 Task: Create custom object Cases for Service desk management.
Action: Mouse moved to (762, 58)
Screenshot: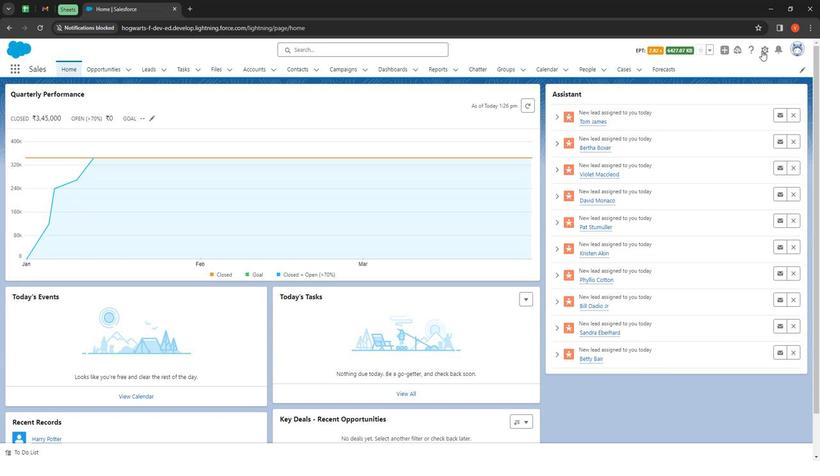 
Action: Mouse pressed left at (762, 58)
Screenshot: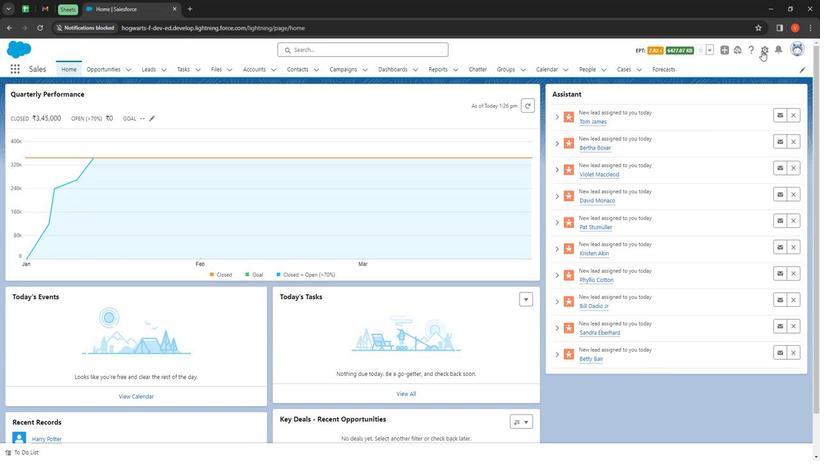 
Action: Mouse moved to (748, 87)
Screenshot: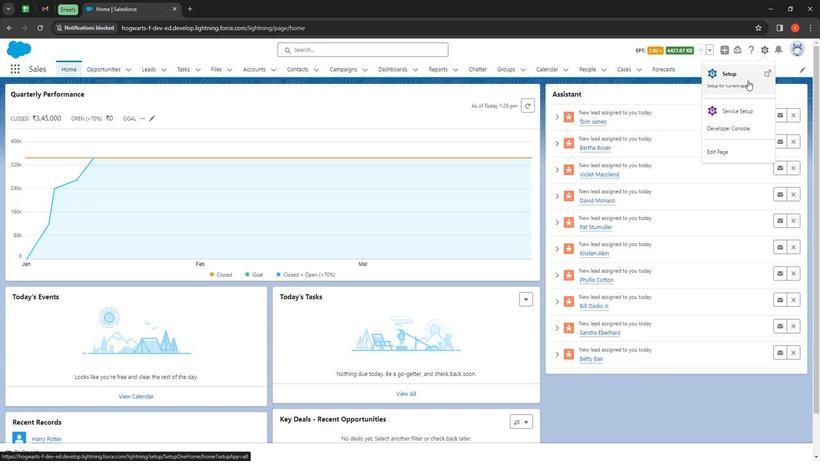 
Action: Mouse pressed left at (748, 87)
Screenshot: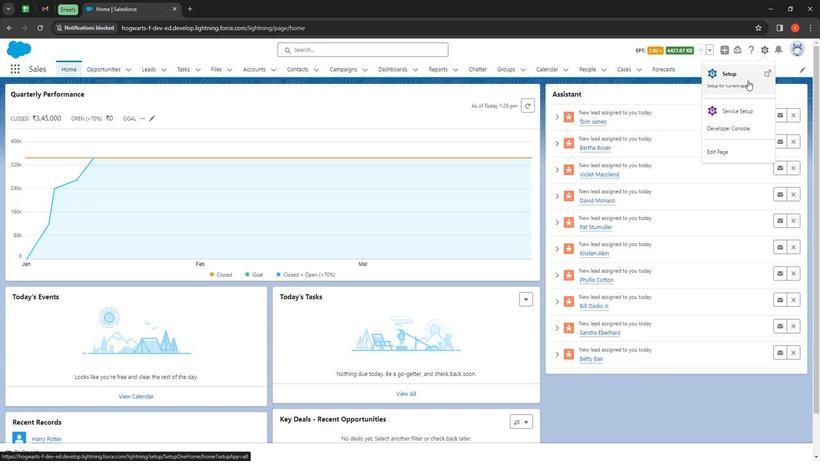 
Action: Mouse moved to (110, 76)
Screenshot: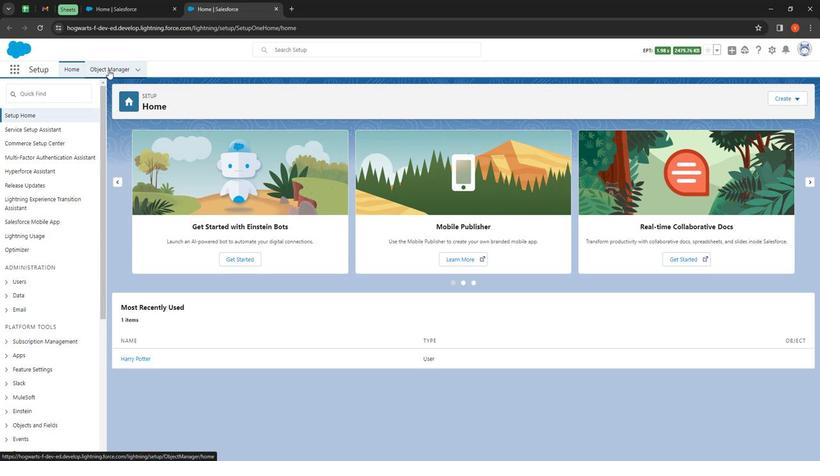 
Action: Mouse pressed left at (110, 76)
Screenshot: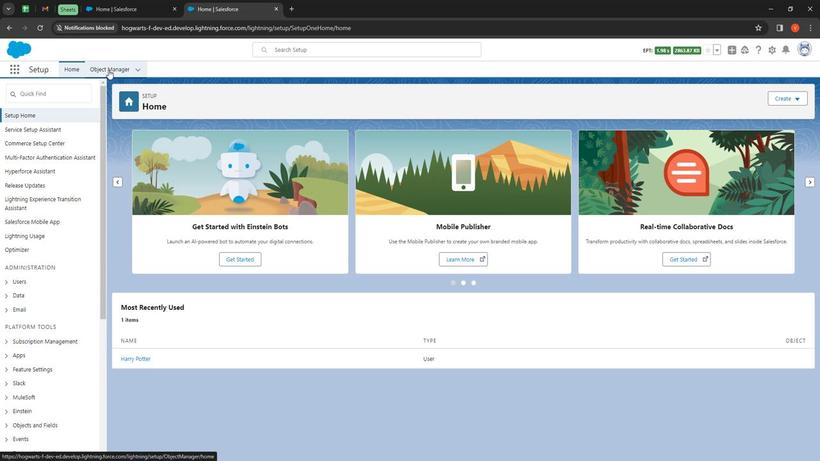 
Action: Mouse moved to (776, 103)
Screenshot: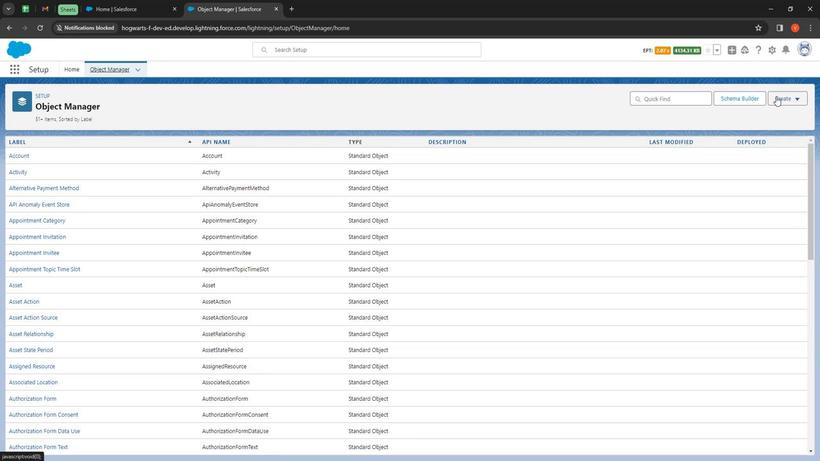
Action: Mouse pressed left at (776, 103)
Screenshot: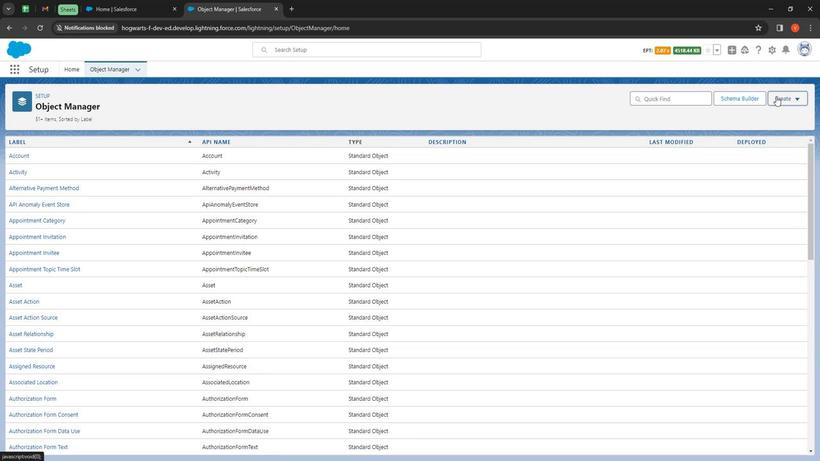 
Action: Mouse moved to (762, 130)
Screenshot: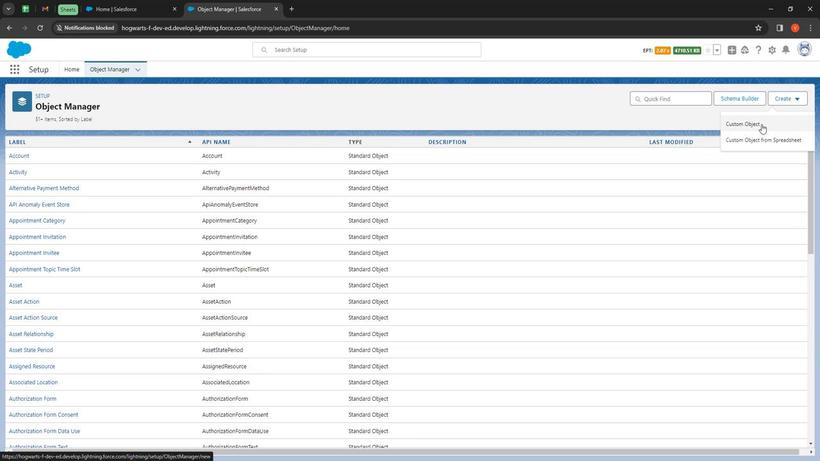 
Action: Mouse pressed left at (762, 130)
Screenshot: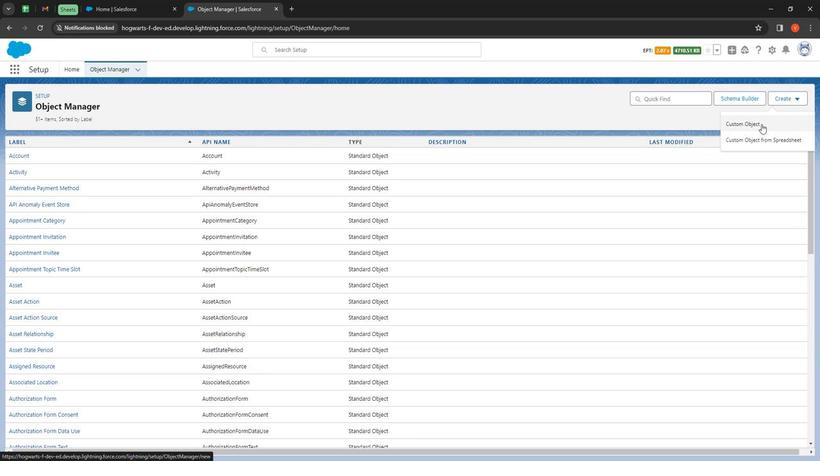 
Action: Mouse moved to (183, 221)
Screenshot: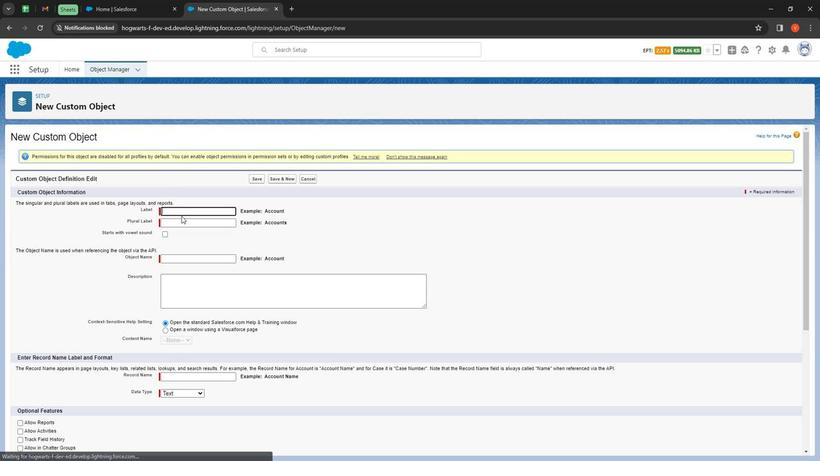 
Action: Mouse pressed left at (183, 221)
Screenshot: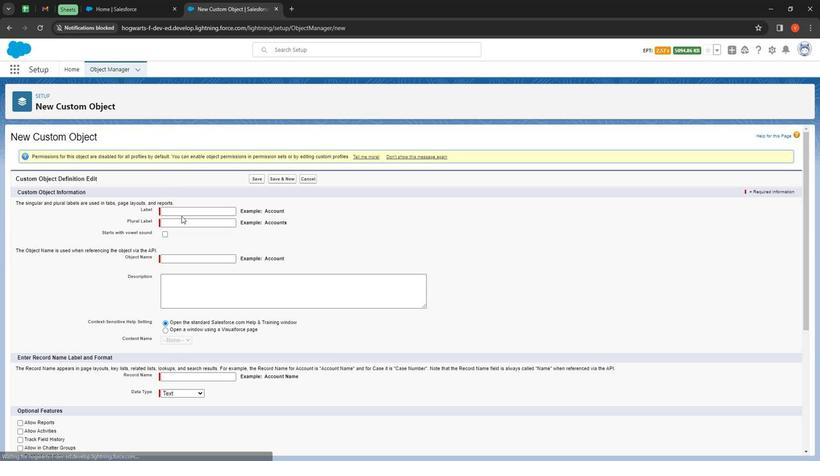 
Action: Key pressed <Key.shift>
Screenshot: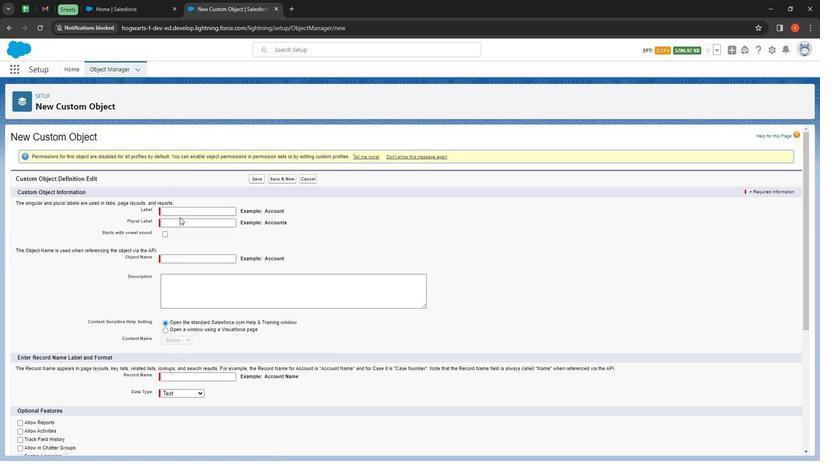 
Action: Mouse moved to (180, 220)
Screenshot: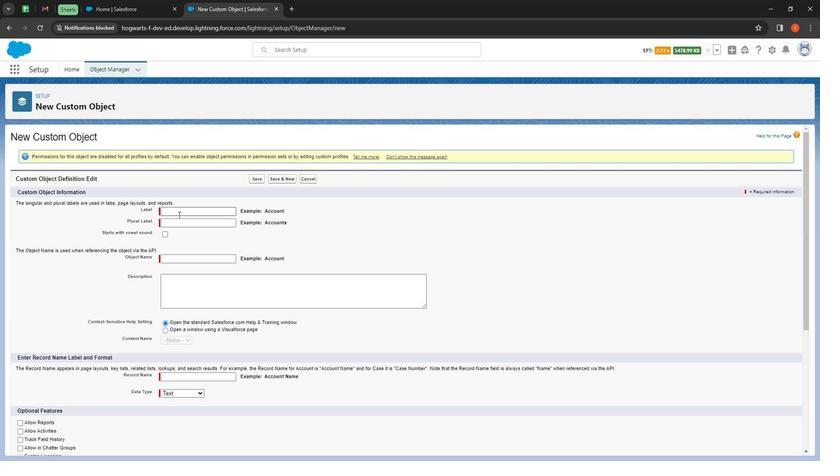 
Action: Mouse pressed left at (180, 220)
Screenshot: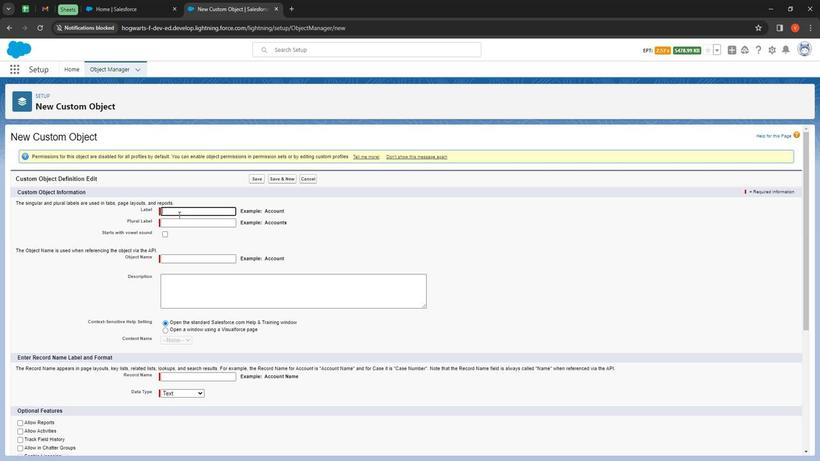 
Action: Key pressed <Key.shift>
Screenshot: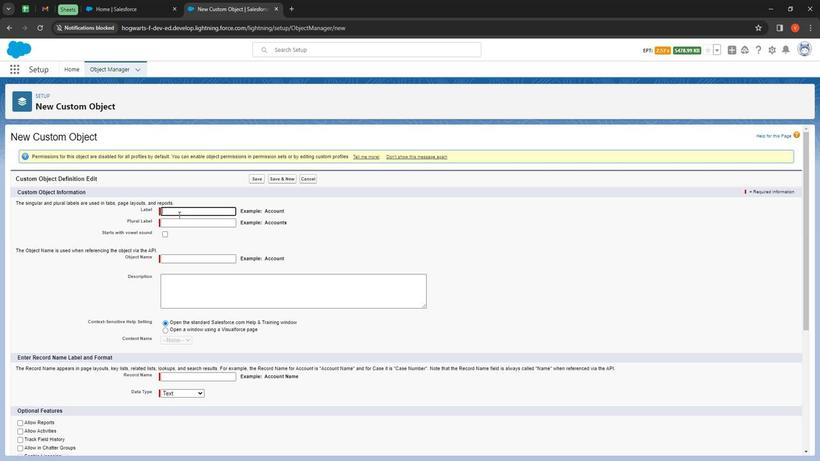 
Action: Mouse moved to (176, 217)
Screenshot: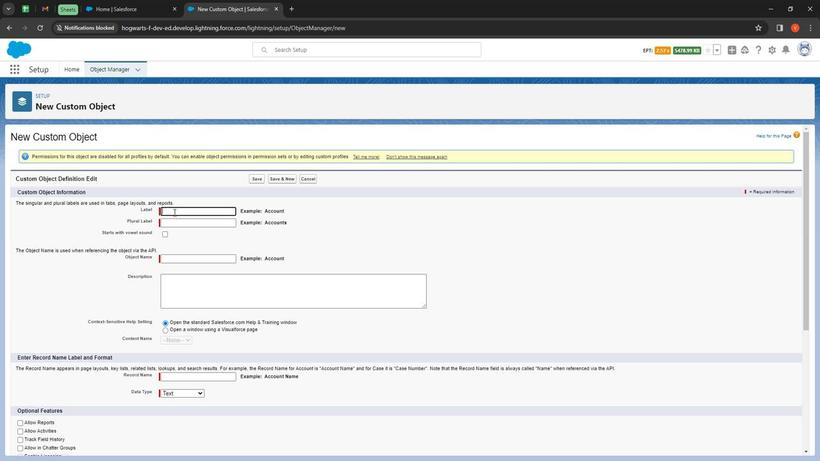 
Action: Key pressed C
Screenshot: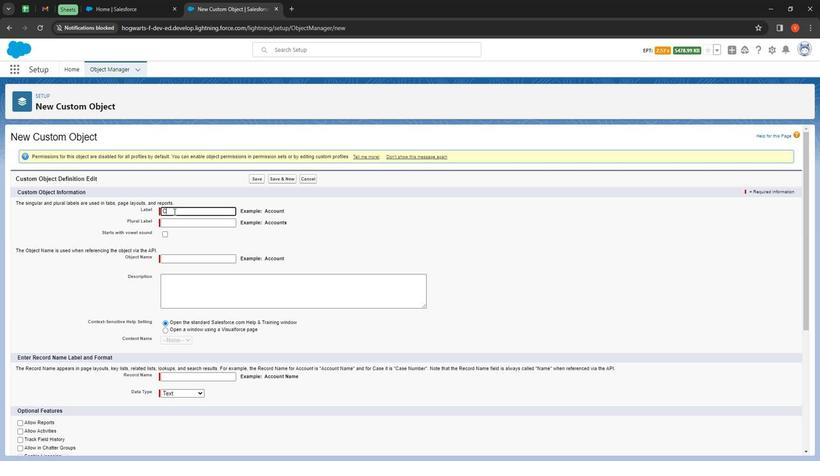 
Action: Mouse moved to (176, 217)
Screenshot: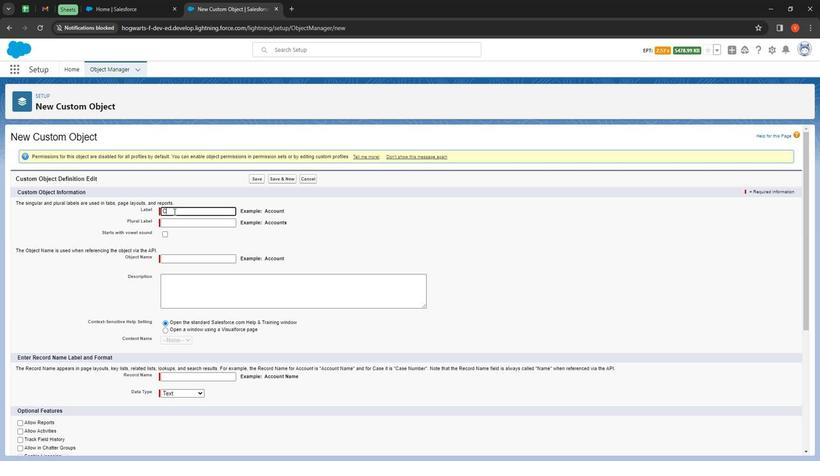 
Action: Key pressed ases
Screenshot: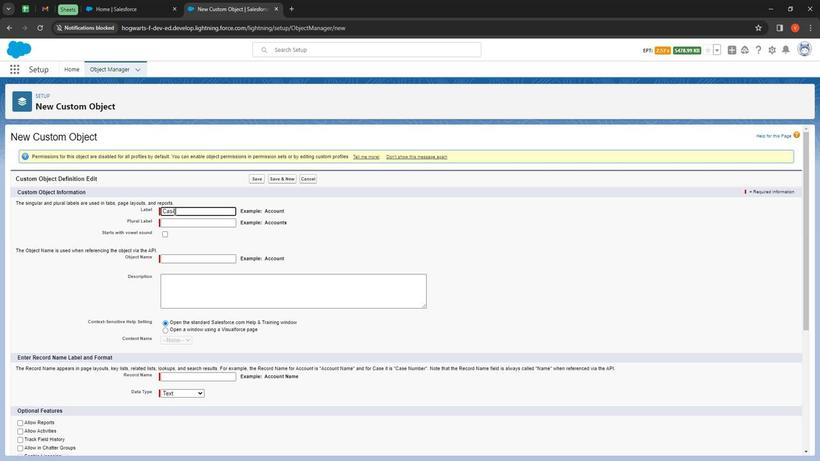 
Action: Mouse moved to (176, 226)
Screenshot: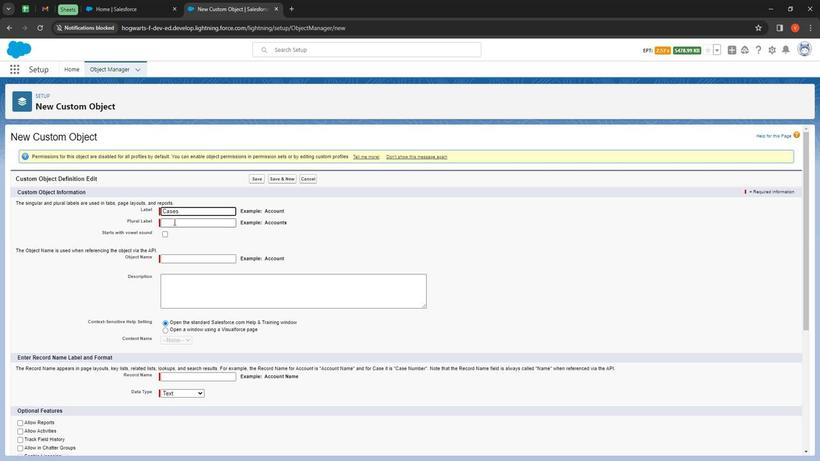 
Action: Mouse pressed left at (176, 226)
Screenshot: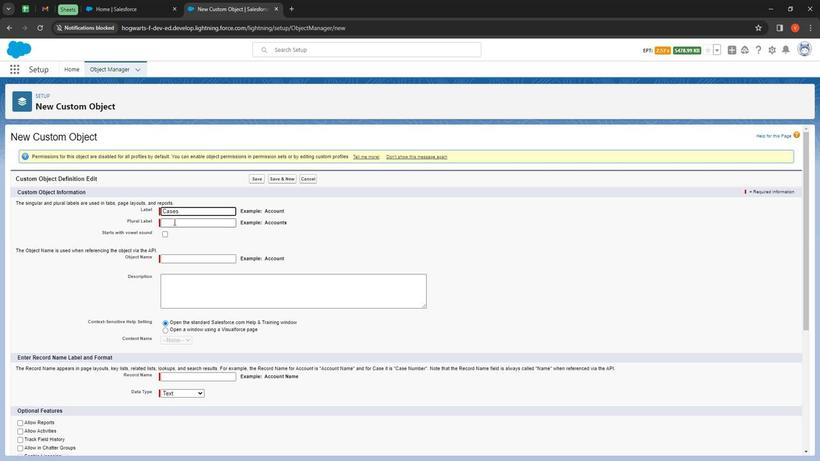 
Action: Key pressed <Key.shift>Cases
Screenshot: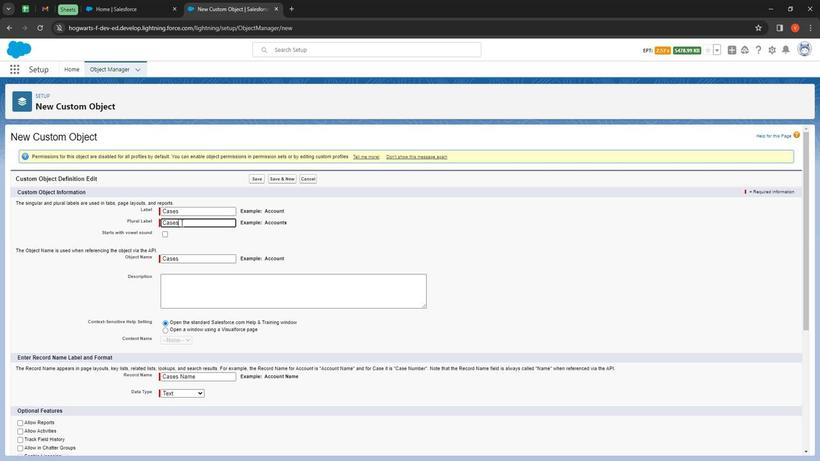 
Action: Mouse moved to (200, 242)
Screenshot: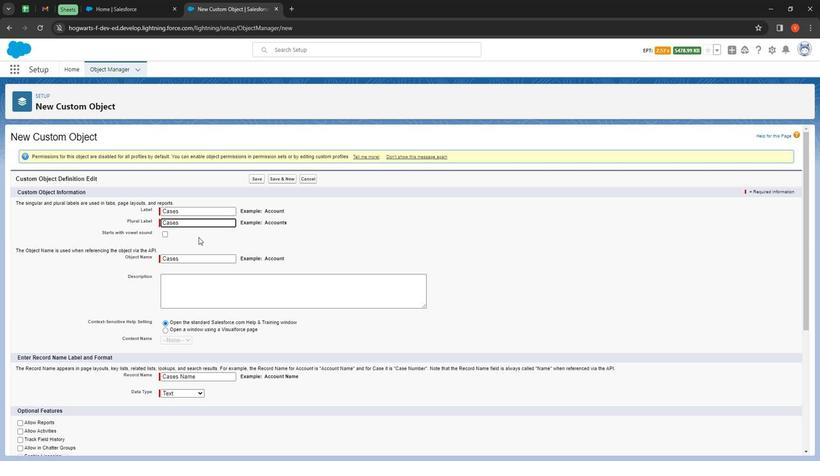
Action: Mouse pressed left at (200, 242)
Screenshot: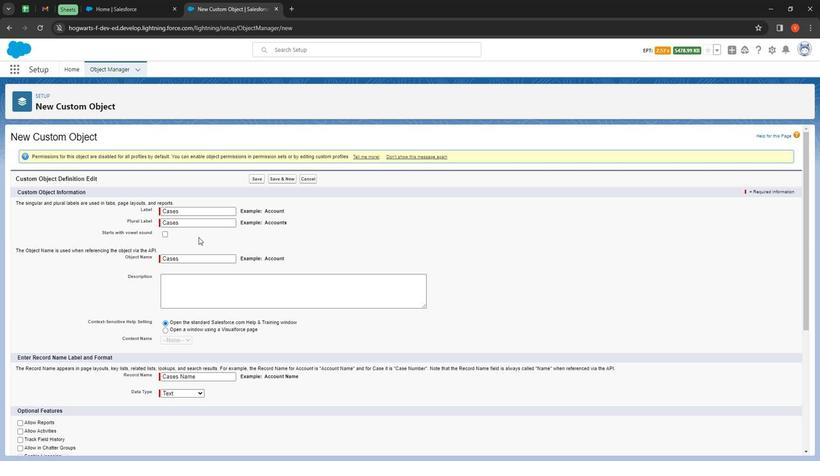 
Action: Mouse moved to (206, 246)
Screenshot: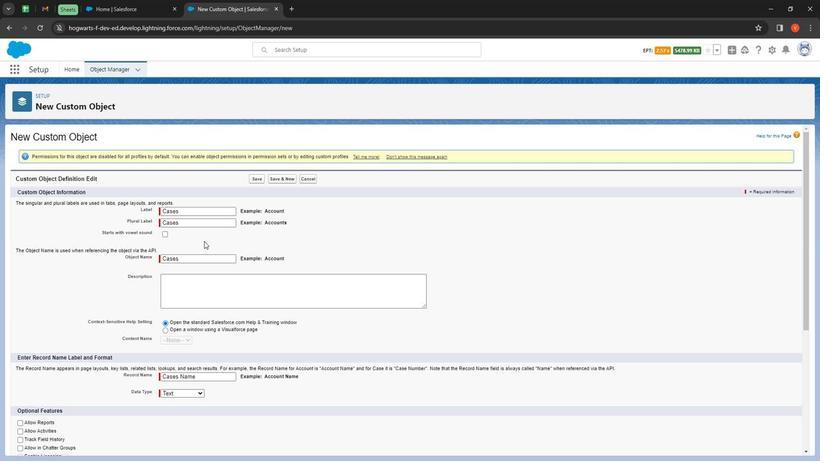 
Action: Mouse scrolled (206, 246) with delta (0, 0)
Screenshot: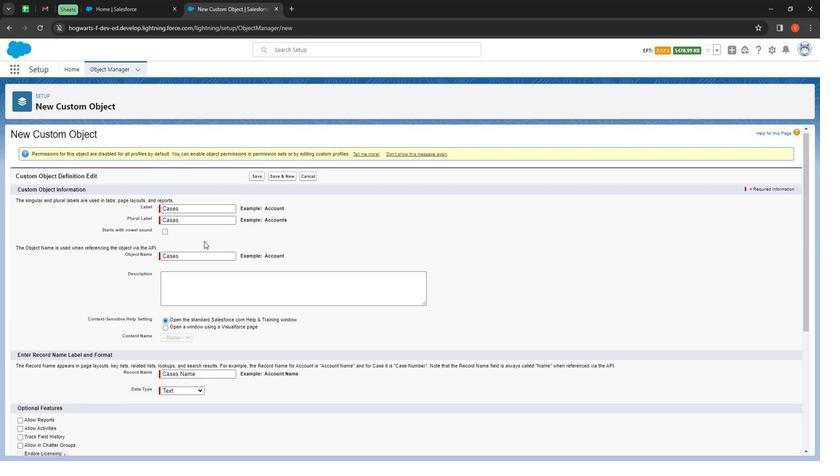 
Action: Mouse moved to (207, 246)
Screenshot: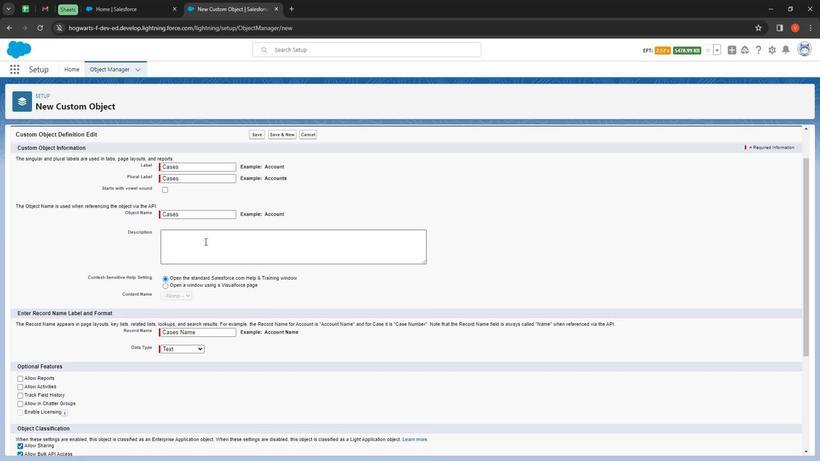
Action: Mouse pressed left at (207, 246)
Screenshot: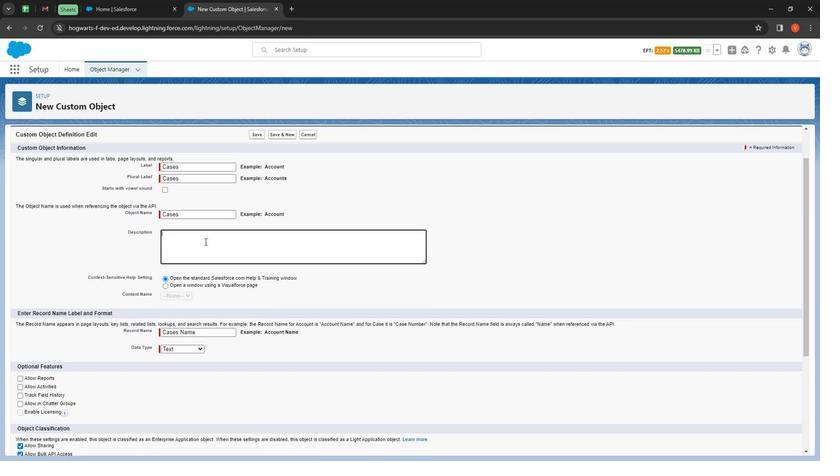 
Action: Key pressed <Key.shift>
Screenshot: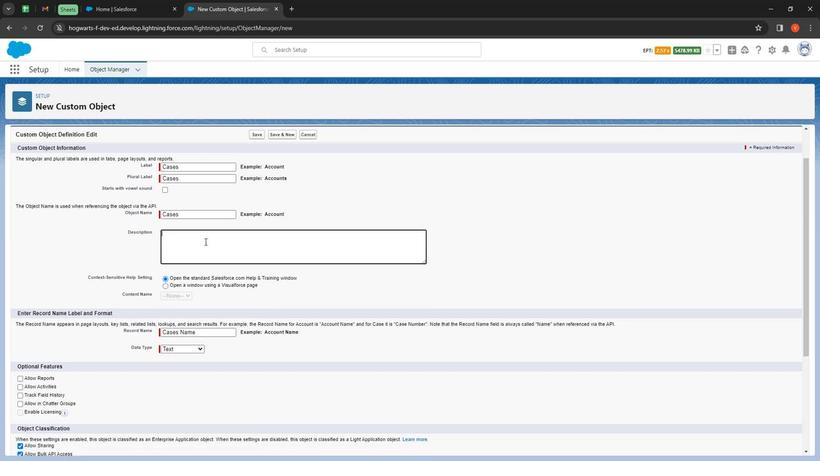 
Action: Mouse moved to (208, 247)
Screenshot: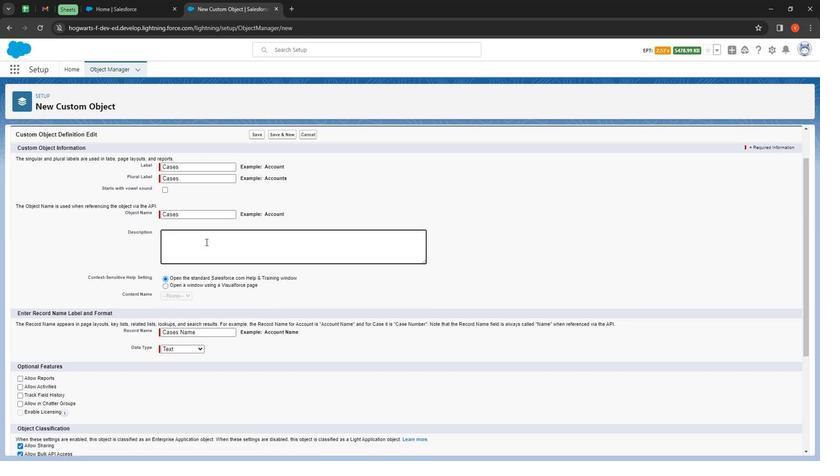 
Action: Key pressed C
Screenshot: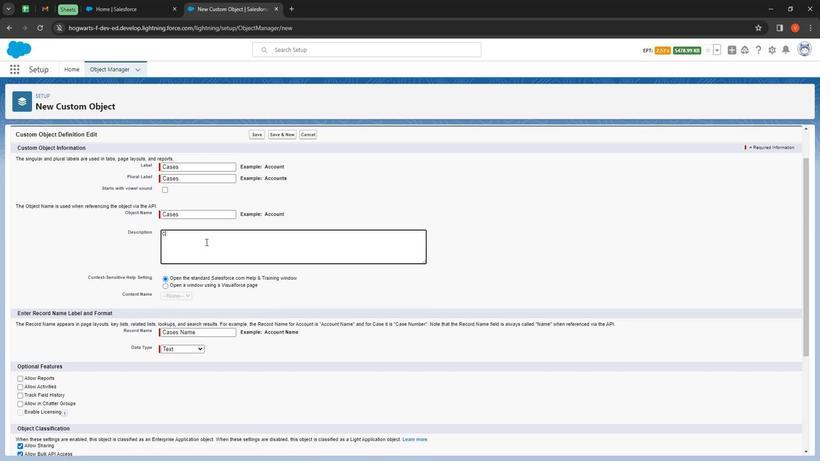 
Action: Mouse moved to (208, 247)
Screenshot: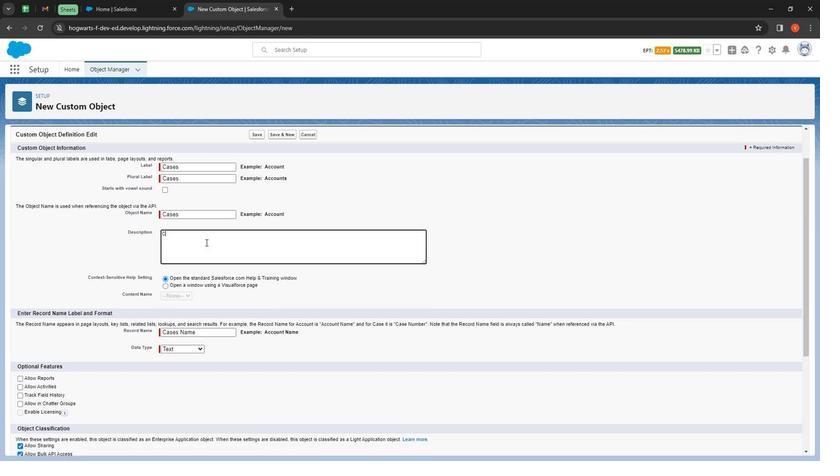 
Action: Key pressed ase
Screenshot: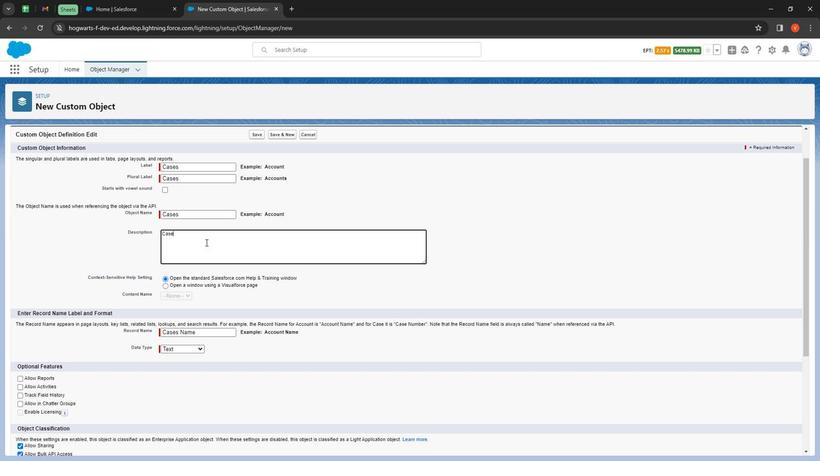 
Action: Mouse moved to (209, 248)
Screenshot: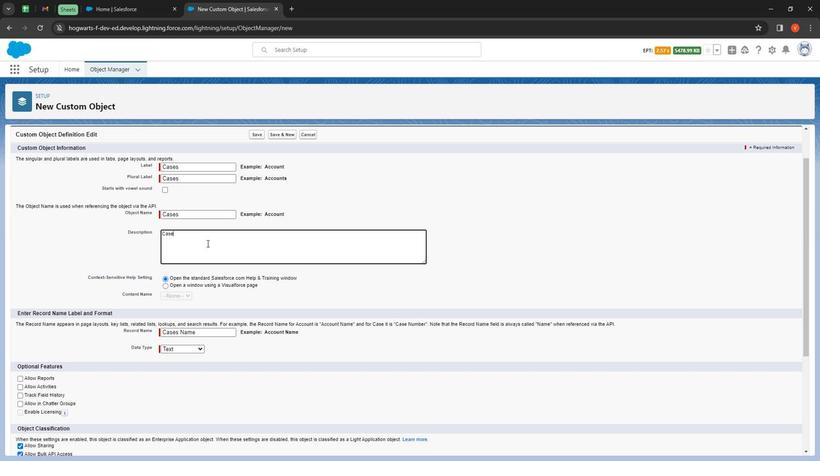 
Action: Key pressed s
Screenshot: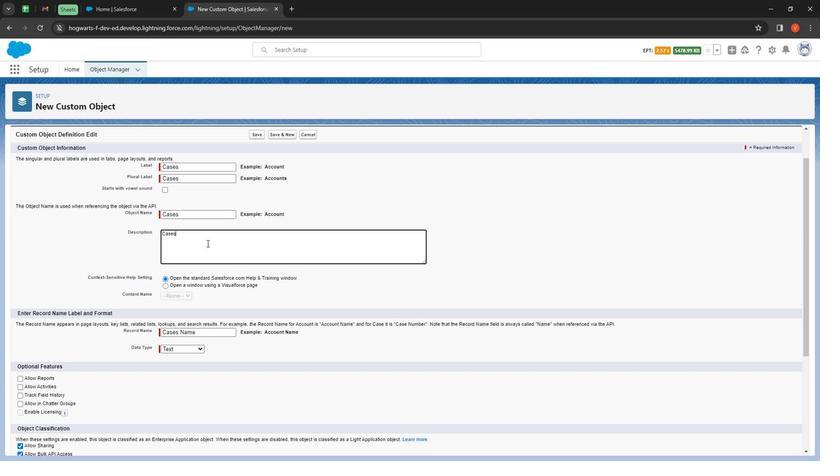 
Action: Mouse moved to (209, 248)
Screenshot: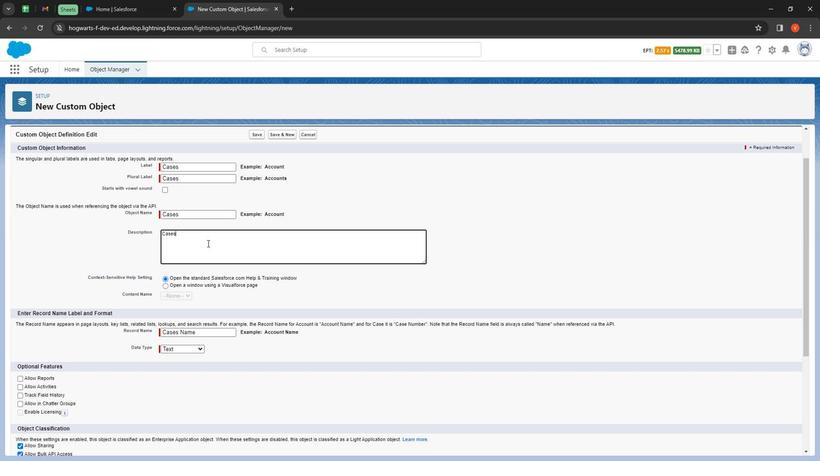 
Action: Key pressed <Key.space>
Screenshot: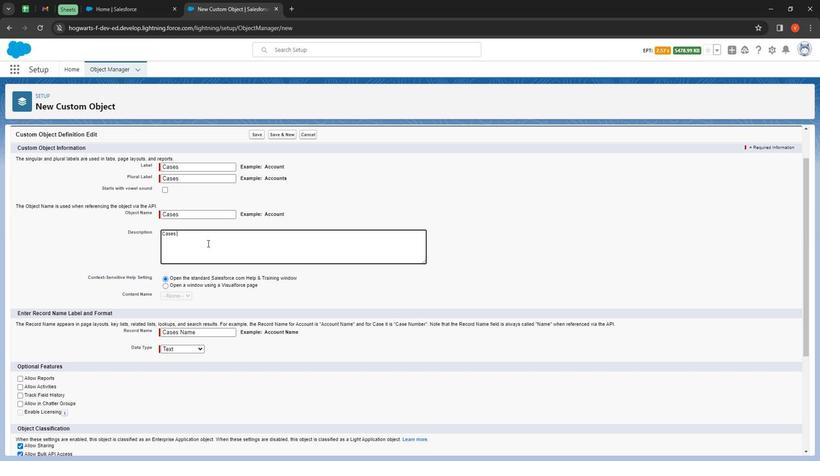 
Action: Mouse moved to (210, 248)
Screenshot: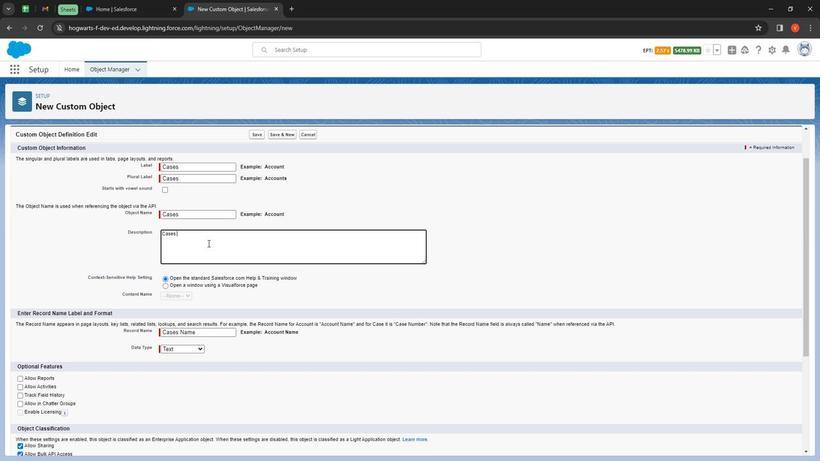 
Action: Key pressed is<Key.space>a
Screenshot: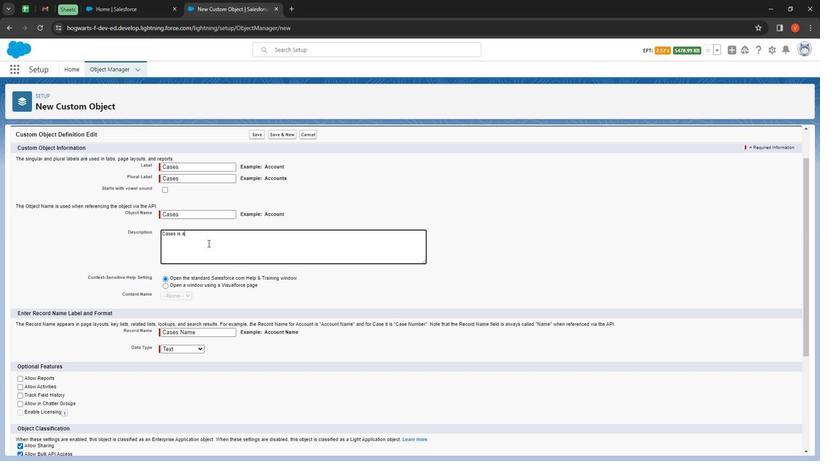 
Action: Mouse moved to (210, 248)
Screenshot: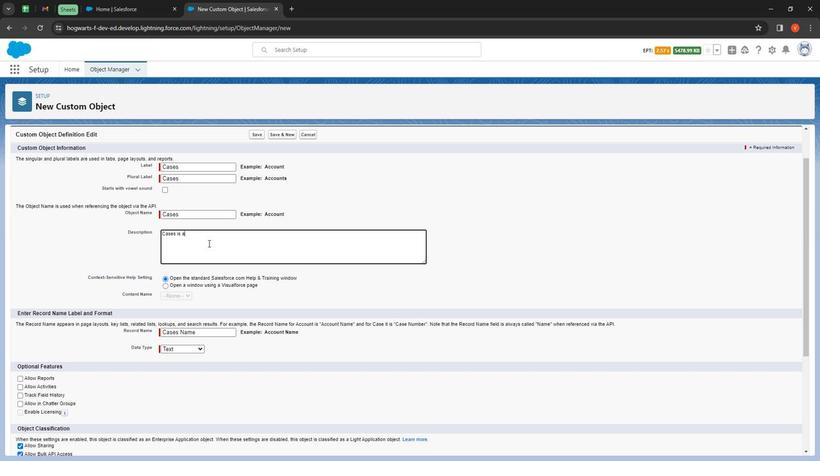 
Action: Key pressed n<Key.space>c
Screenshot: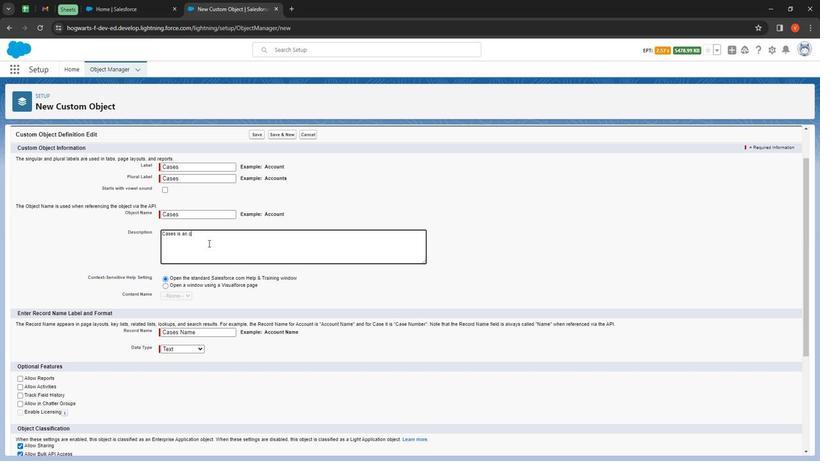 
Action: Mouse moved to (210, 248)
Screenshot: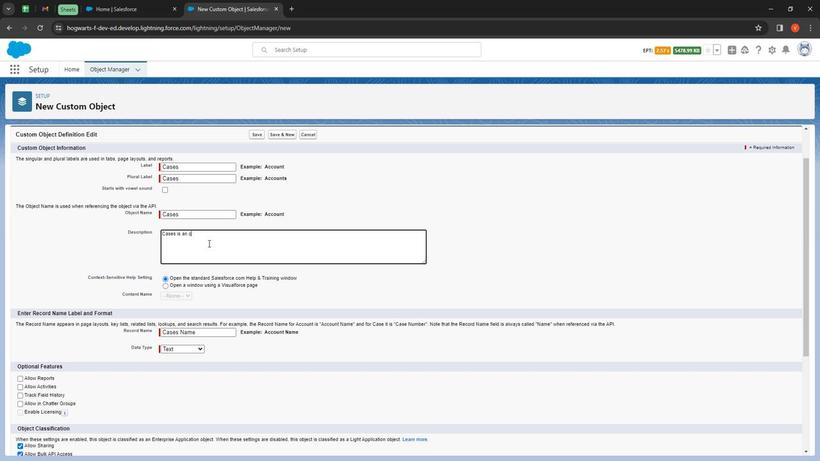
Action: Key pressed ust
Screenshot: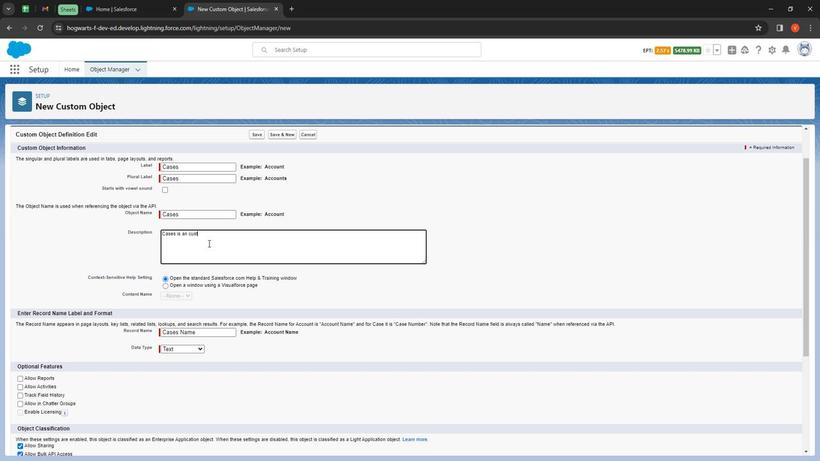 
Action: Mouse moved to (211, 248)
Screenshot: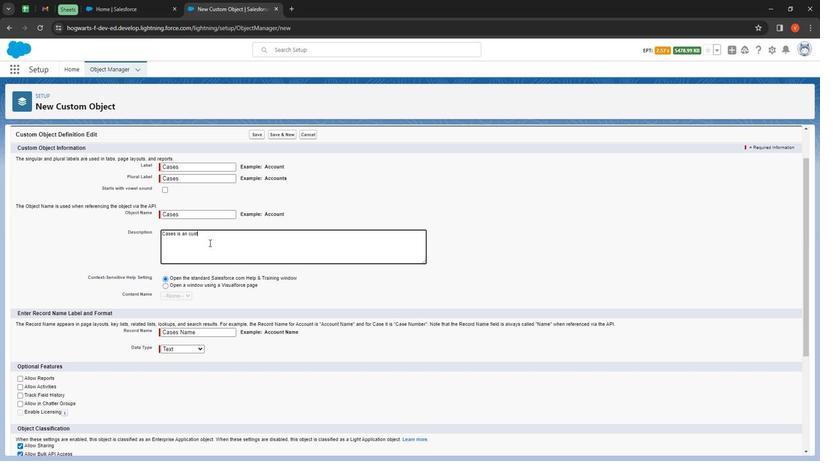 
Action: Key pressed om<Key.space>obj
Screenshot: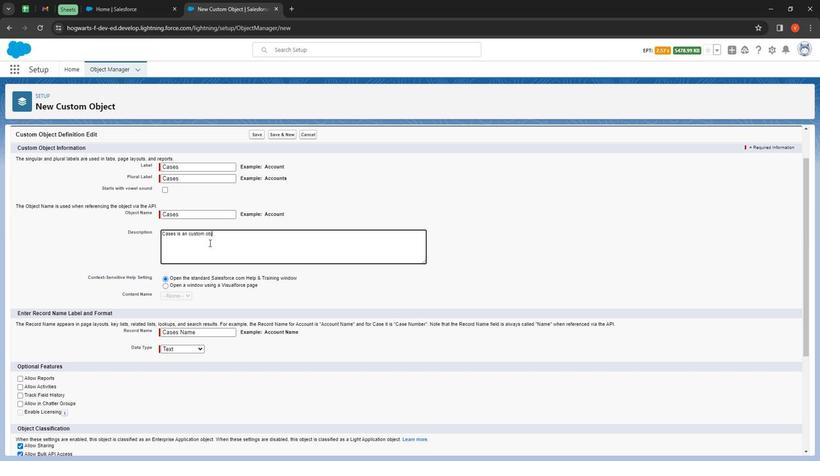 
Action: Mouse moved to (211, 248)
Screenshot: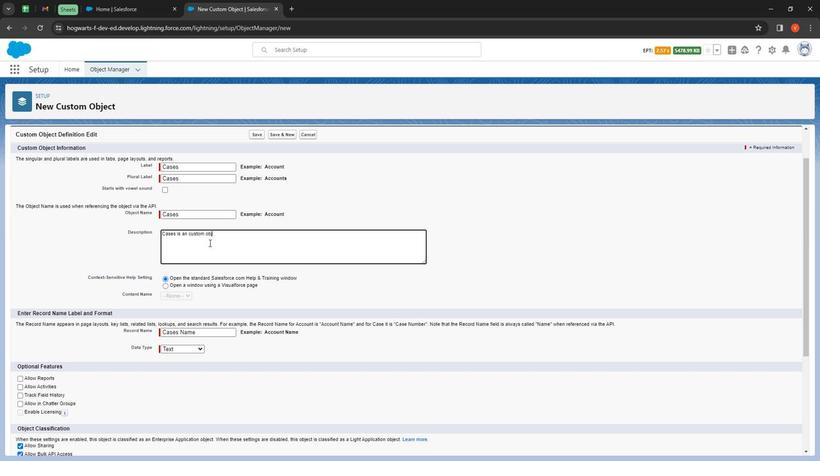 
Action: Key pressed ect<Key.space>
Screenshot: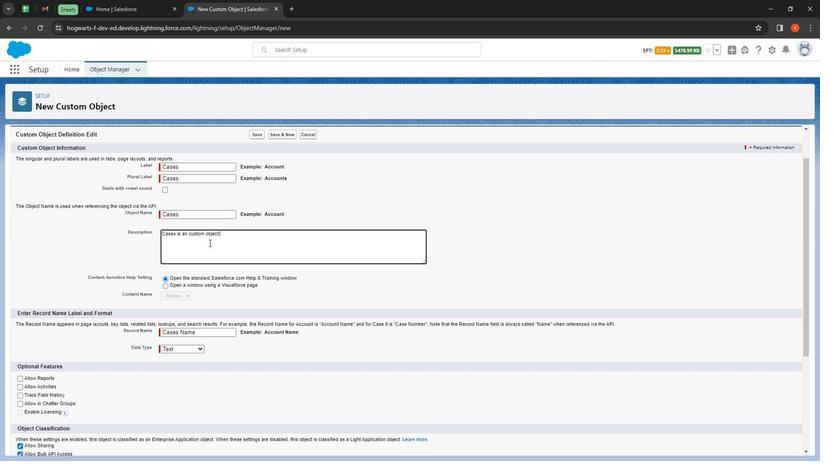 
Action: Mouse moved to (211, 247)
Screenshot: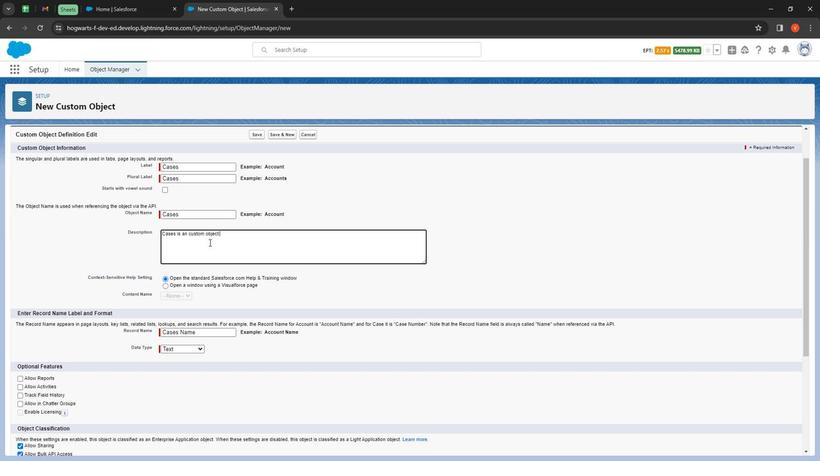 
Action: Key pressed in<Key.space><Key.shift>Service<Key.space><Key.shift>Desk<Key.space>management<Key.space><Key.shift><Key.shift><Key.shift><Key.shift>A
Screenshot: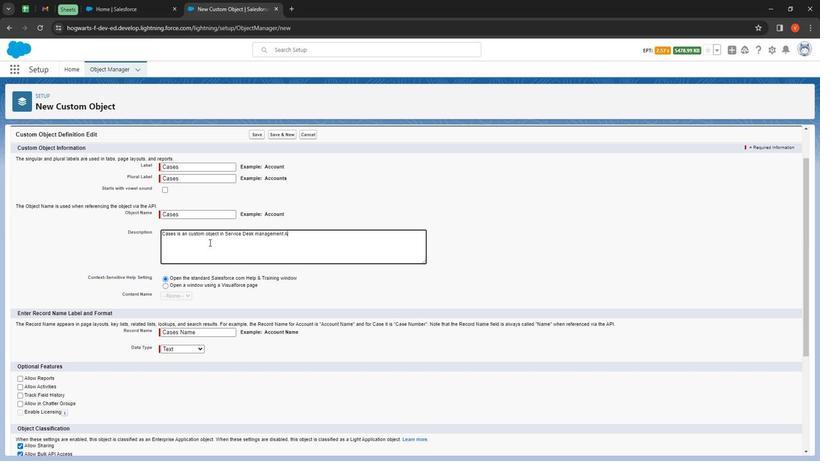 
Action: Mouse moved to (212, 246)
Screenshot: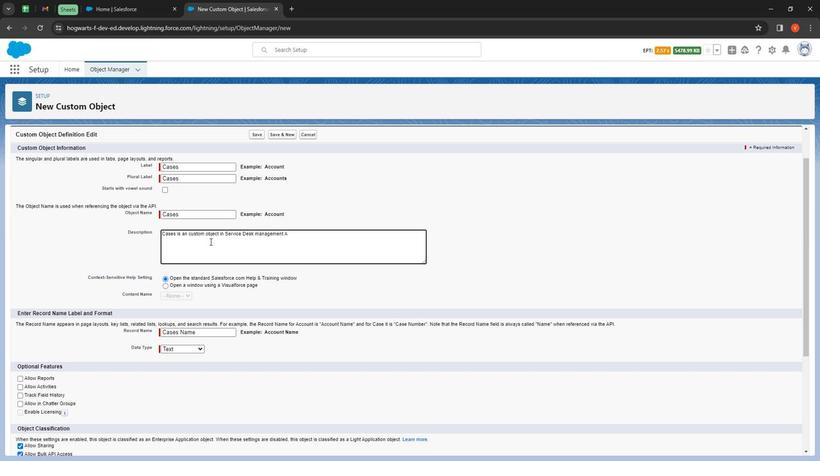 
Action: Key pressed pplica
Screenshot: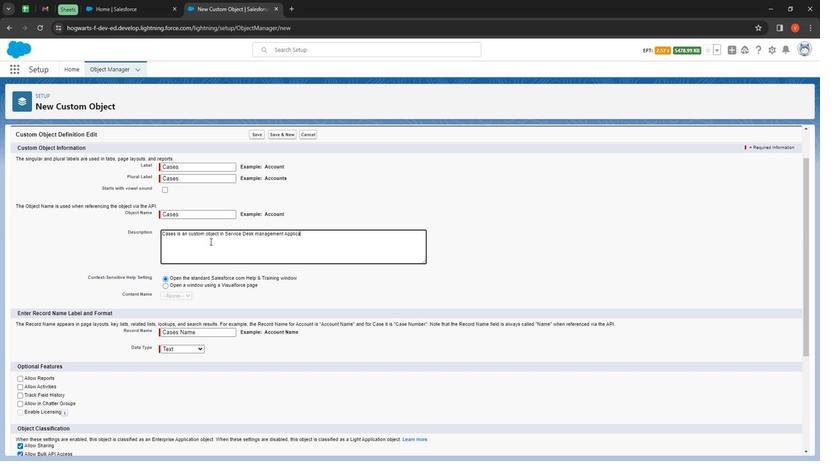 
Action: Mouse moved to (213, 244)
Screenshot: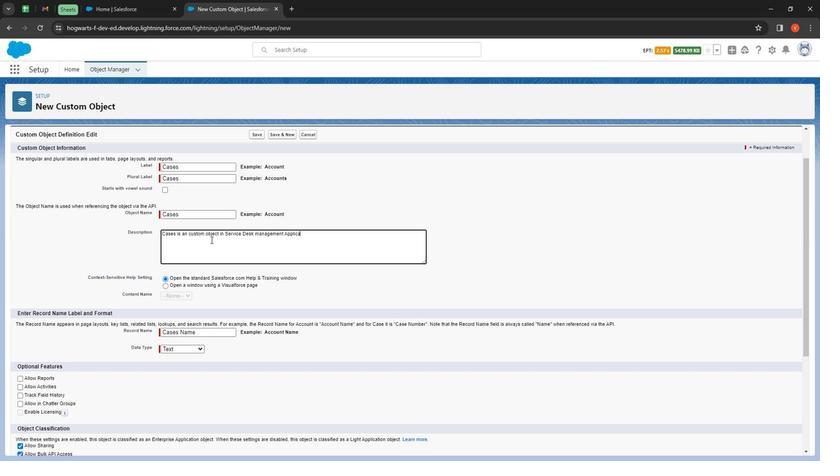 
Action: Key pressed t
Screenshot: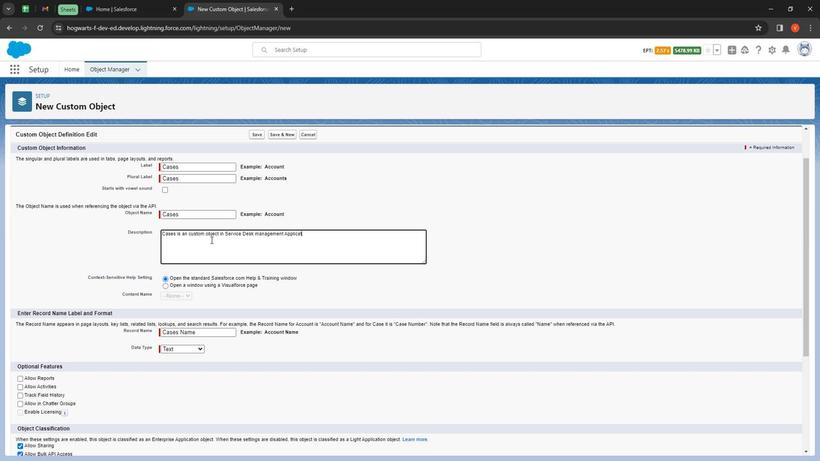 
Action: Mouse moved to (219, 237)
Screenshot: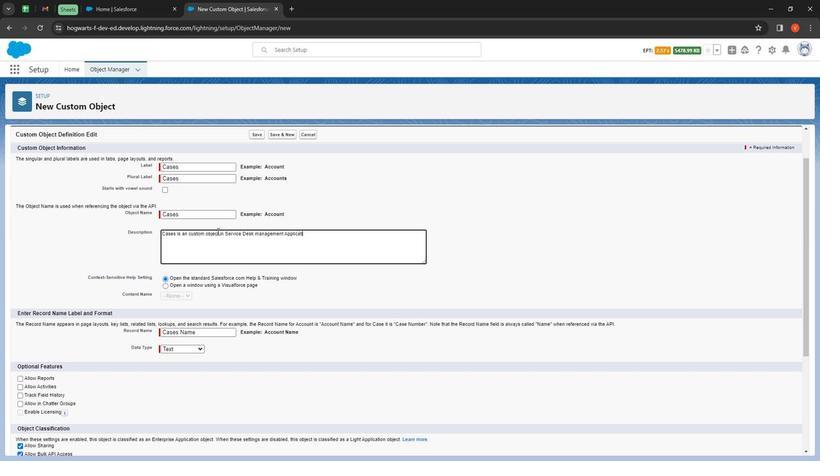 
Action: Key pressed i
Screenshot: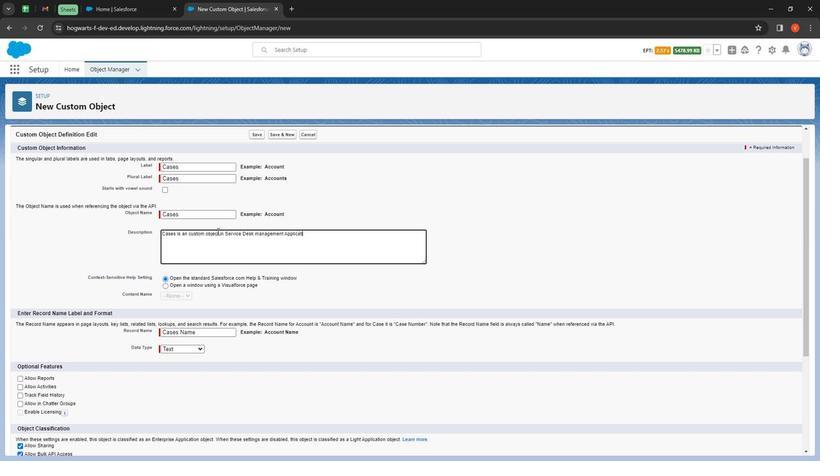 
Action: Mouse moved to (219, 236)
Screenshot: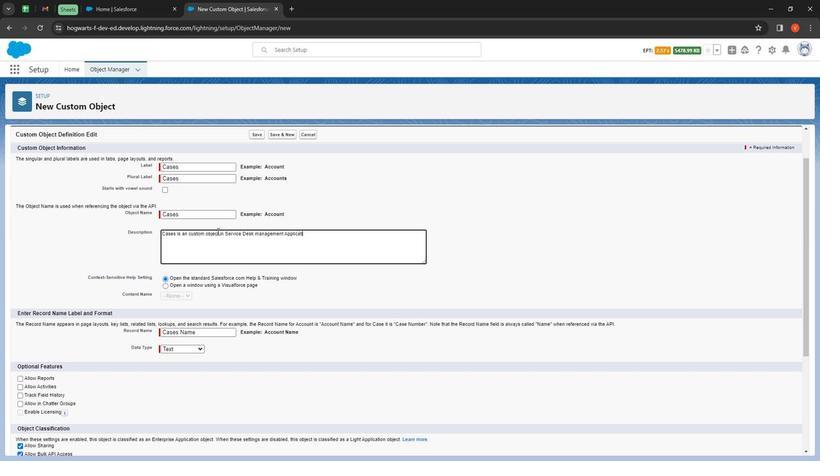 
Action: Key pressed o
Screenshot: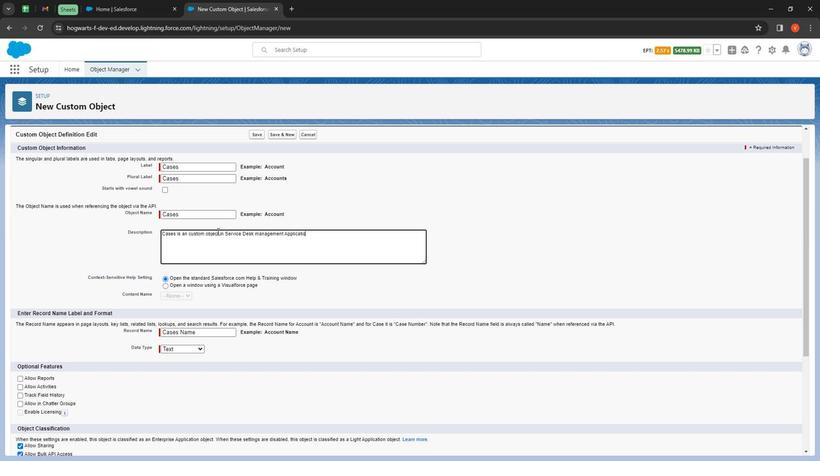 
Action: Mouse moved to (216, 237)
Screenshot: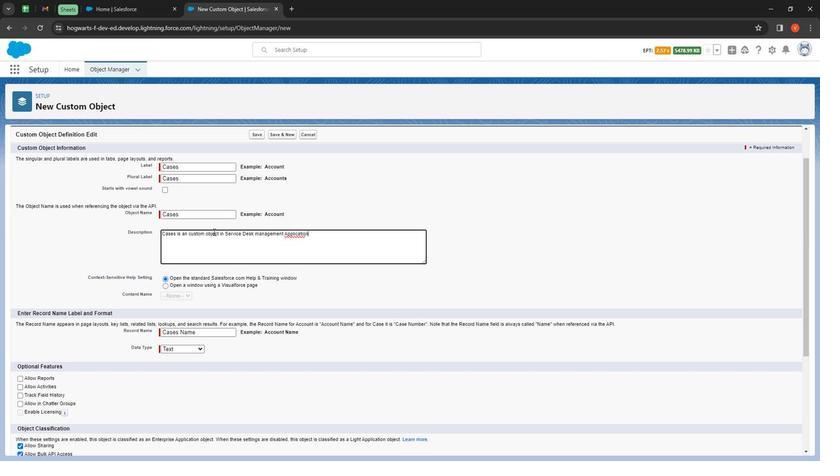 
Action: Key pressed n
Screenshot: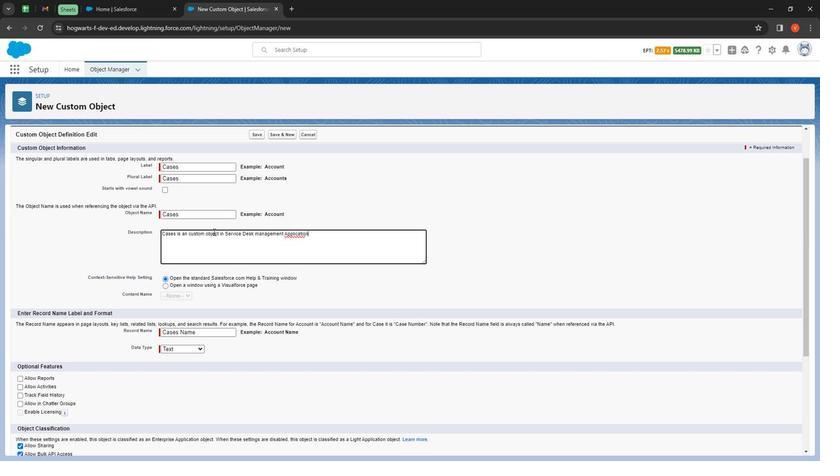 
Action: Mouse moved to (215, 237)
Screenshot: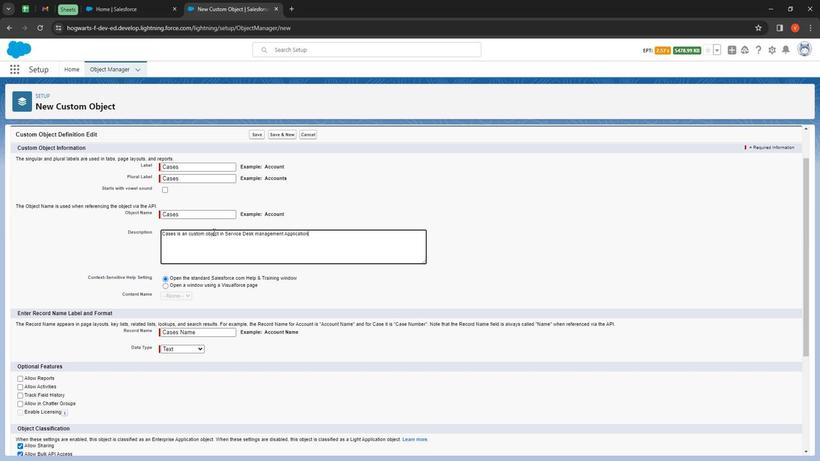 
Action: Key pressed <Key.space>
Screenshot: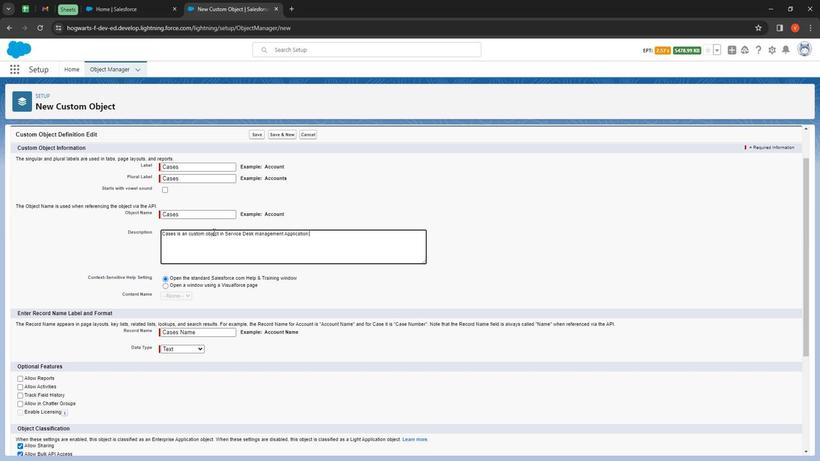 
Action: Mouse moved to (214, 237)
Screenshot: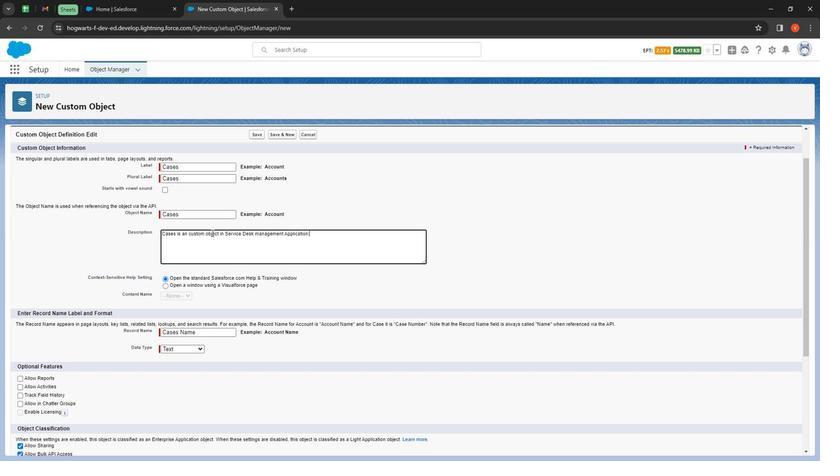 
Action: Key pressed <Key.shift>
Screenshot: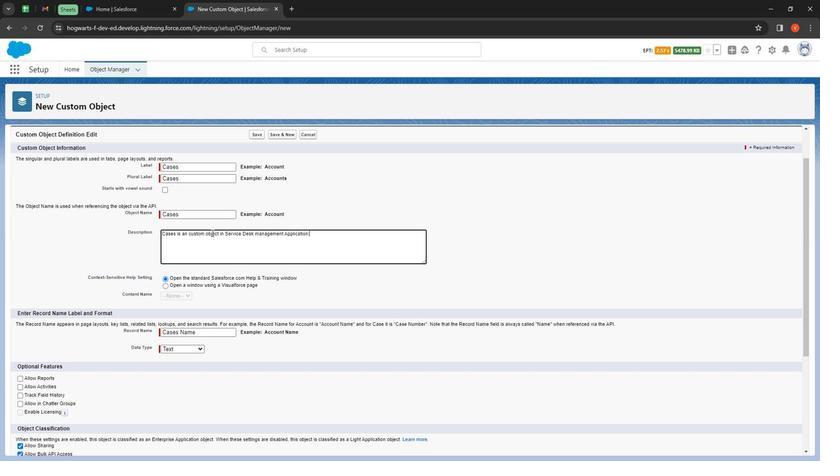 
Action: Mouse moved to (213, 237)
Screenshot: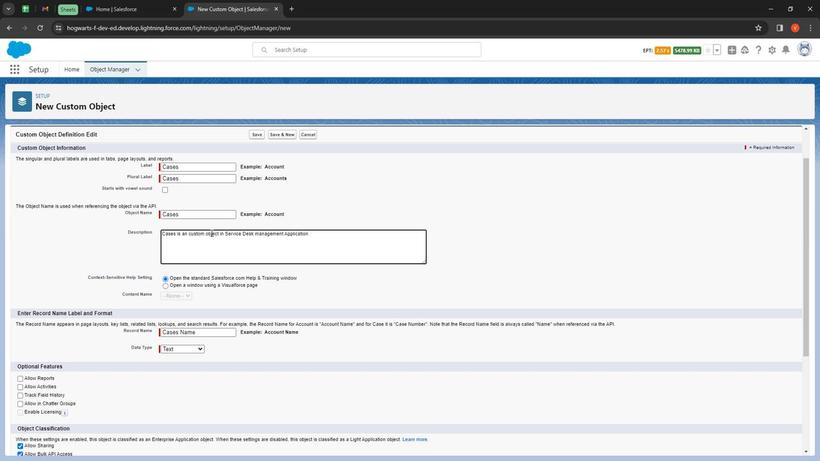 
Action: Key pressed Wh
Screenshot: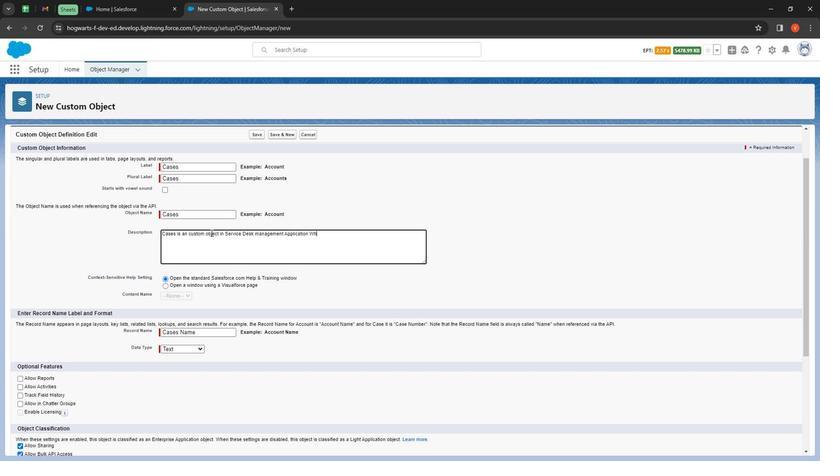 
Action: Mouse moved to (215, 236)
Screenshot: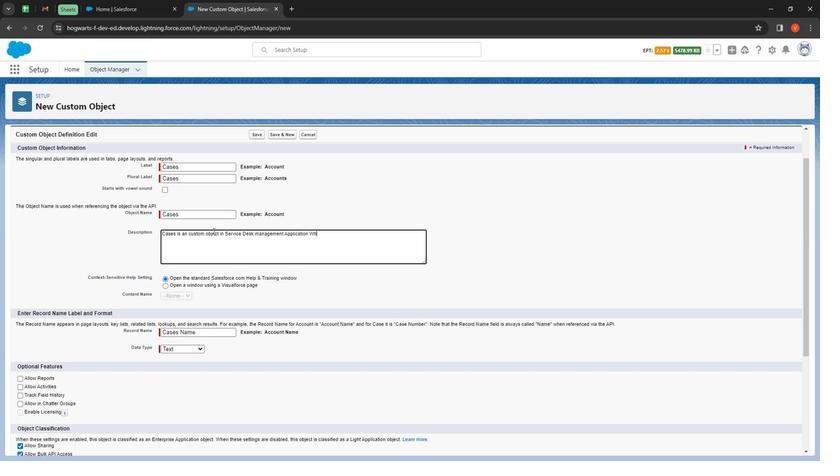 
Action: Key pressed i
Screenshot: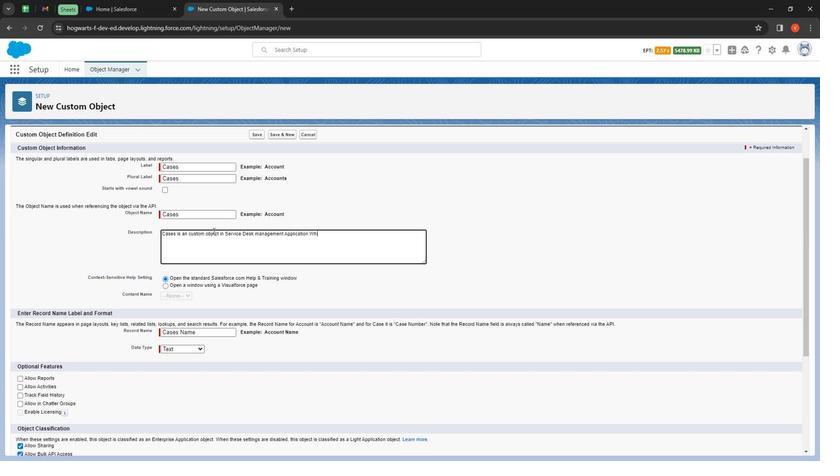 
Action: Mouse moved to (215, 236)
Screenshot: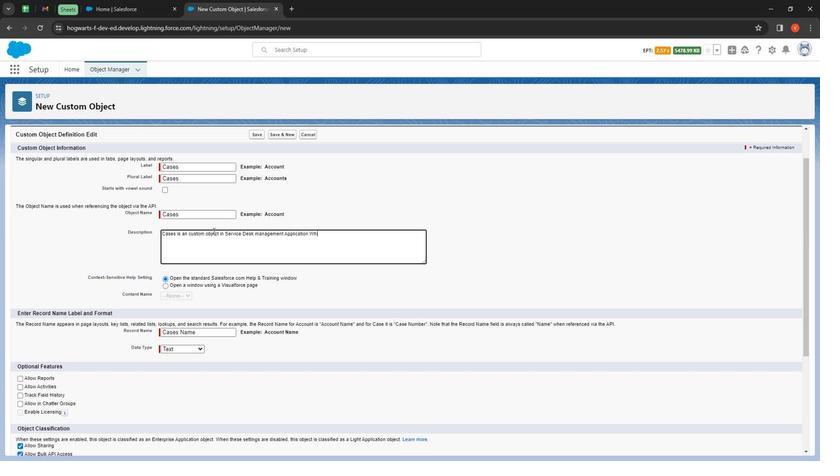 
Action: Key pressed ch<Key.space>
Screenshot: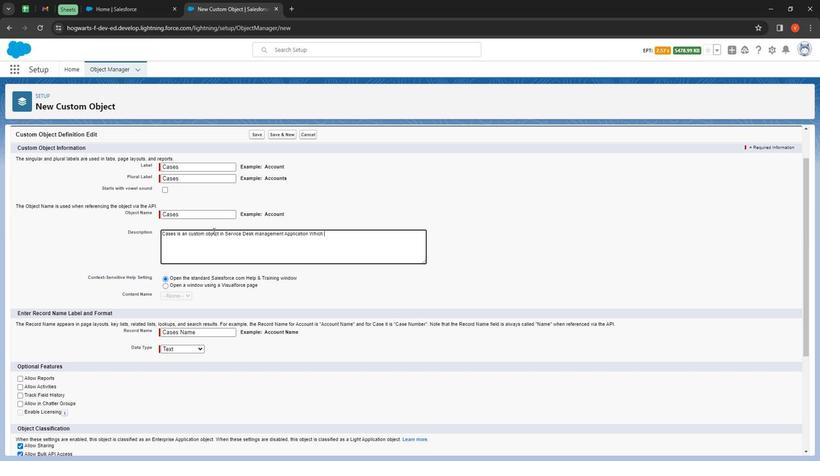 
Action: Mouse moved to (215, 237)
Screenshot: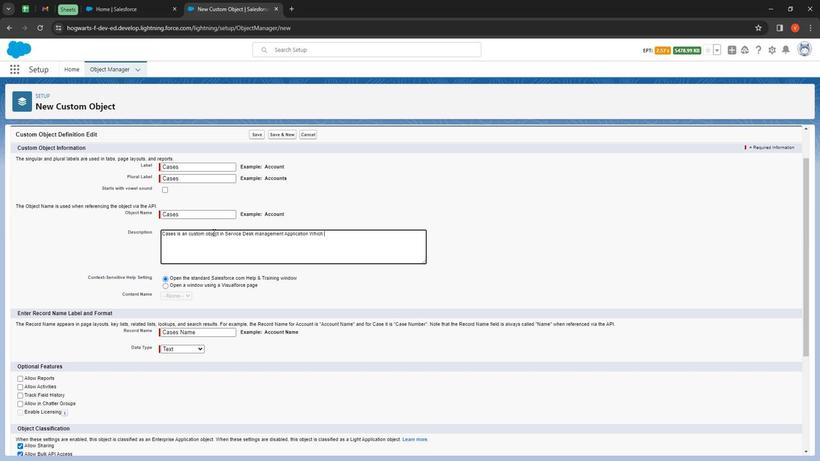 
Action: Key pressed <Key.shift>Co
Screenshot: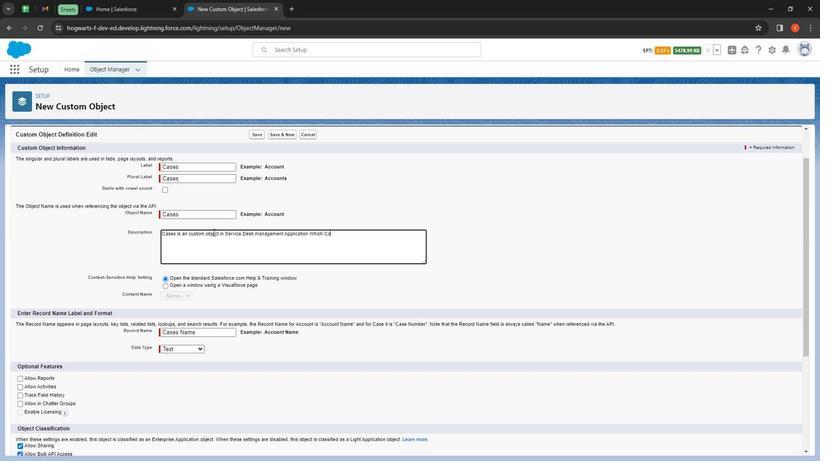 
Action: Mouse moved to (216, 239)
Screenshot: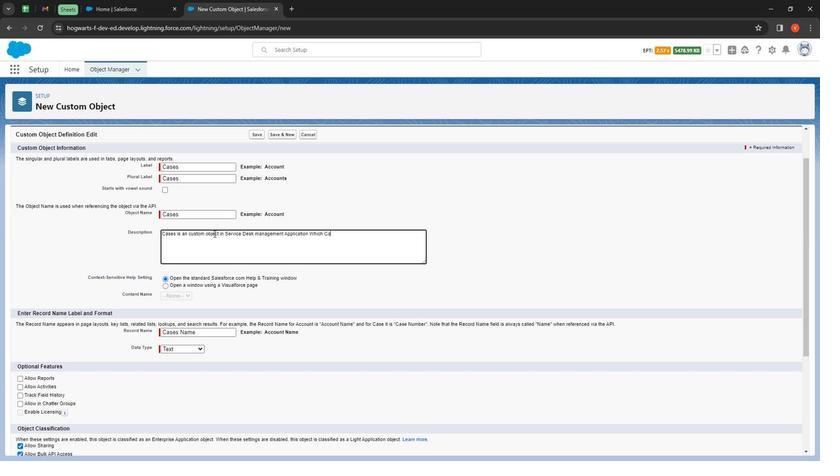 
Action: Key pressed ntains<Key.space><Key.shift>Different<Key.space><Key.shift>Fiel
Screenshot: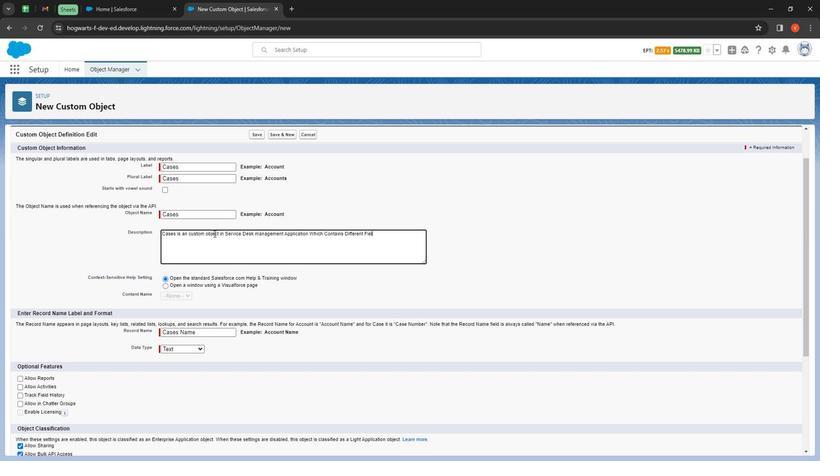 
Action: Mouse moved to (216, 239)
Screenshot: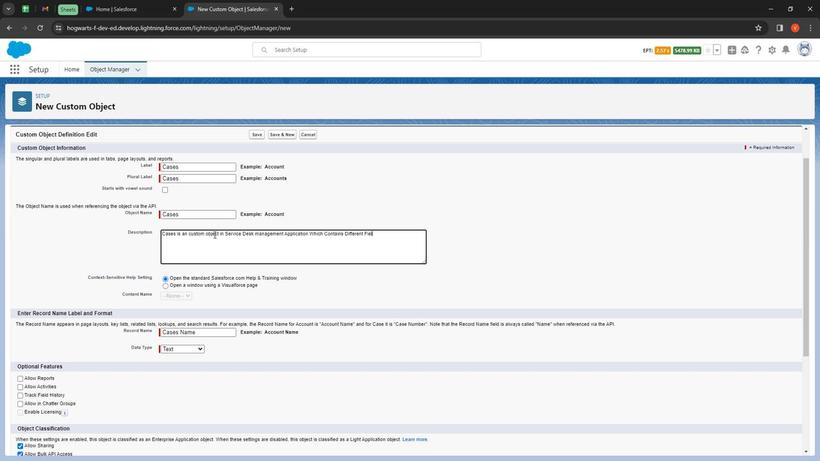 
Action: Key pressed ds<Key.space>to
Screenshot: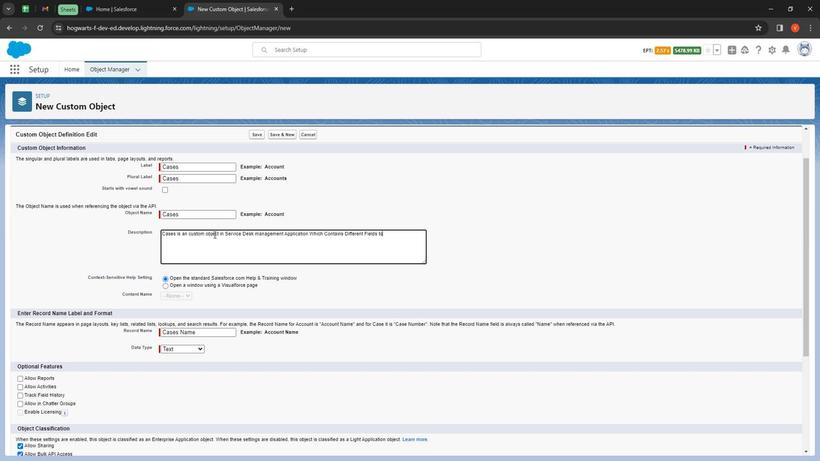
Action: Mouse moved to (216, 242)
Screenshot: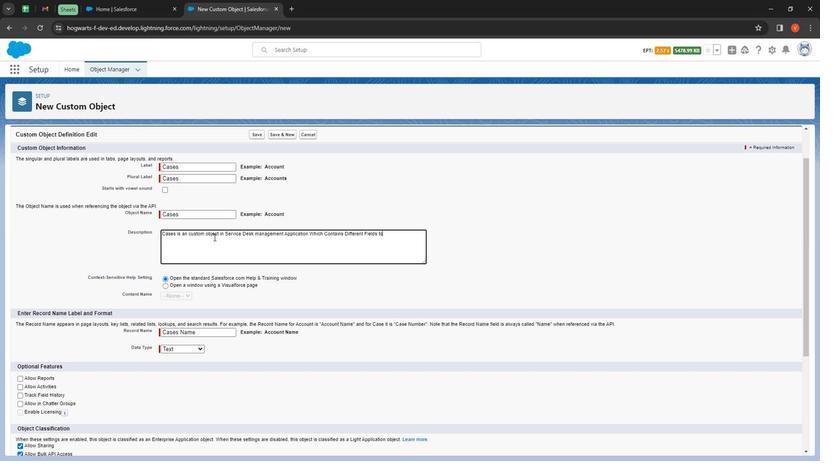 
Action: Key pressed <Key.space>get<Key.space>information.
Screenshot: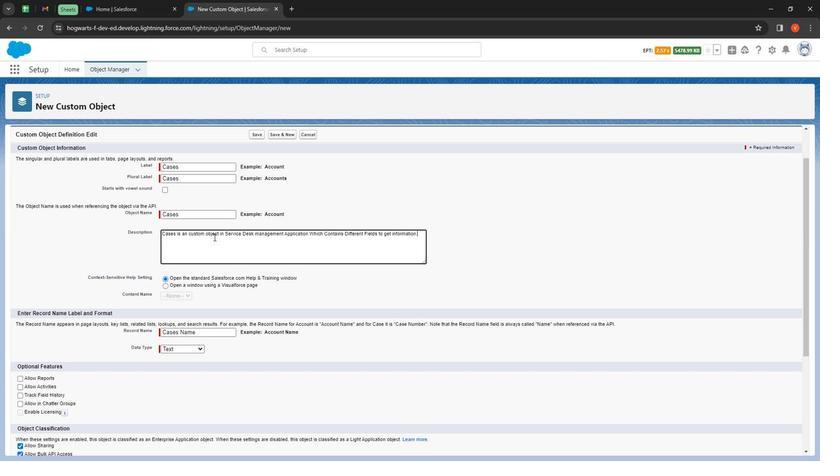 
Action: Mouse moved to (282, 292)
Screenshot: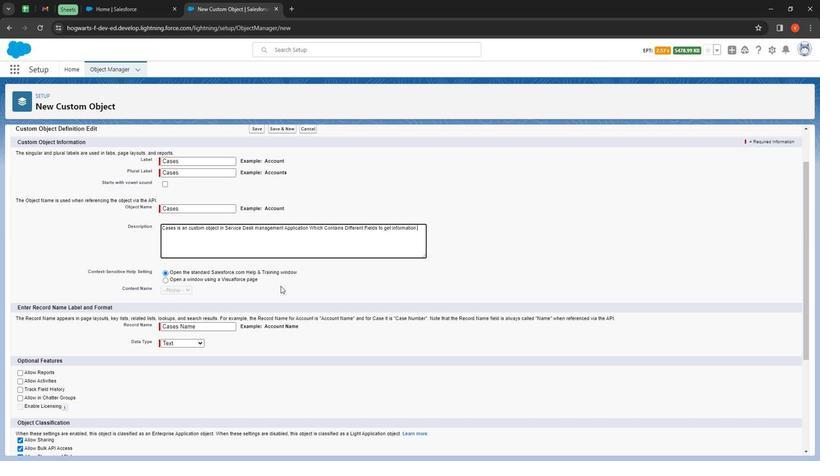 
Action: Mouse scrolled (282, 292) with delta (0, 0)
Screenshot: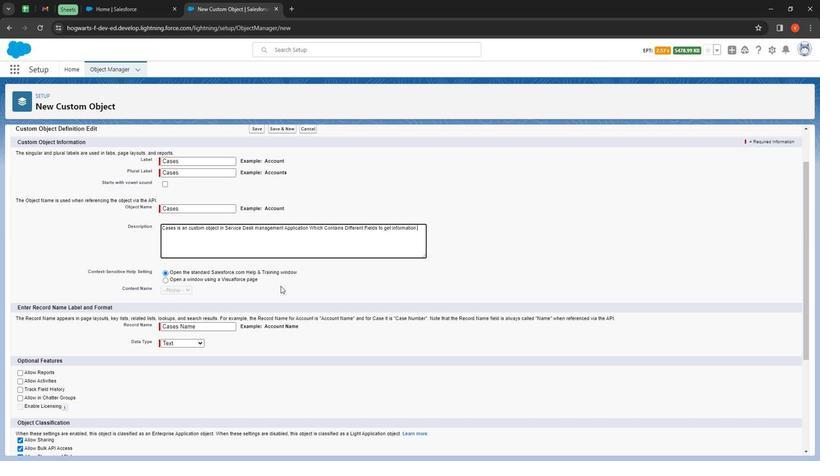 
Action: Mouse moved to (282, 290)
Screenshot: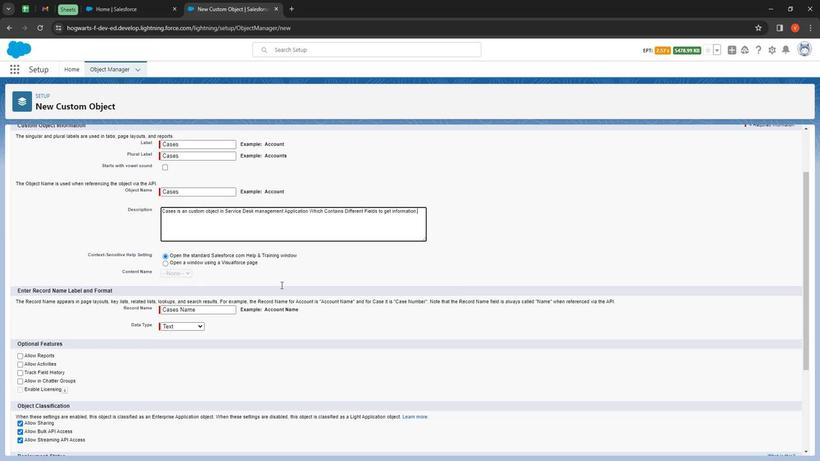 
Action: Mouse scrolled (282, 290) with delta (0, 0)
Screenshot: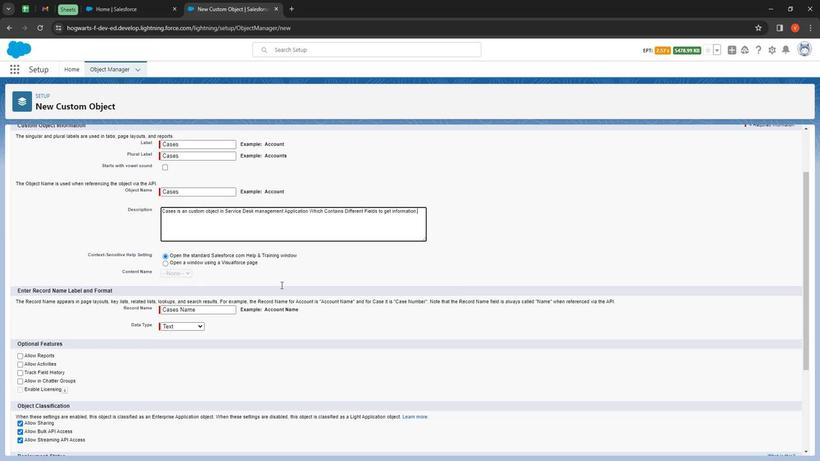 
Action: Mouse moved to (284, 287)
Screenshot: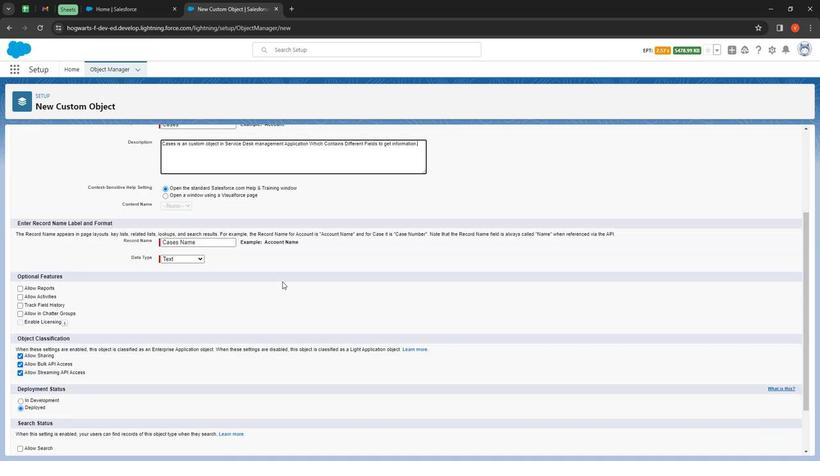 
Action: Mouse scrolled (284, 286) with delta (0, 0)
Screenshot: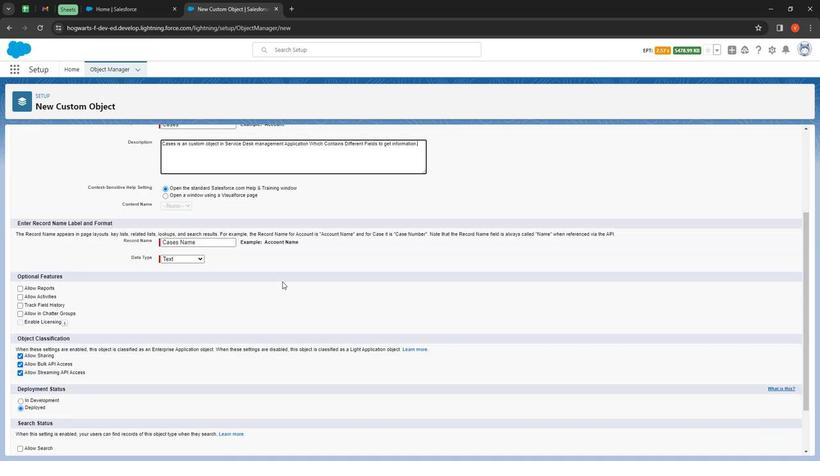 
Action: Mouse moved to (211, 204)
Screenshot: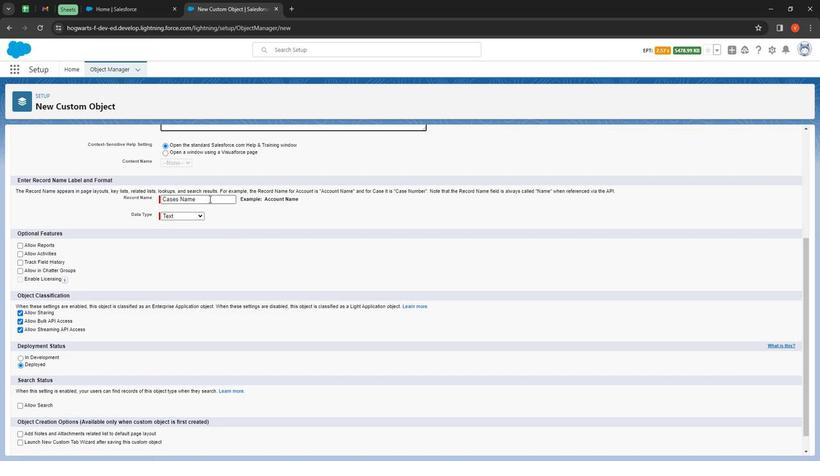 
Action: Mouse pressed left at (211, 204)
Screenshot: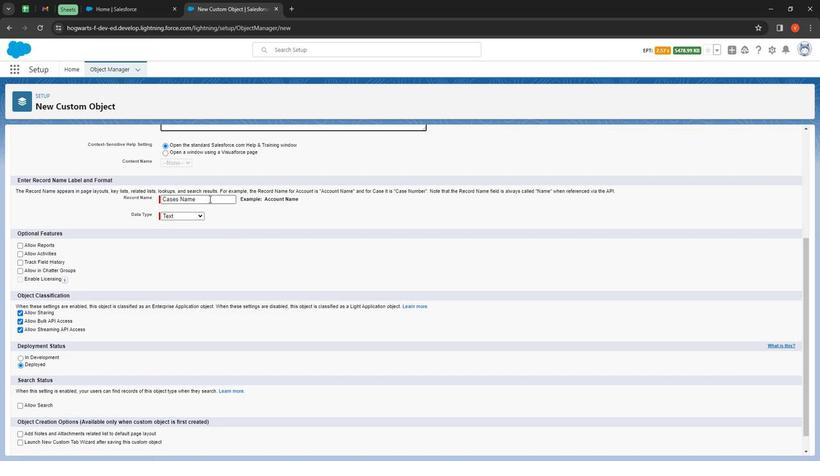 
Action: Mouse pressed left at (211, 204)
Screenshot: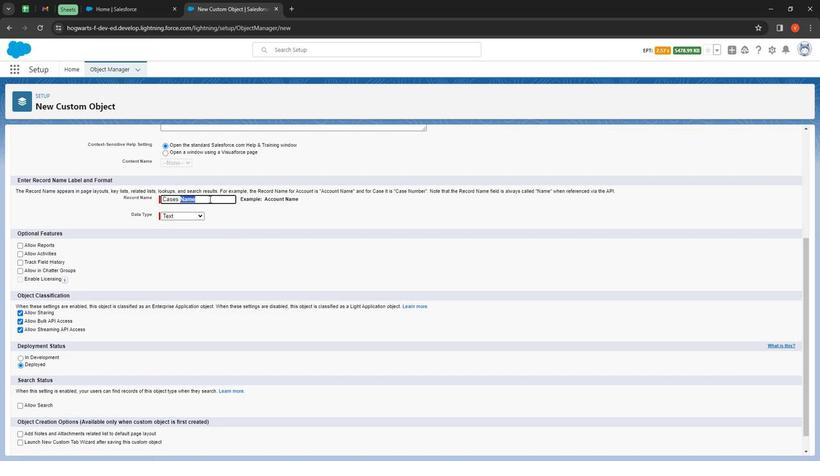
Action: Mouse moved to (212, 204)
Screenshot: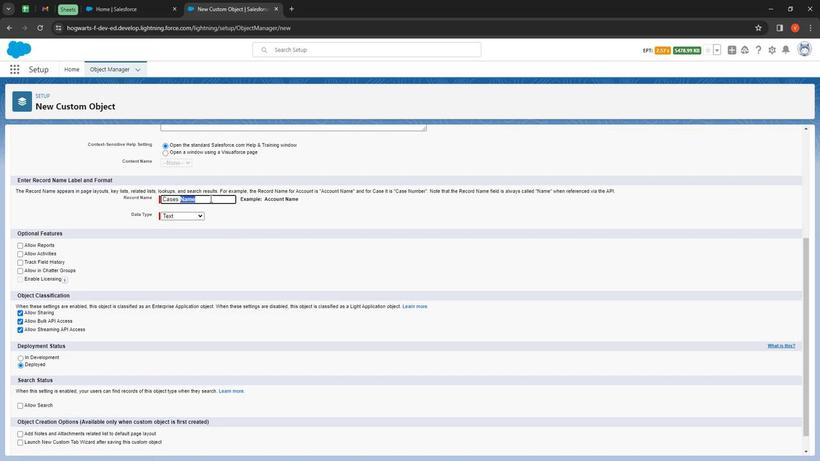 
Action: Key pressed <Key.shift><Key.shift><Key.shift><Key.shift>
Screenshot: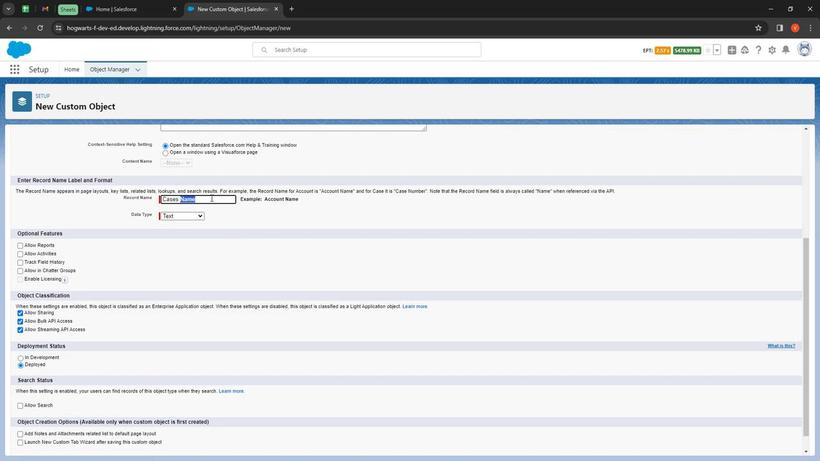 
Action: Mouse moved to (213, 203)
Screenshot: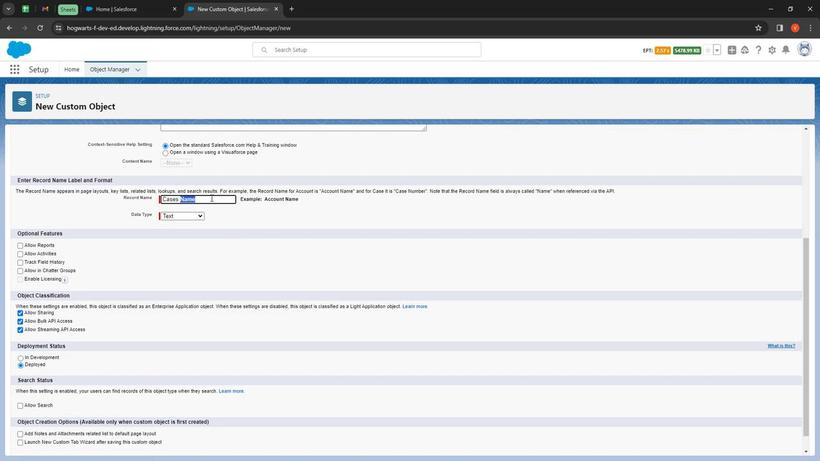 
Action: Key pressed <Key.shift>
Screenshot: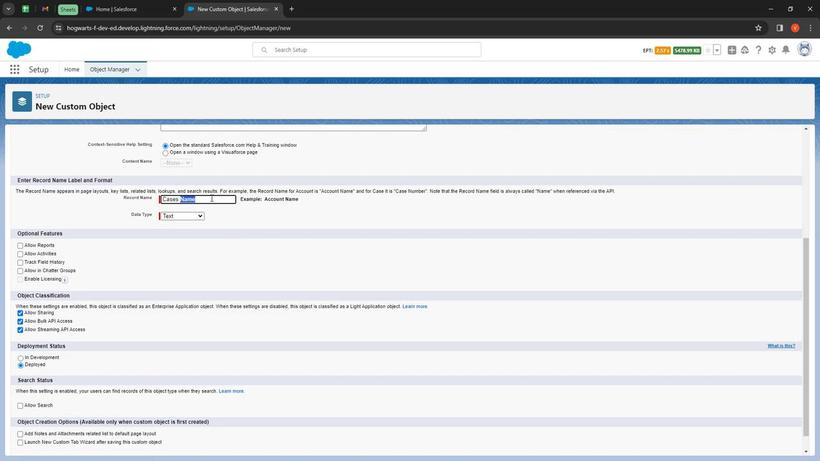
Action: Mouse moved to (213, 203)
Screenshot: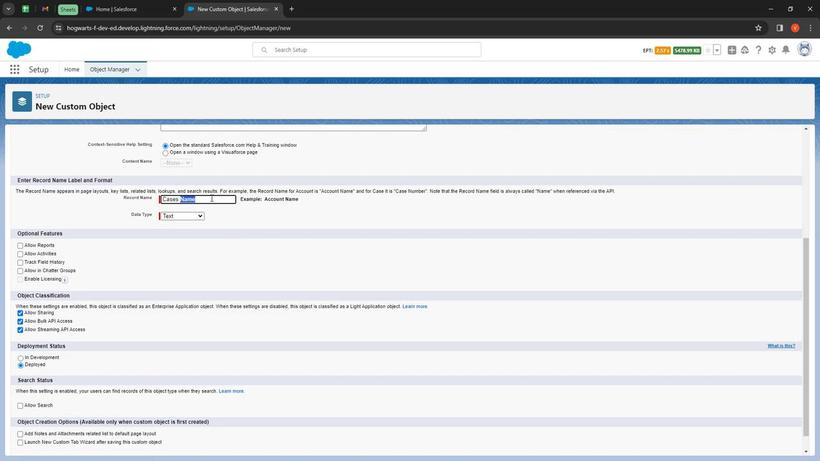 
Action: Key pressed <Key.shift>
Screenshot: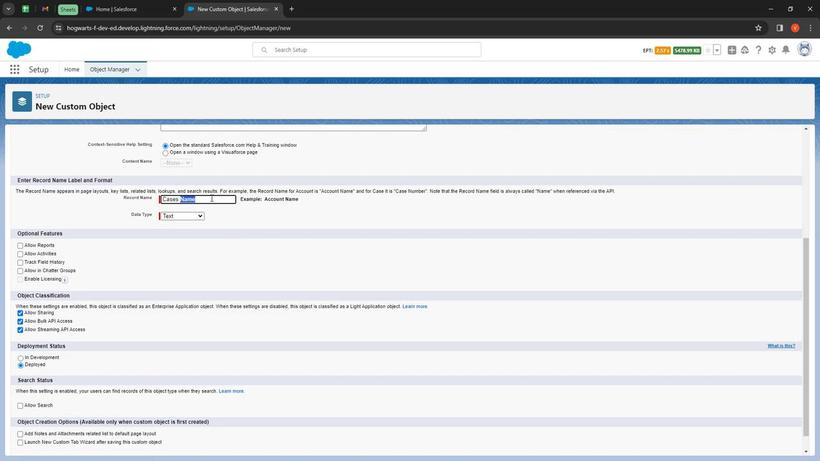
Action: Mouse moved to (213, 203)
Screenshot: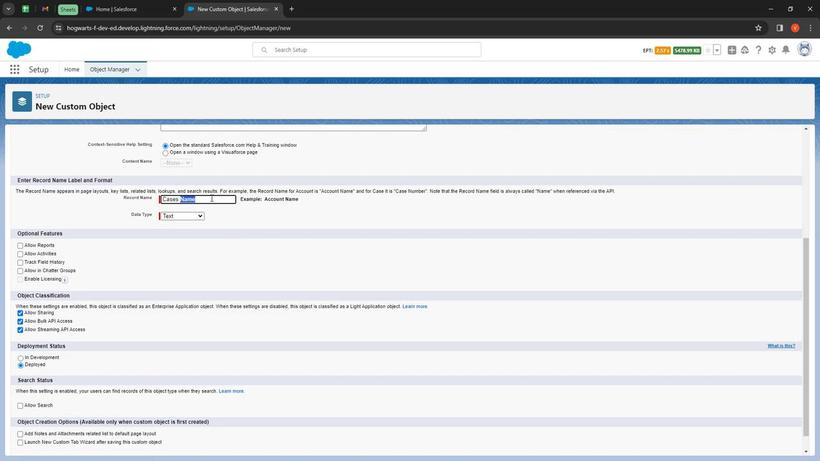 
Action: Key pressed <Key.shift><Key.shift><Key.shift><Key.shift><Key.shift><Key.shift><Key.shift><Key.shift><Key.shift>
Screenshot: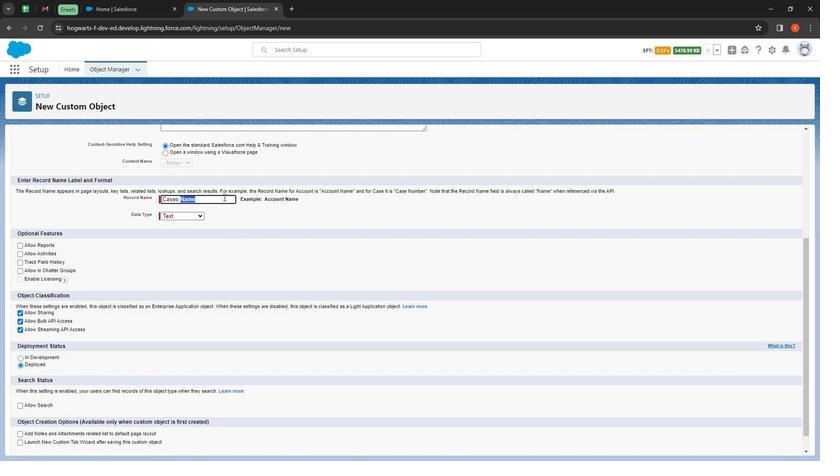 
Action: Mouse moved to (217, 203)
Screenshot: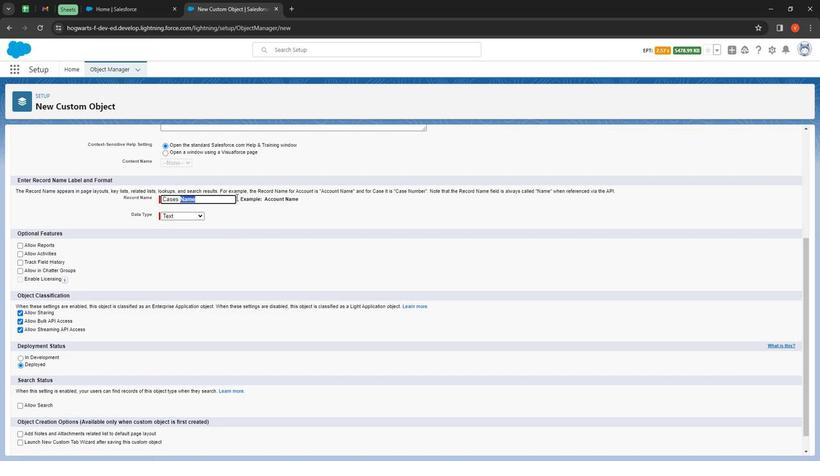
Action: Key pressed <Key.shift>
Screenshot: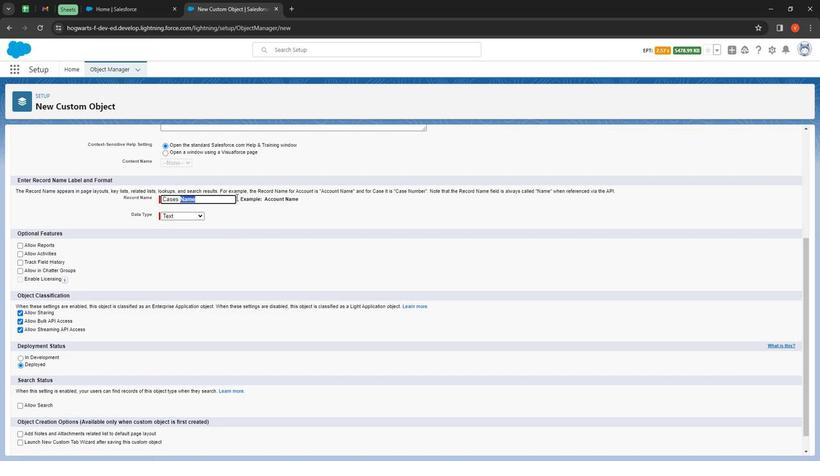 
Action: Mouse moved to (232, 203)
Screenshot: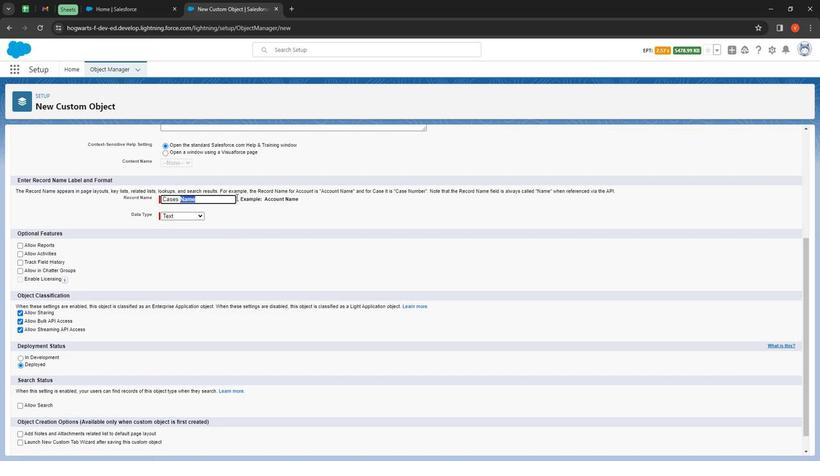 
Action: Key pressed <Key.shift>
Screenshot: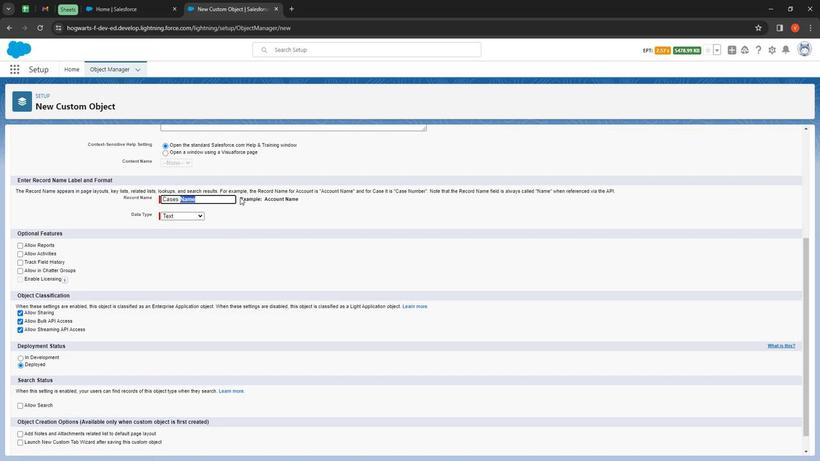 
Action: Mouse moved to (241, 203)
Screenshot: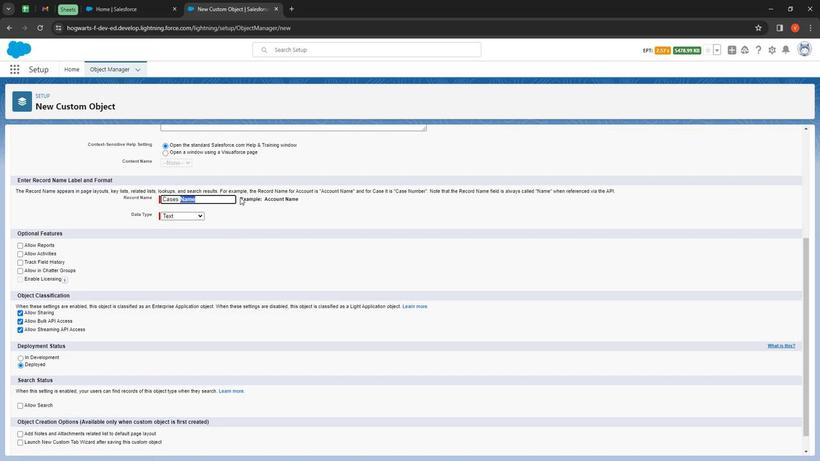 
Action: Key pressed <Key.shift>
Screenshot: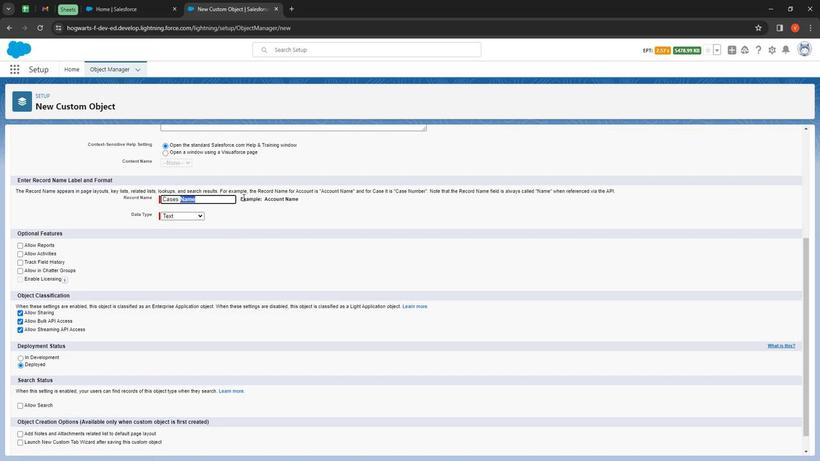 
Action: Mouse moved to (242, 203)
Screenshot: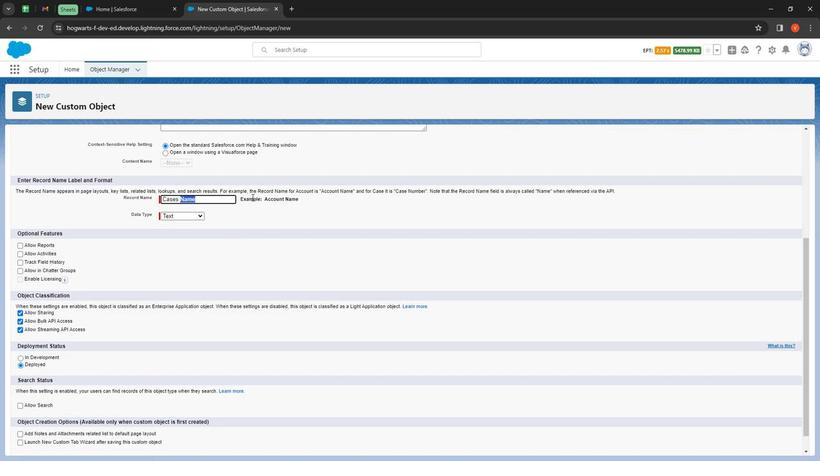 
Action: Key pressed <Key.shift>
Screenshot: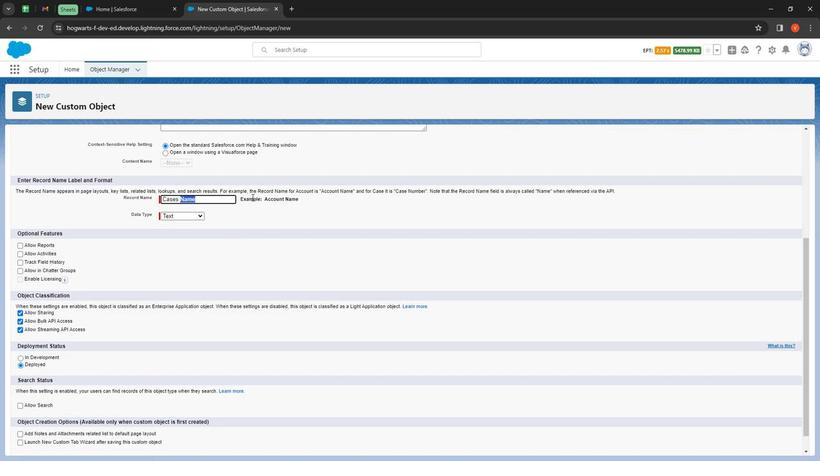 
Action: Mouse moved to (224, 220)
Screenshot: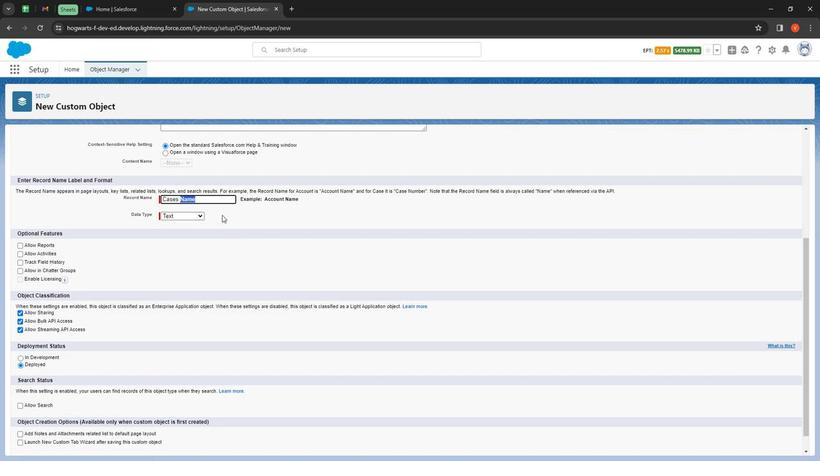
Action: Mouse pressed left at (224, 220)
Screenshot: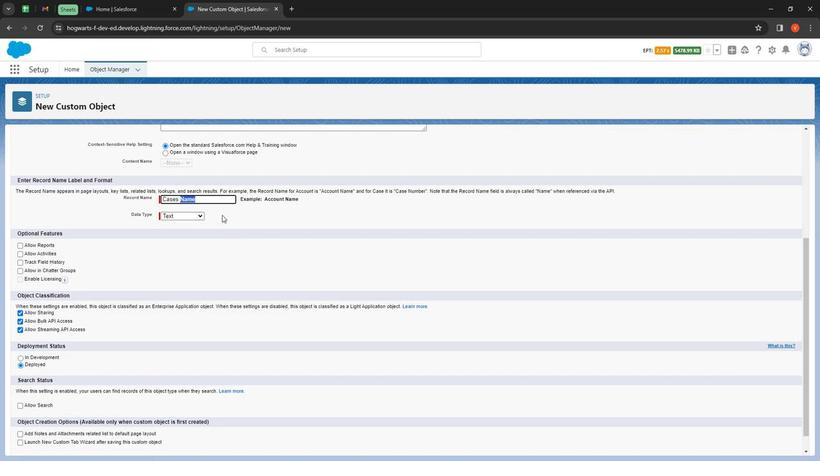 
Action: Mouse moved to (44, 251)
Screenshot: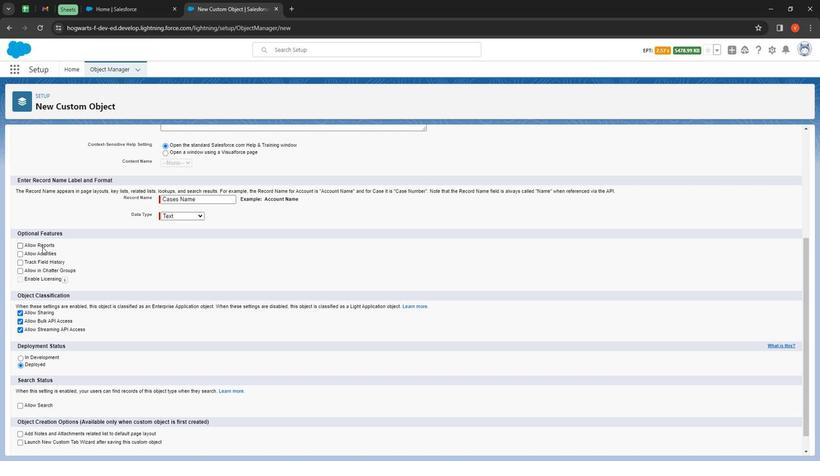 
Action: Mouse pressed left at (44, 251)
Screenshot: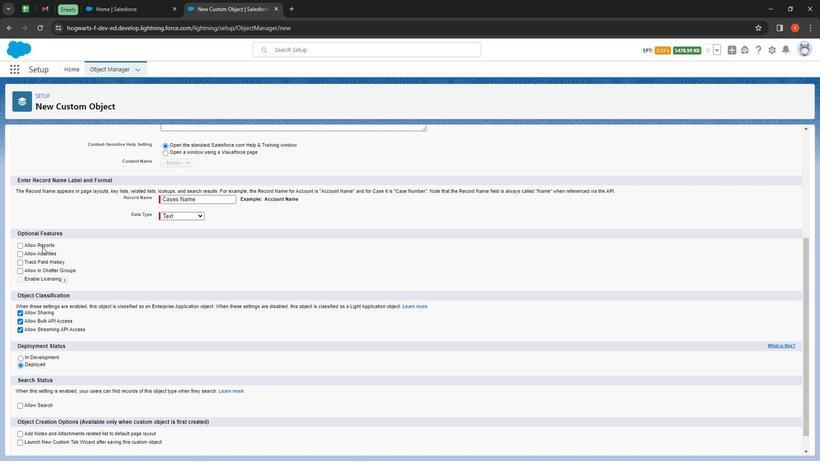 
Action: Mouse moved to (48, 259)
Screenshot: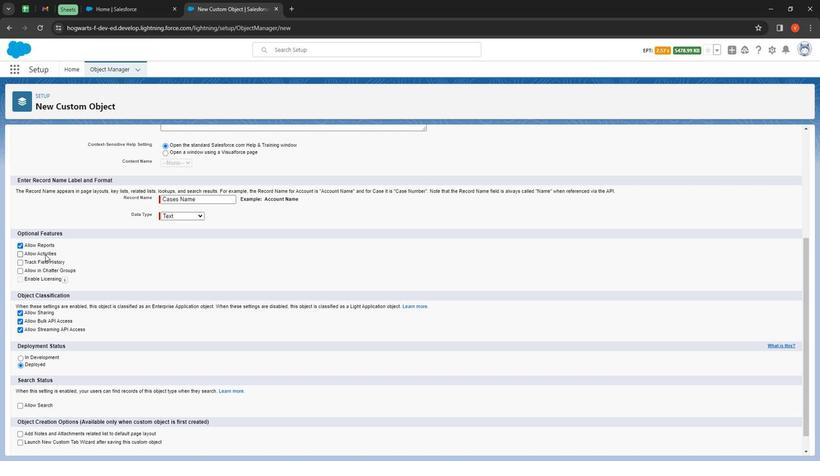 
Action: Mouse pressed left at (48, 259)
Screenshot: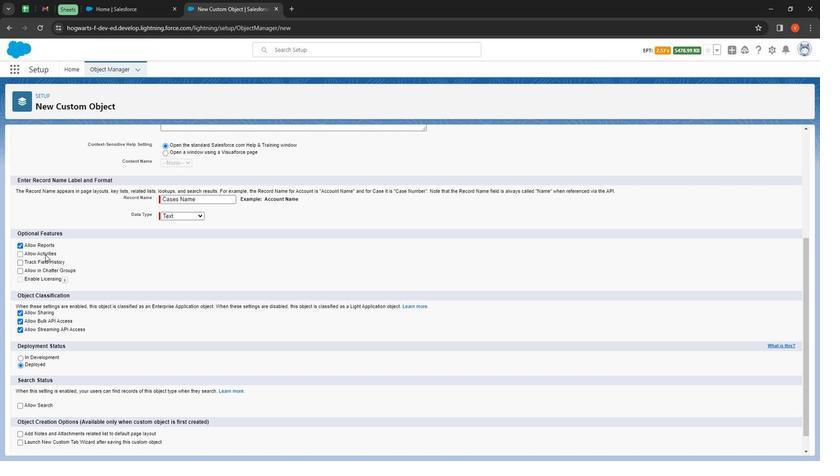 
Action: Mouse moved to (51, 267)
Screenshot: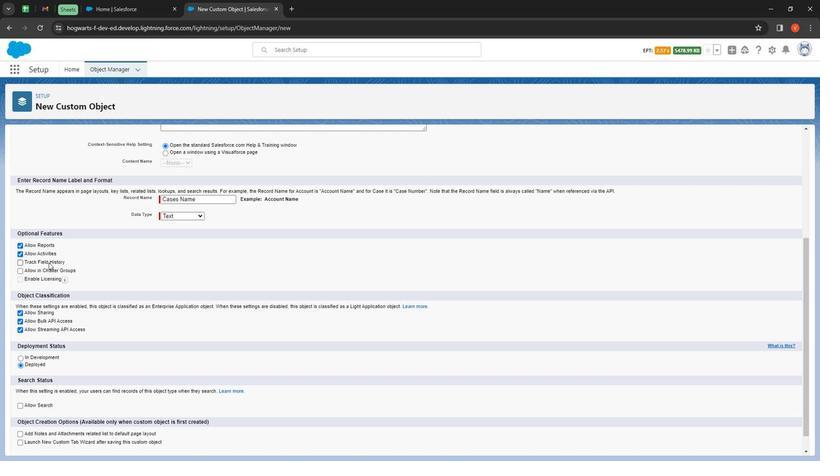 
Action: Mouse pressed left at (51, 267)
Screenshot: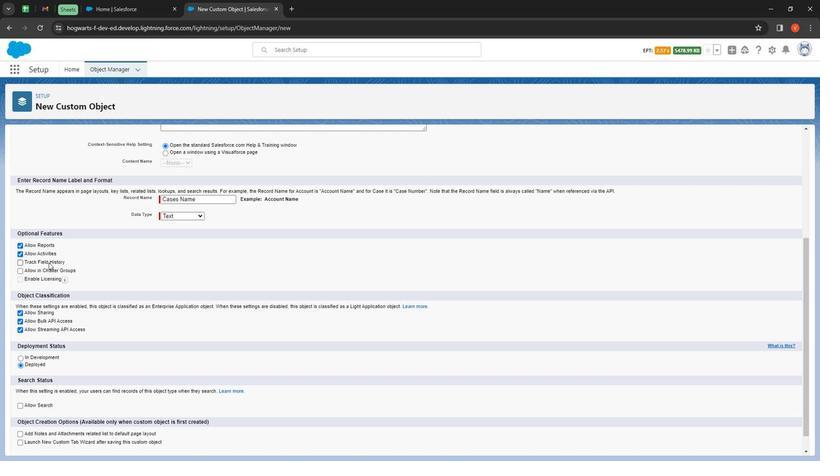 
Action: Mouse moved to (54, 274)
Screenshot: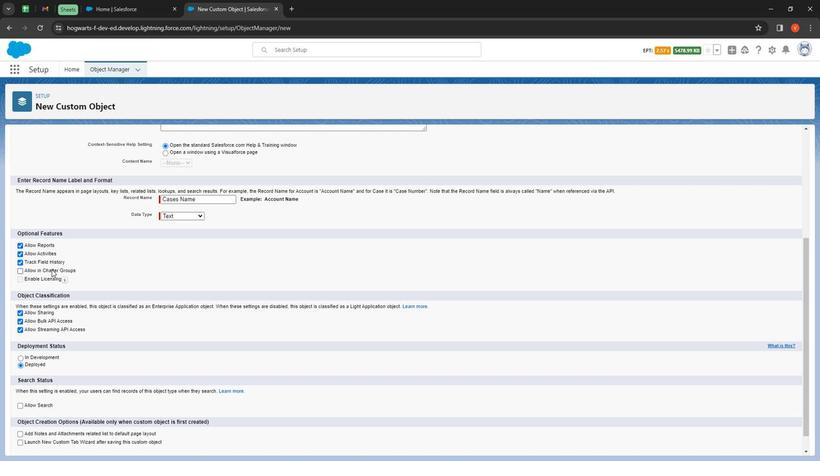 
Action: Mouse pressed left at (54, 274)
Screenshot: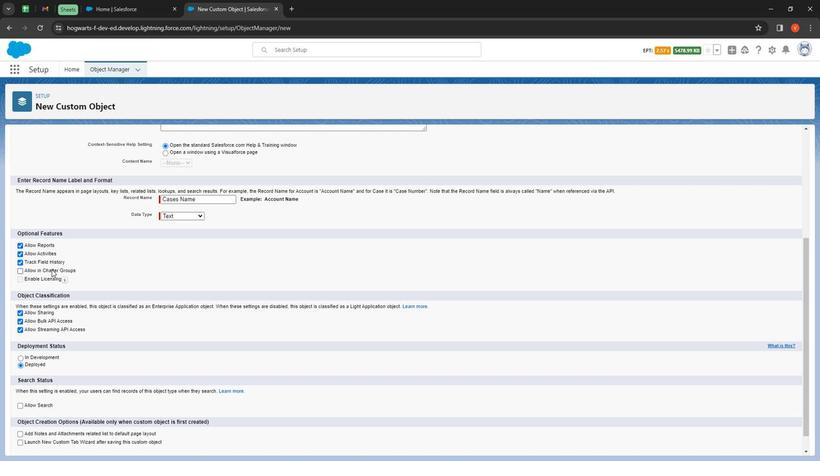 
Action: Mouse moved to (132, 276)
Screenshot: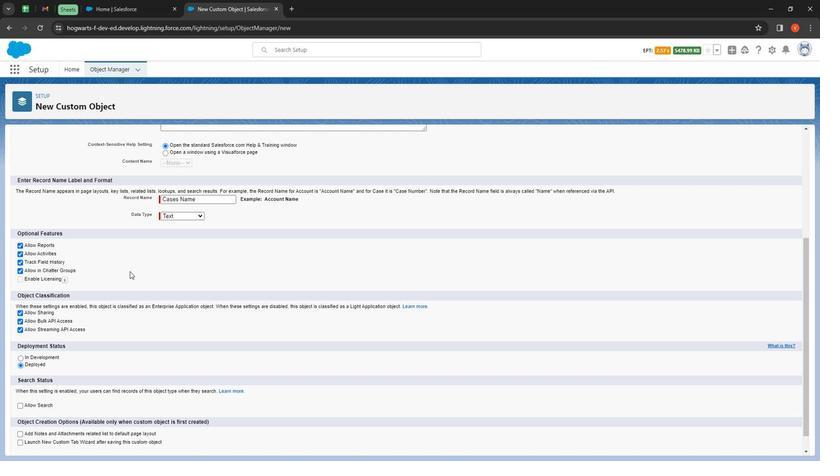 
Action: Mouse scrolled (132, 275) with delta (0, 0)
Screenshot: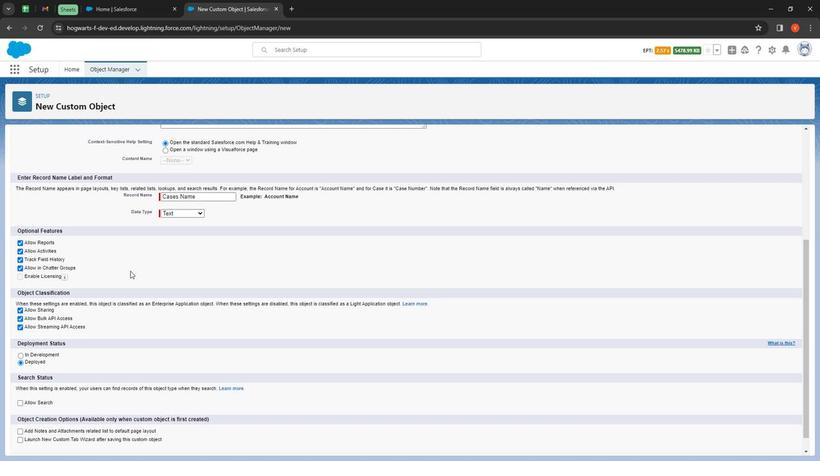 
Action: Mouse moved to (133, 275)
Screenshot: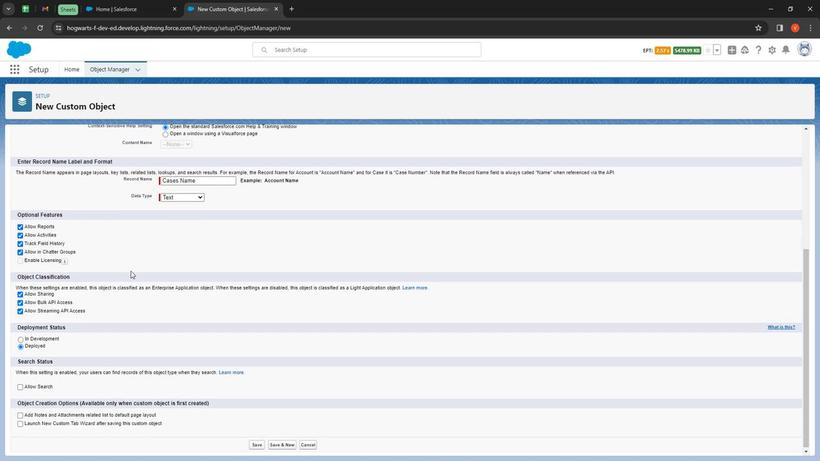 
Action: Mouse scrolled (133, 274) with delta (0, 0)
Screenshot: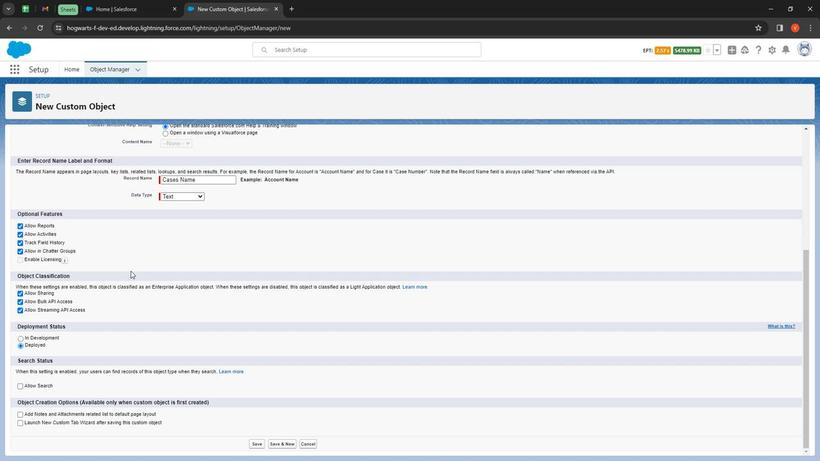 
Action: Mouse moved to (47, 387)
Screenshot: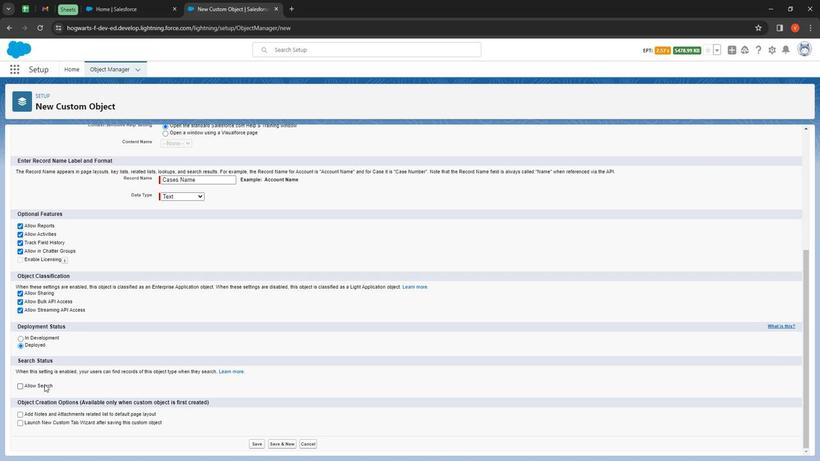 
Action: Mouse pressed left at (47, 387)
Screenshot: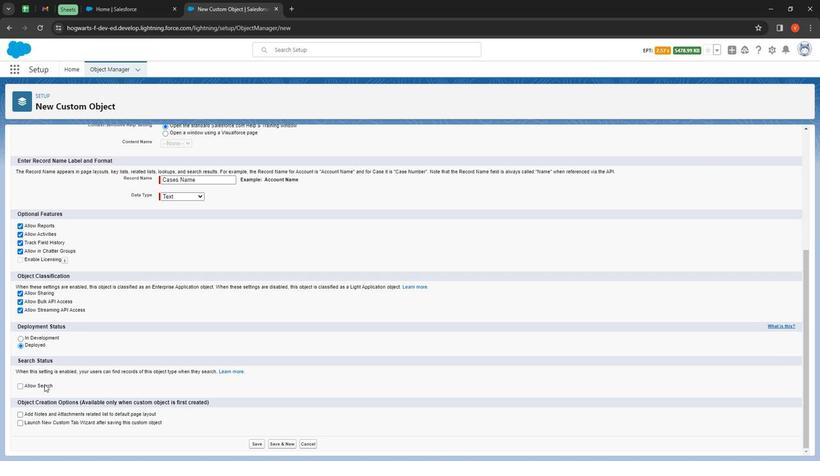 
Action: Mouse moved to (260, 444)
Screenshot: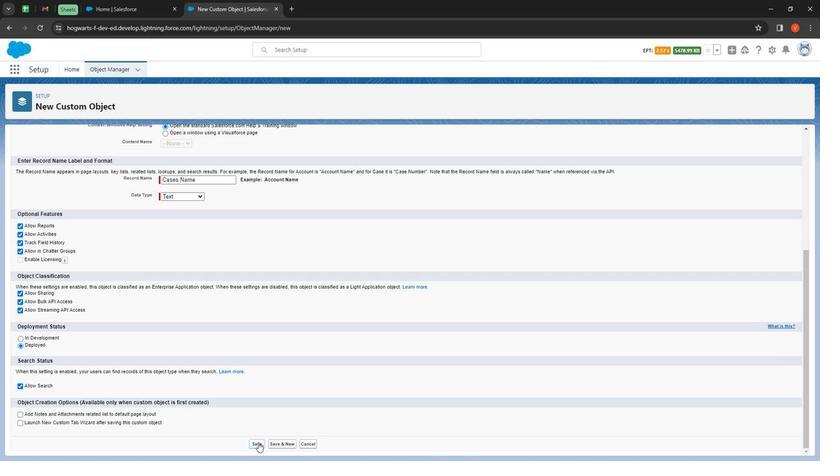 
Action: Mouse pressed left at (260, 444)
Screenshot: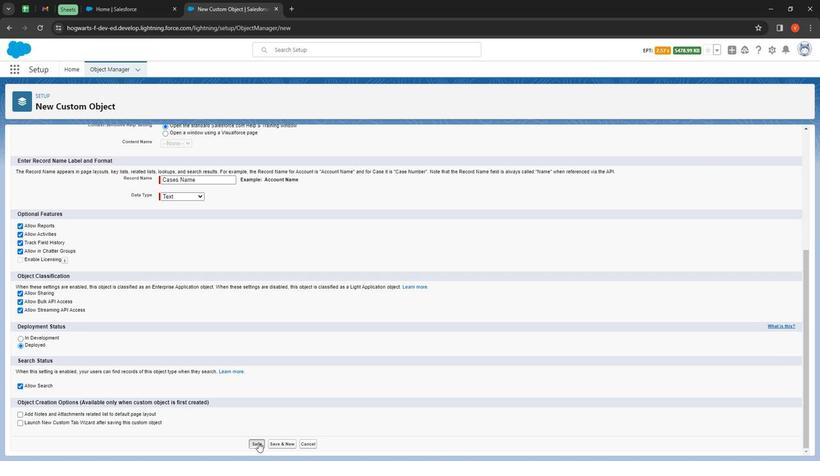 
Action: Mouse moved to (91, 164)
Screenshot: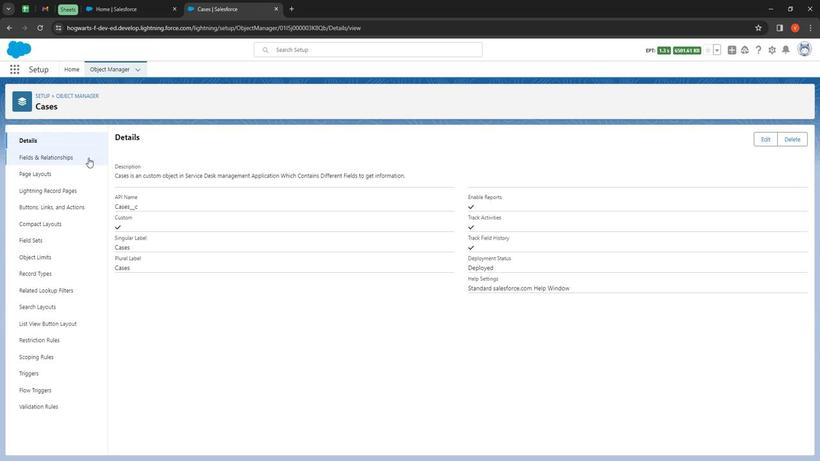 
Action: Mouse pressed left at (91, 164)
Screenshot: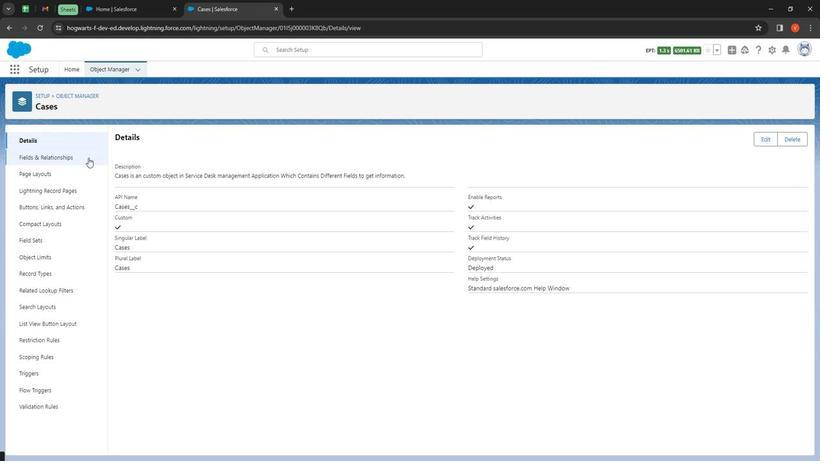 
Action: Mouse moved to (616, 148)
Screenshot: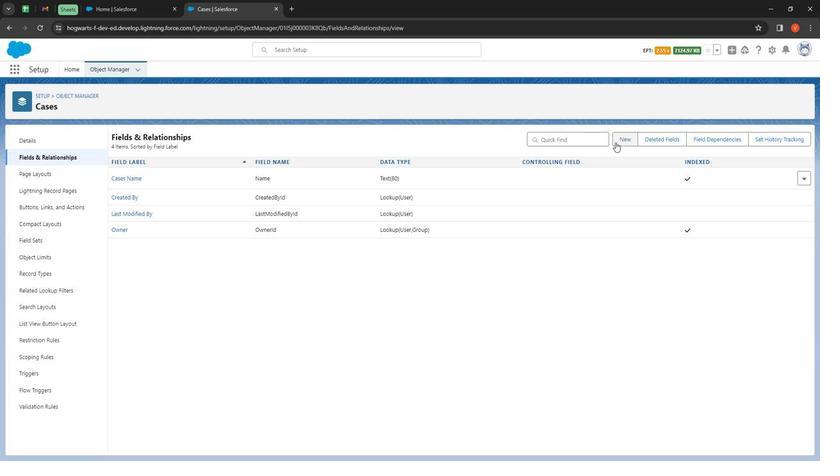 
Action: Mouse pressed left at (616, 148)
Screenshot: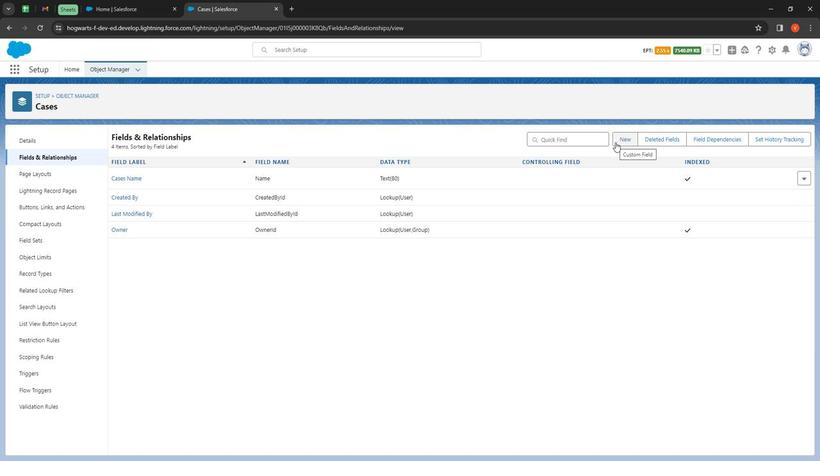 
Action: Mouse moved to (144, 259)
Screenshot: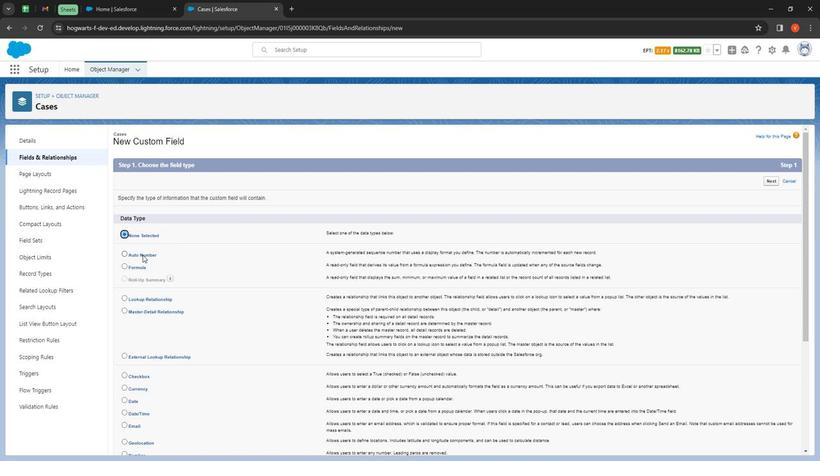 
Action: Mouse pressed left at (144, 259)
Screenshot: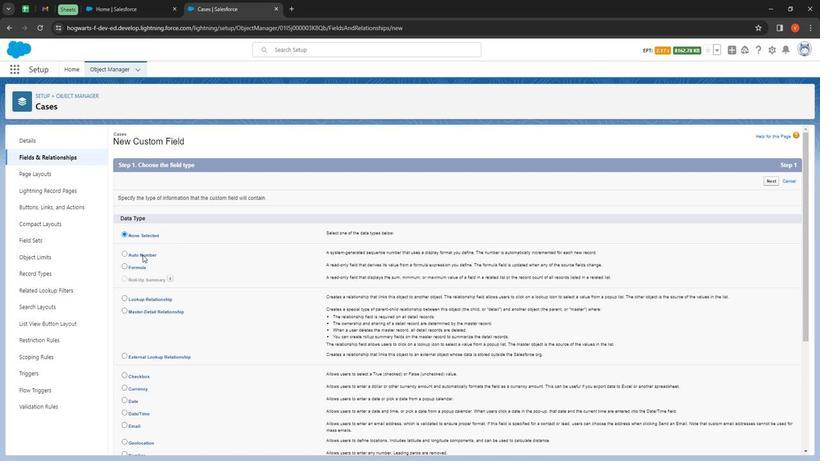 
Action: Mouse moved to (537, 324)
Screenshot: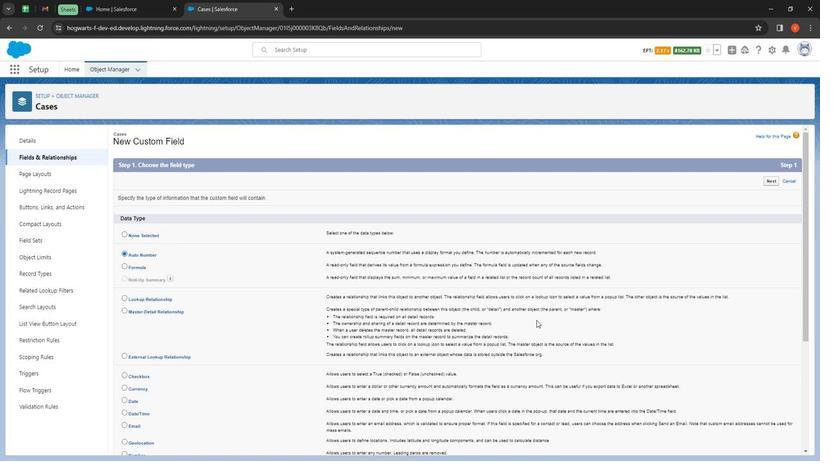 
Action: Mouse scrolled (537, 323) with delta (0, 0)
Screenshot: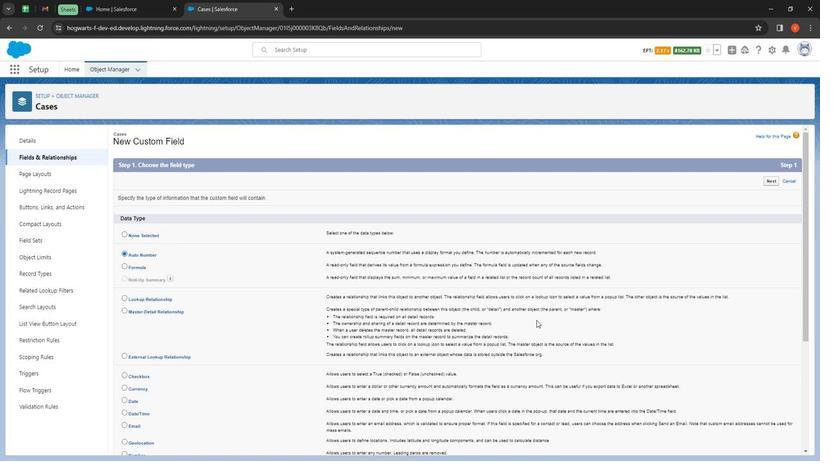 
Action: Mouse moved to (538, 324)
Screenshot: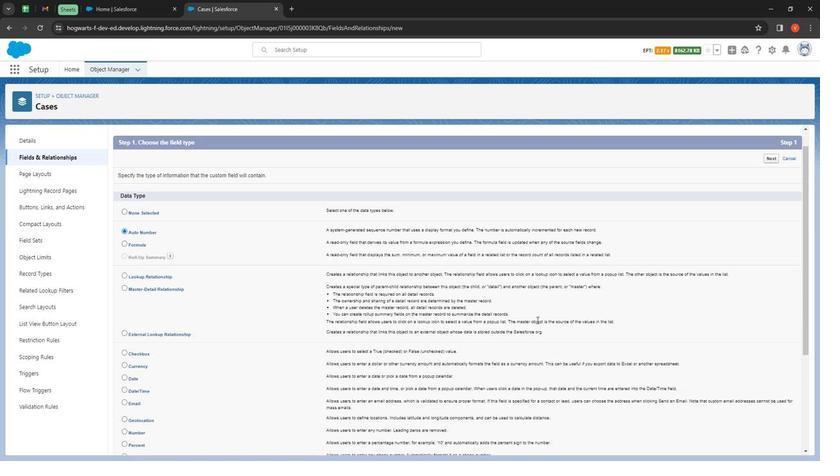 
Action: Mouse scrolled (538, 323) with delta (0, 0)
Screenshot: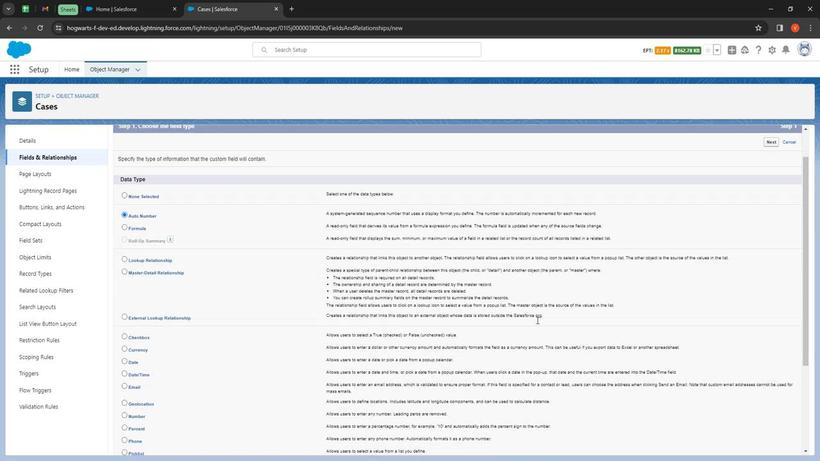 
Action: Mouse scrolled (538, 323) with delta (0, 0)
Screenshot: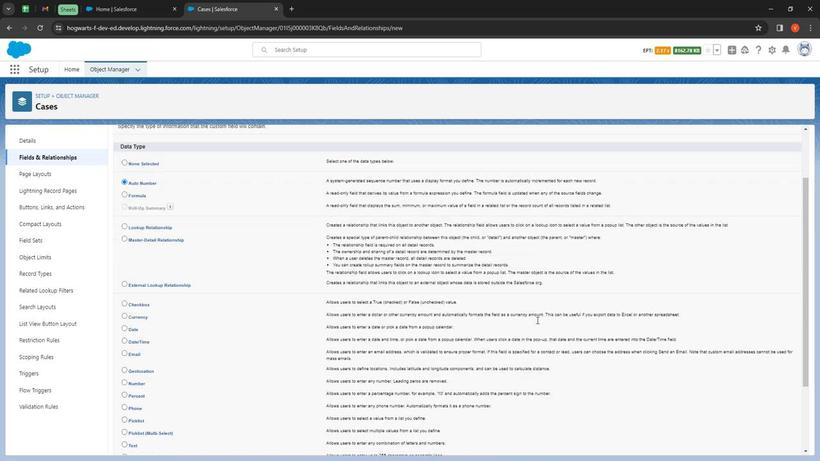
Action: Mouse moved to (539, 324)
Screenshot: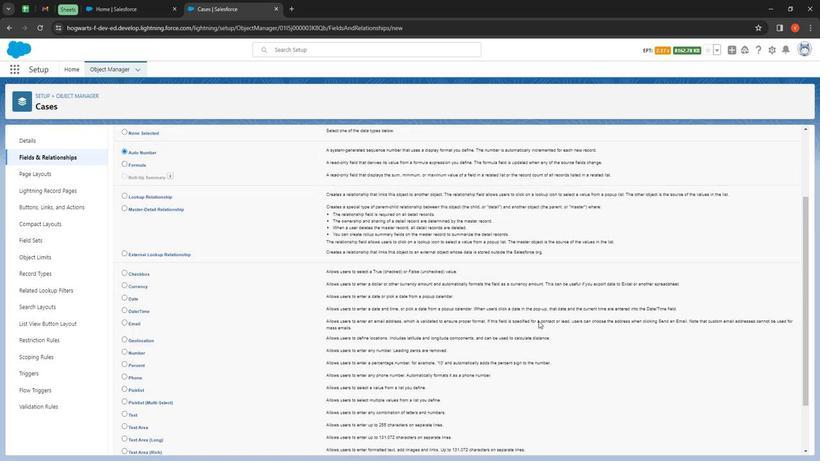 
Action: Mouse scrolled (539, 324) with delta (0, 0)
Screenshot: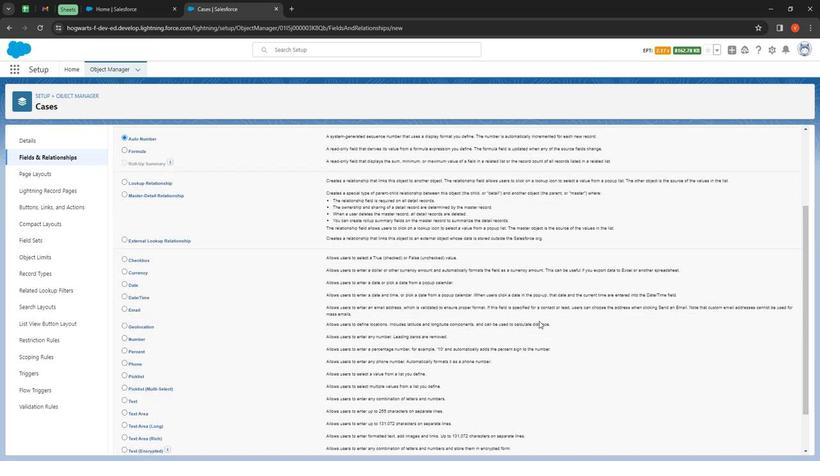
Action: Mouse moved to (544, 326)
Screenshot: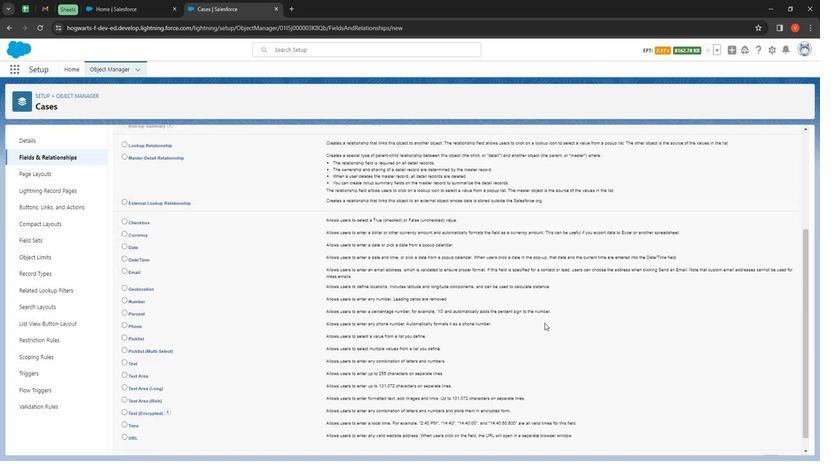 
Action: Mouse scrolled (544, 326) with delta (0, 0)
Screenshot: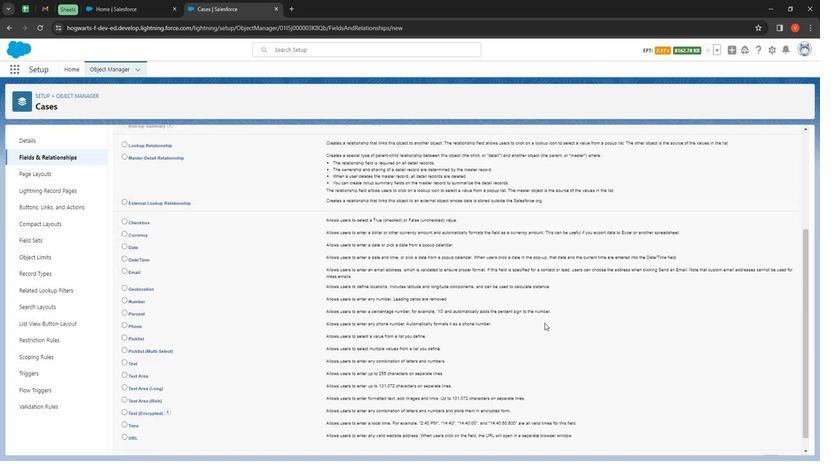 
Action: Mouse moved to (547, 326)
Screenshot: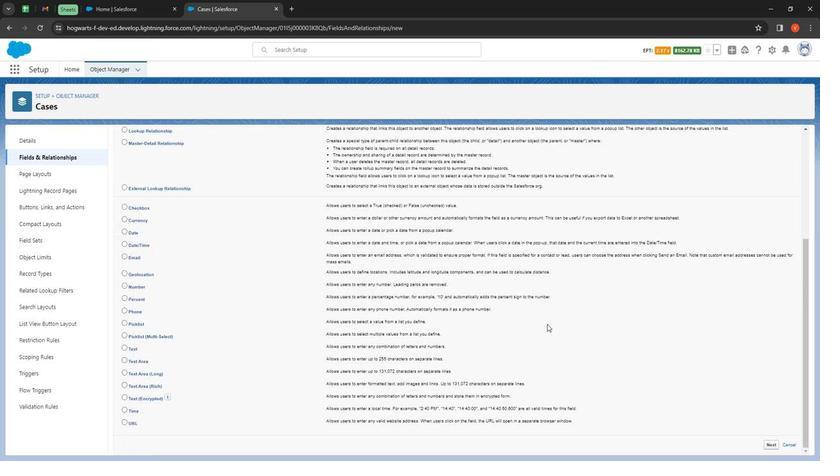 
Action: Mouse scrolled (547, 326) with delta (0, 0)
Screenshot: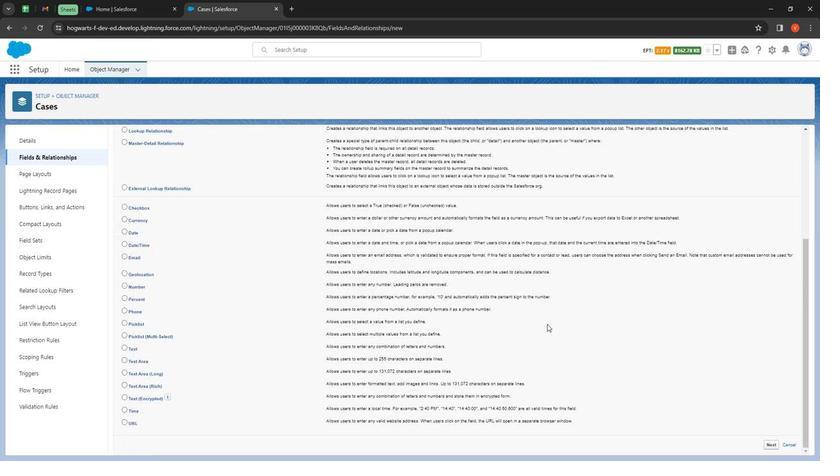 
Action: Mouse moved to (548, 328)
Screenshot: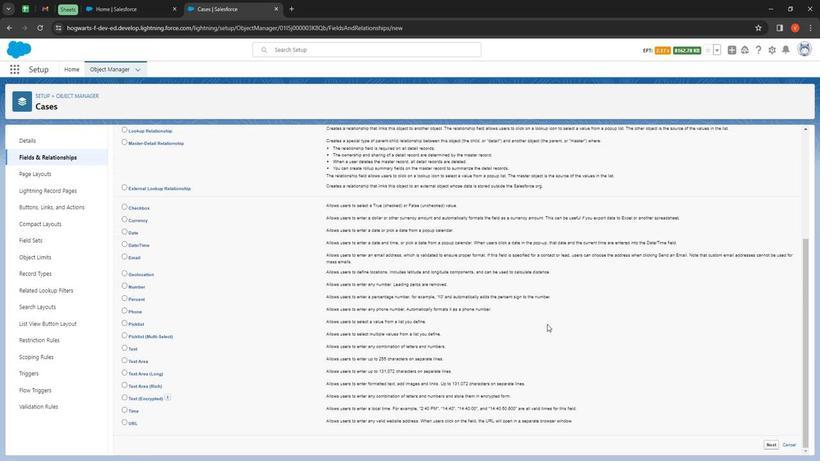
Action: Mouse scrolled (548, 327) with delta (0, 0)
Screenshot: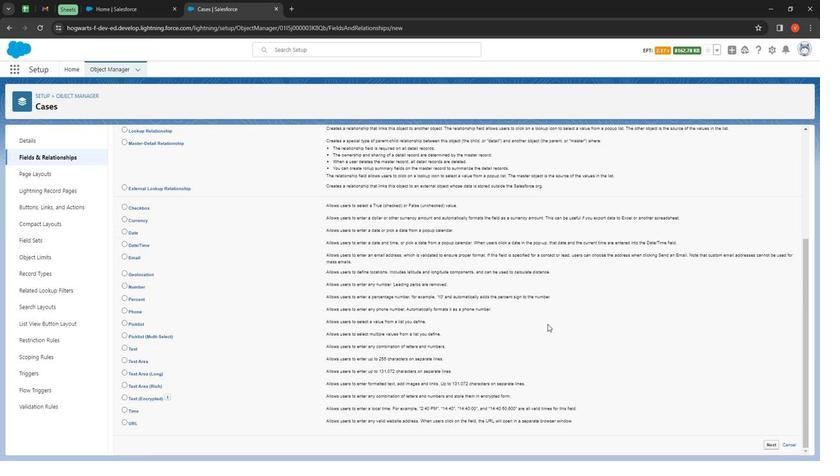 
Action: Mouse moved to (765, 444)
Screenshot: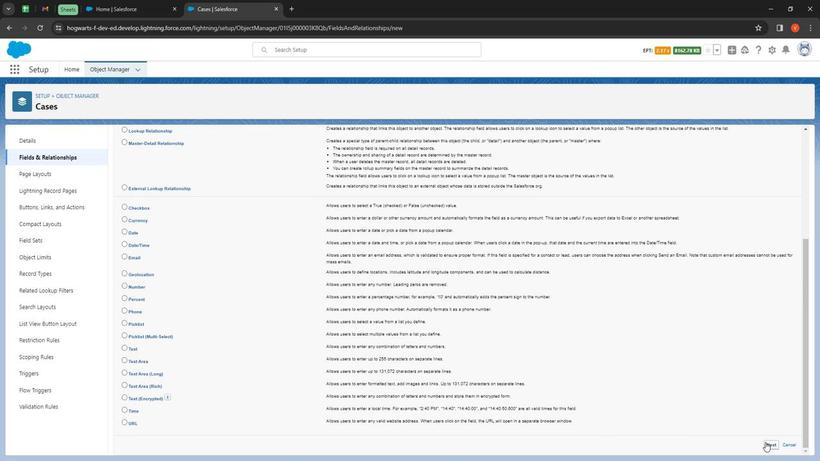 
Action: Mouse pressed left at (765, 444)
Screenshot: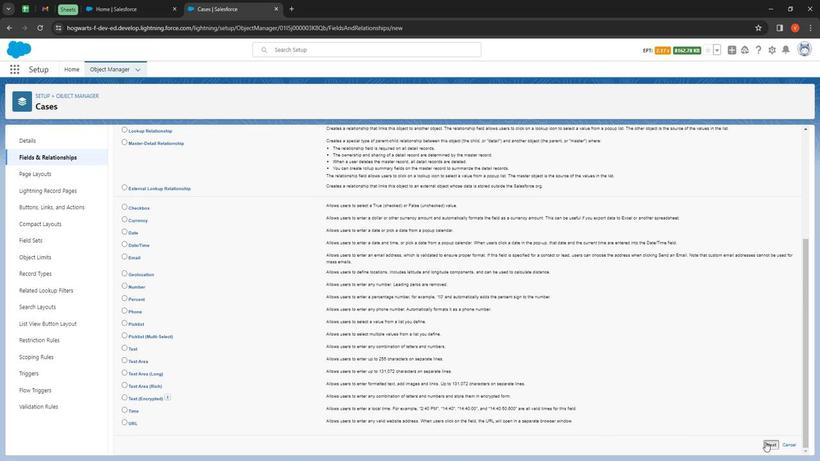 
Action: Mouse moved to (273, 205)
Screenshot: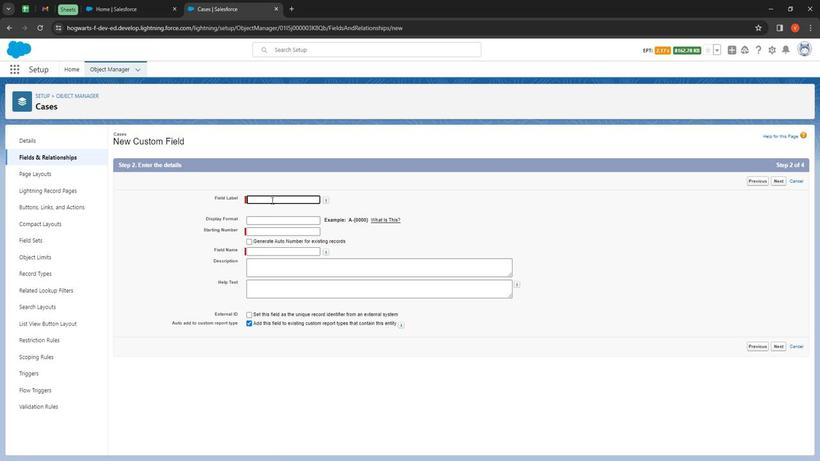 
Action: Mouse pressed left at (273, 205)
Screenshot: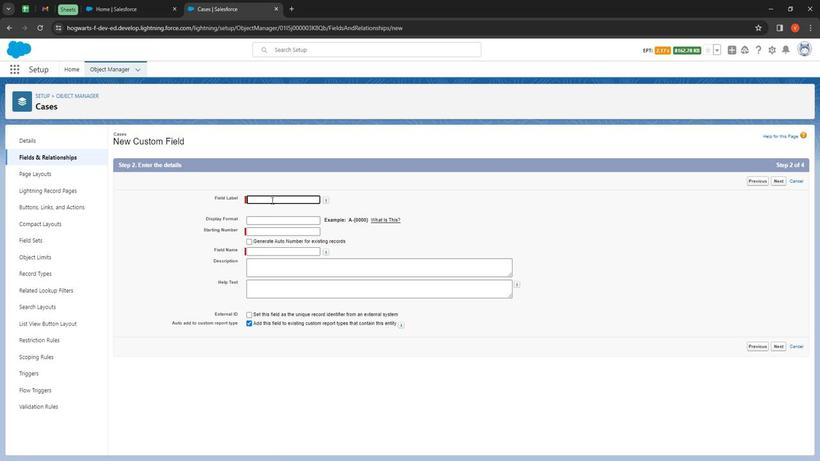 
Action: Key pressed <Key.shift>C
Screenshot: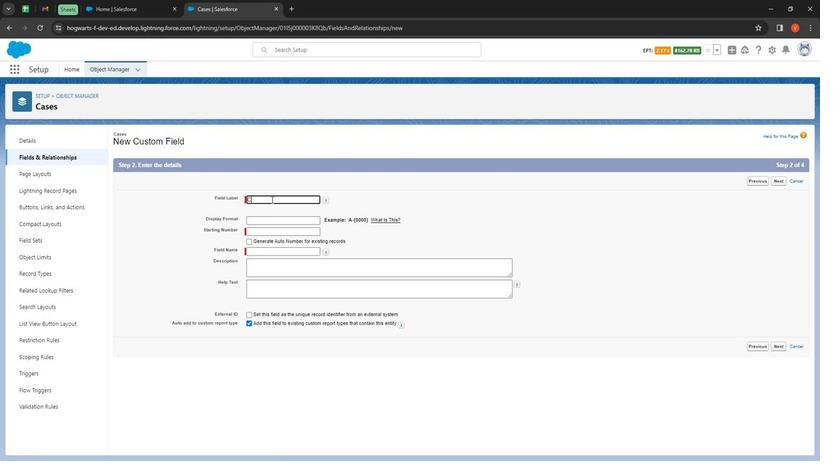 
Action: Mouse moved to (273, 205)
Screenshot: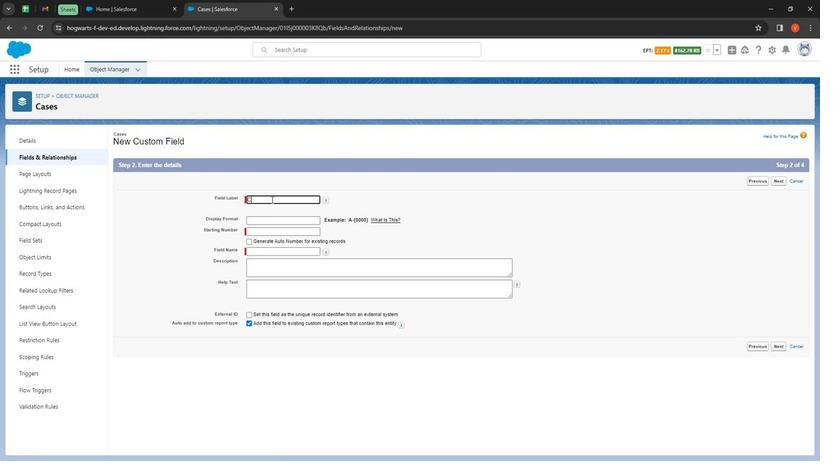 
Action: Key pressed as
Screenshot: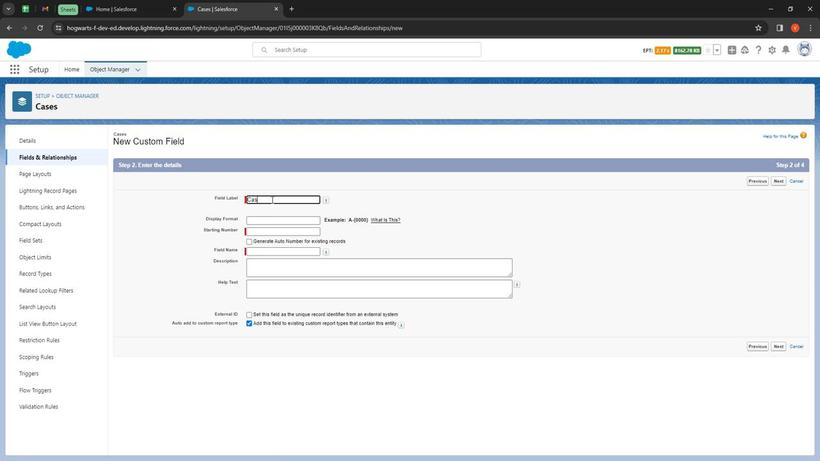 
Action: Mouse moved to (273, 203)
Screenshot: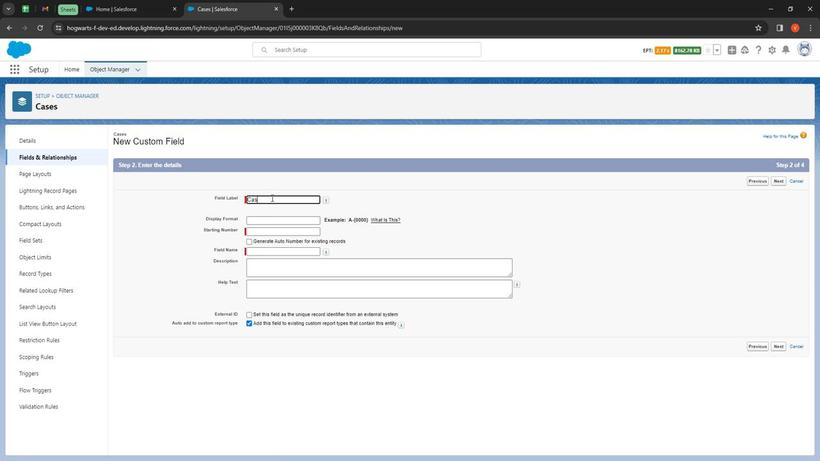 
Action: Key pressed e
Screenshot: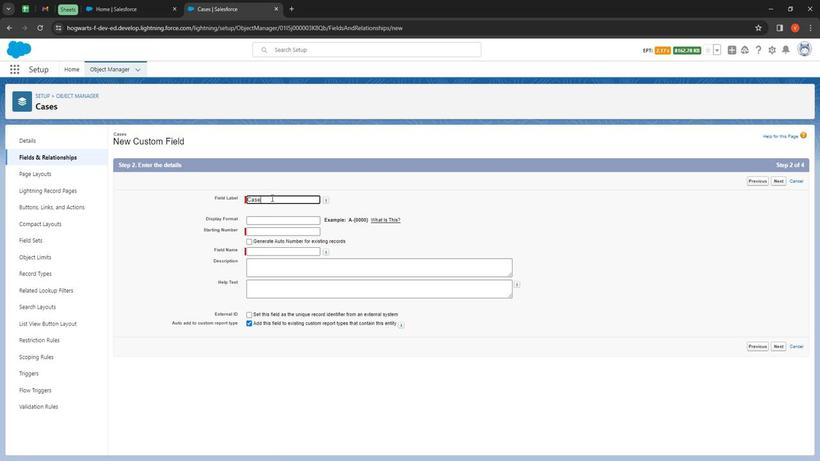
Action: Mouse moved to (273, 203)
Screenshot: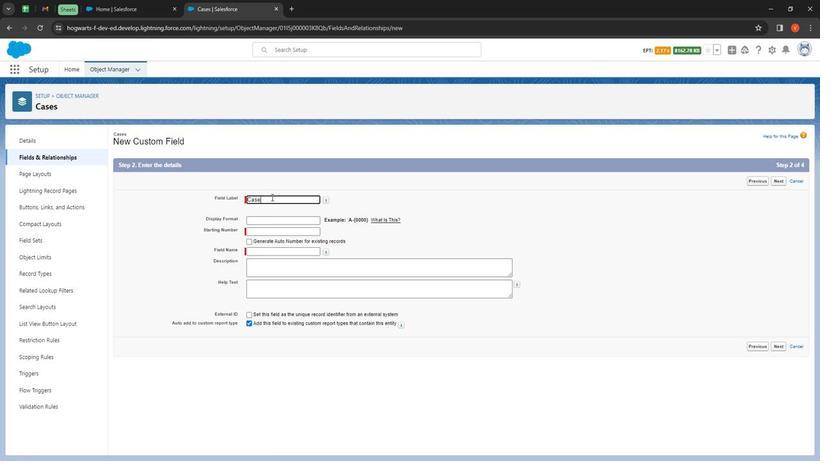 
Action: Key pressed <Key.space>
Screenshot: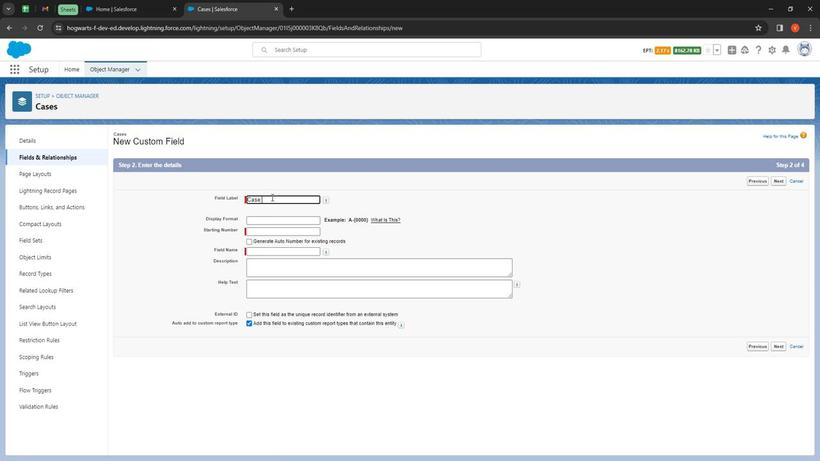 
Action: Mouse moved to (274, 201)
Screenshot: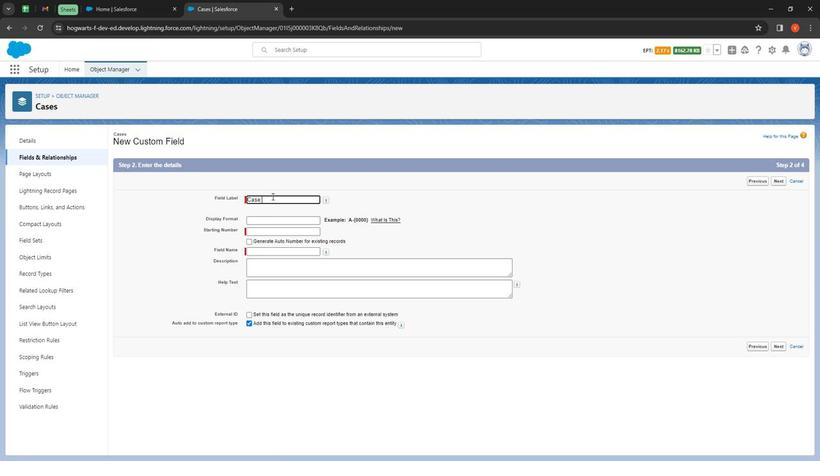 
Action: Key pressed <Key.shift_r>Number
Screenshot: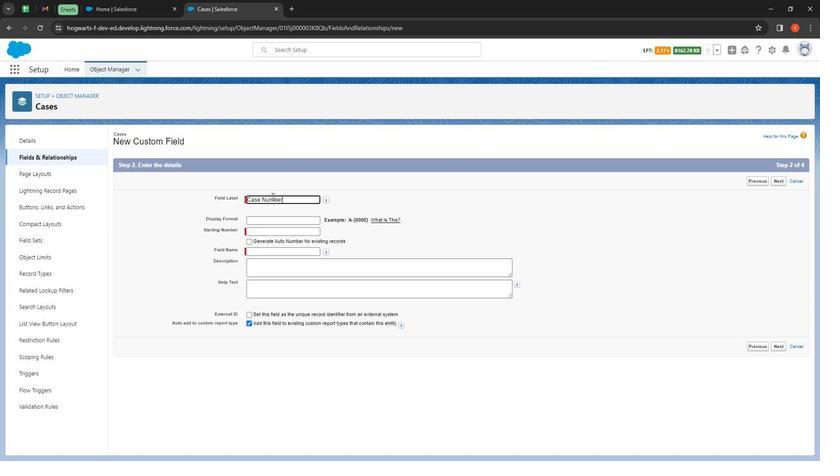 
Action: Mouse moved to (292, 224)
Screenshot: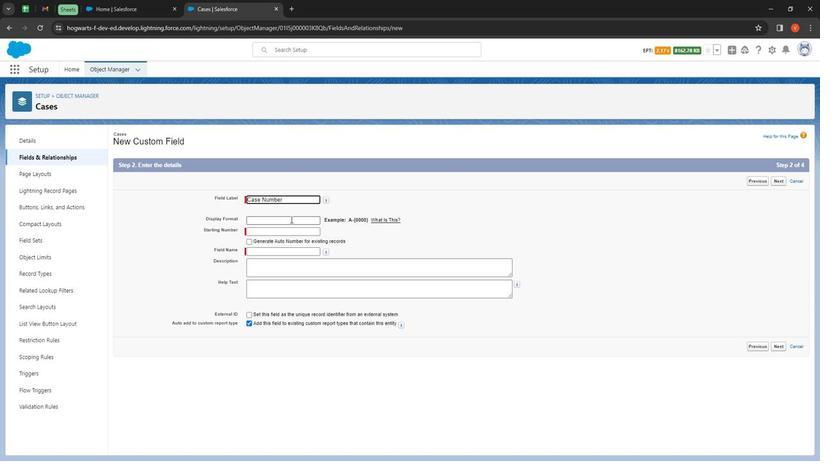
Action: Mouse pressed left at (292, 224)
Screenshot: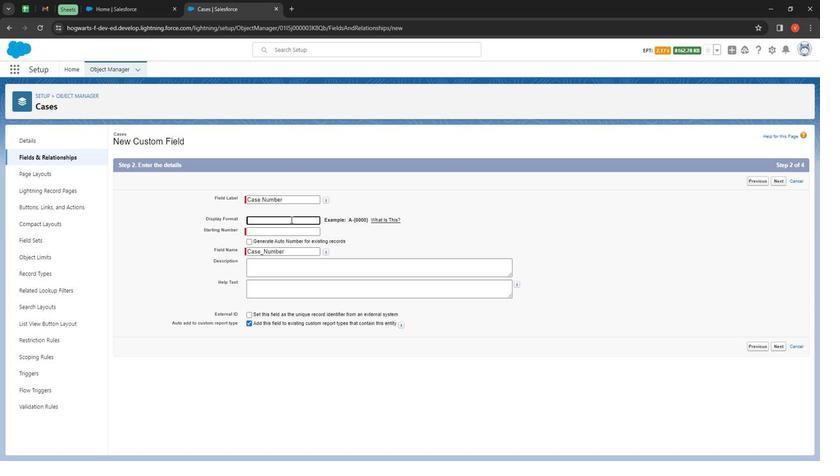 
Action: Key pressed <Key.shift><Key.shift><Key.shift>C
Screenshot: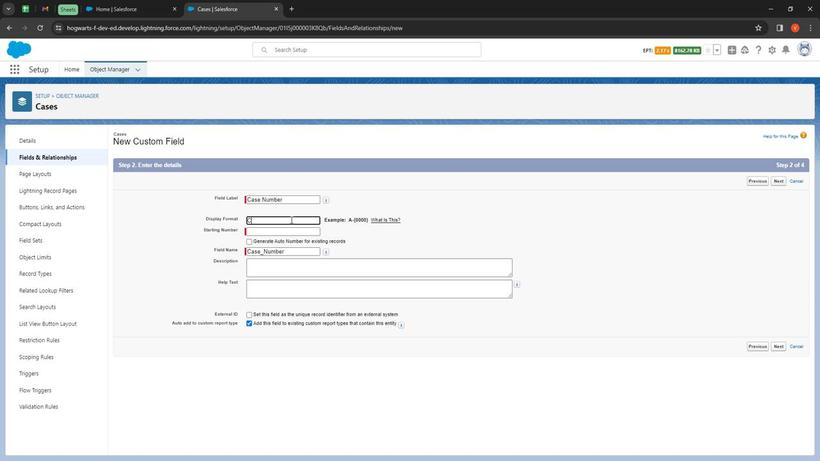 
Action: Mouse moved to (293, 222)
Screenshot: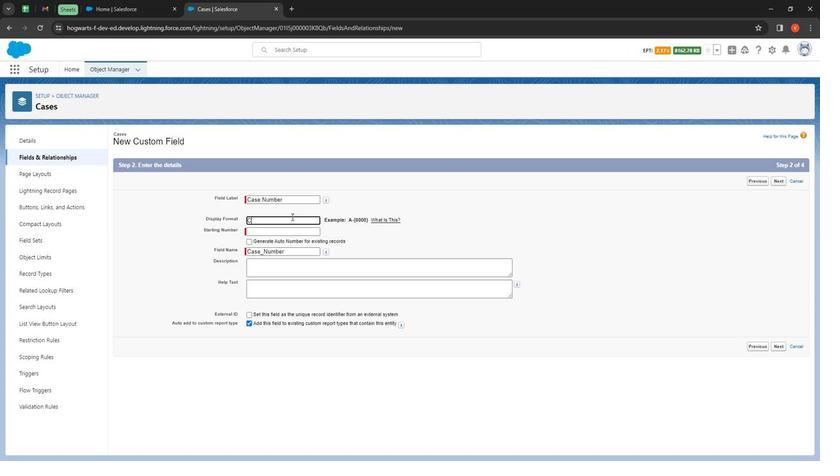 
Action: Key pressed -
Screenshot: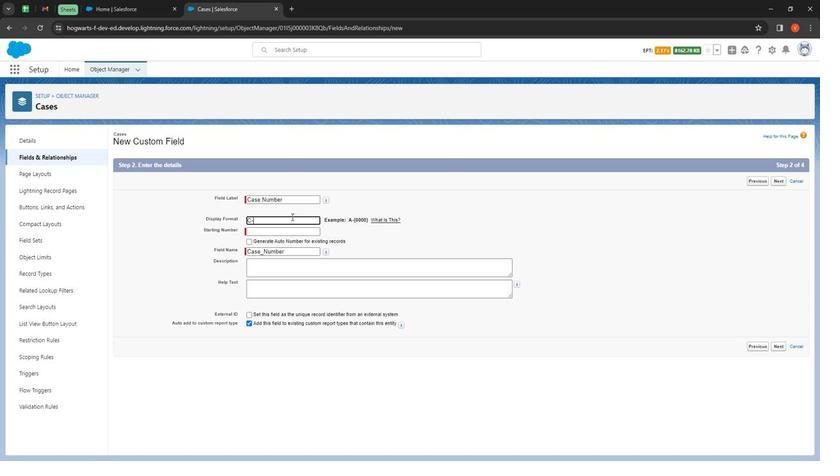 
Action: Mouse moved to (293, 222)
Screenshot: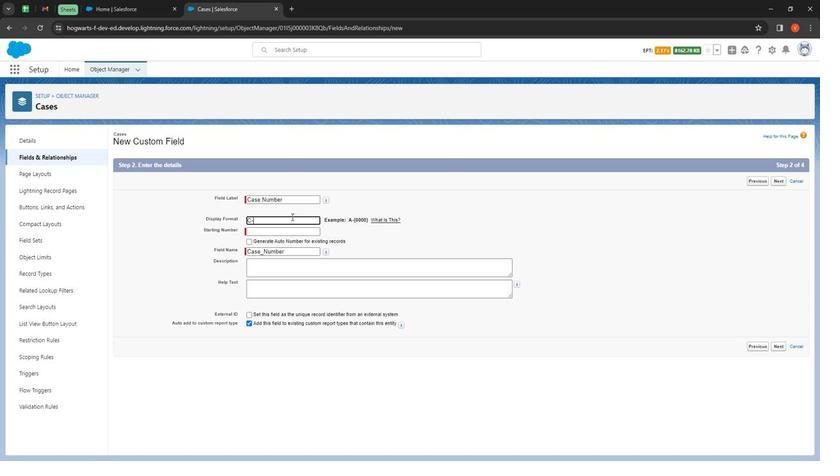 
Action: Key pressed <Key.shift_r><Key.shift_r><Key.shift_r><Key.shift_r><Key.shift_r><Key.shift_r><Key.shift_r>{
Screenshot: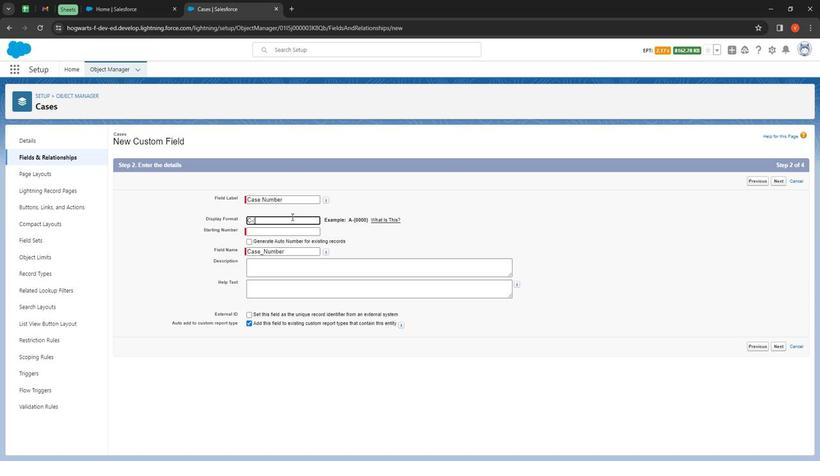 
Action: Mouse moved to (293, 220)
Screenshot: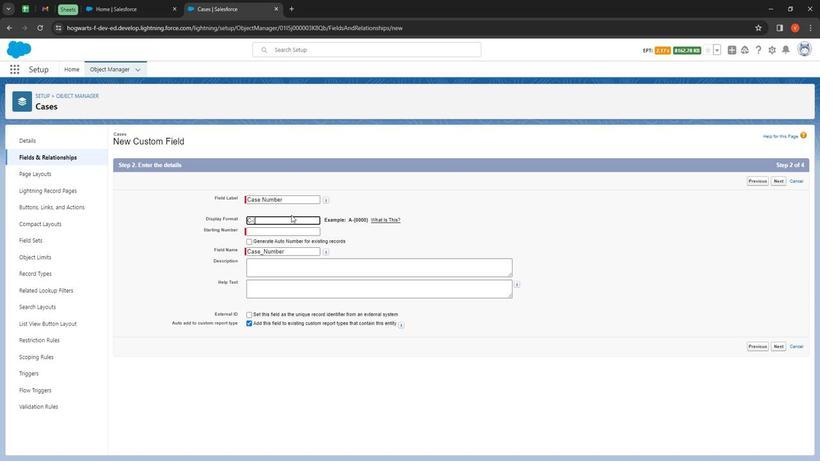 
Action: Key pressed 0
Screenshot: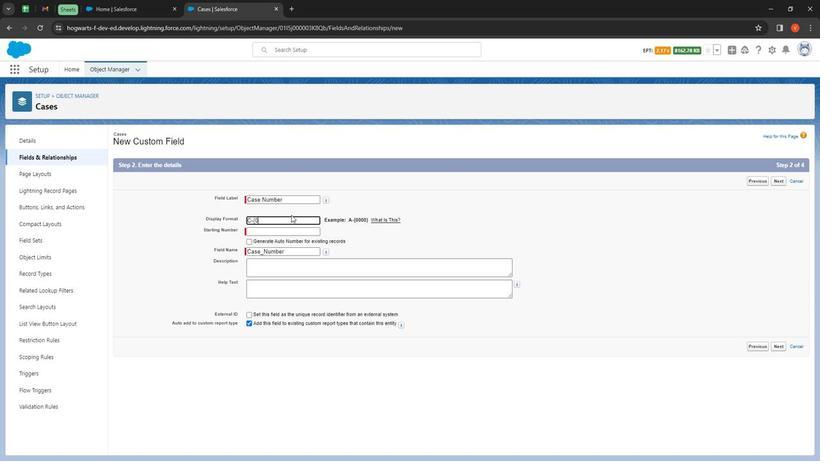 
Action: Mouse moved to (293, 220)
Screenshot: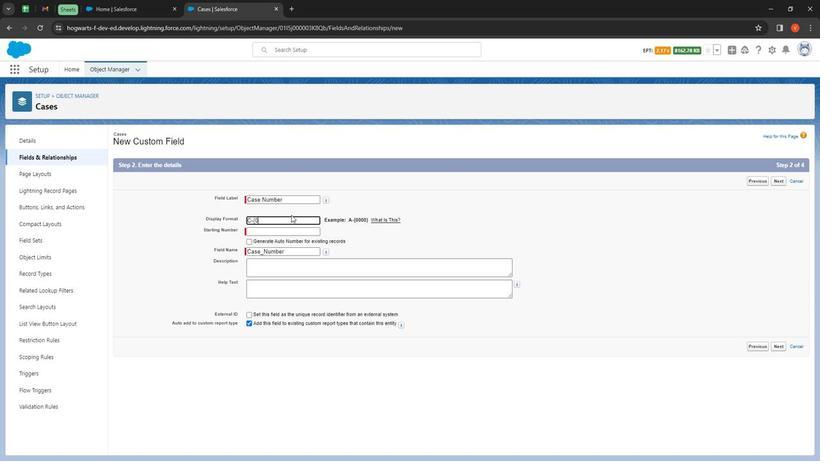 
Action: Key pressed 00
Screenshot: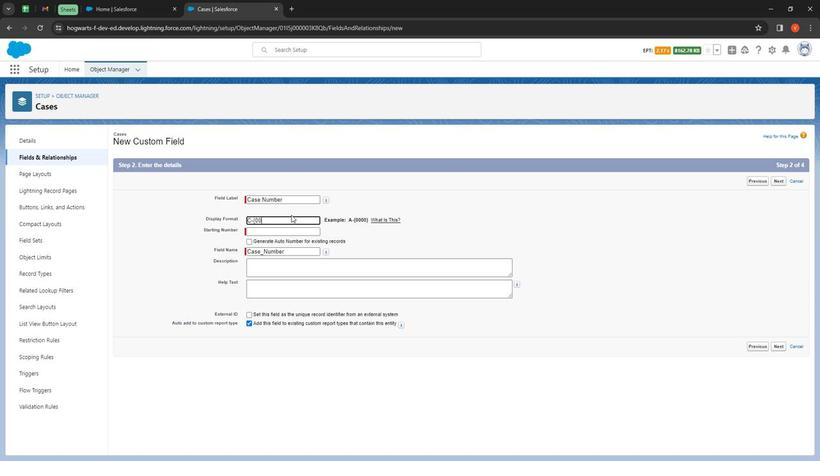 
Action: Mouse moved to (292, 220)
Screenshot: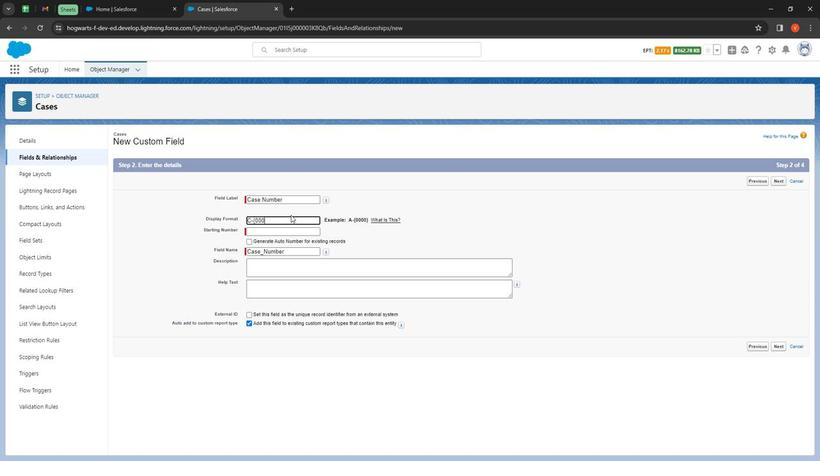 
Action: Key pressed <Key.shift_r>
Screenshot: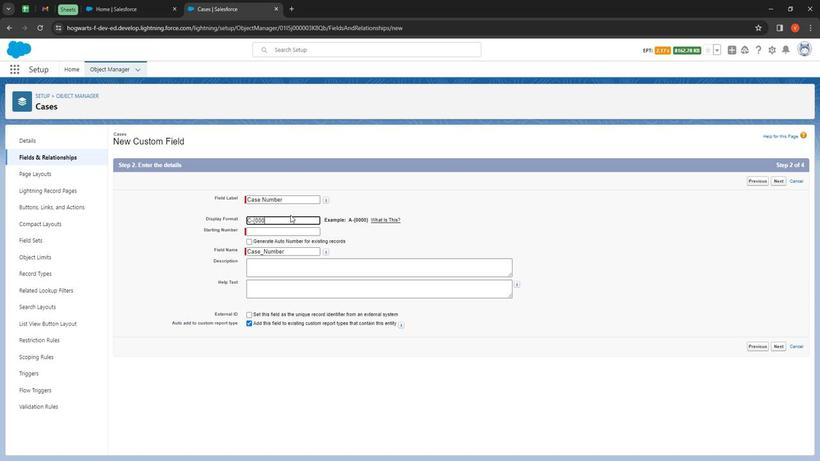 
Action: Mouse moved to (292, 219)
Screenshot: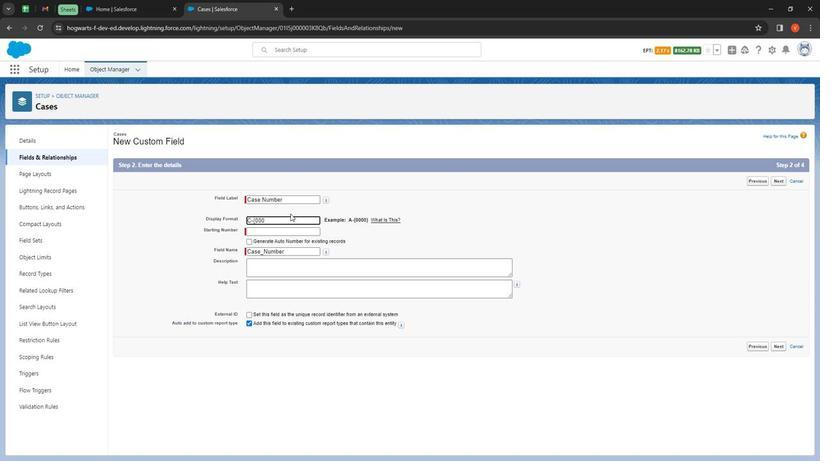 
Action: Key pressed <Key.shift_r><Key.shift_r><Key.shift_r><Key.shift_r><Key.shift_r>}
Screenshot: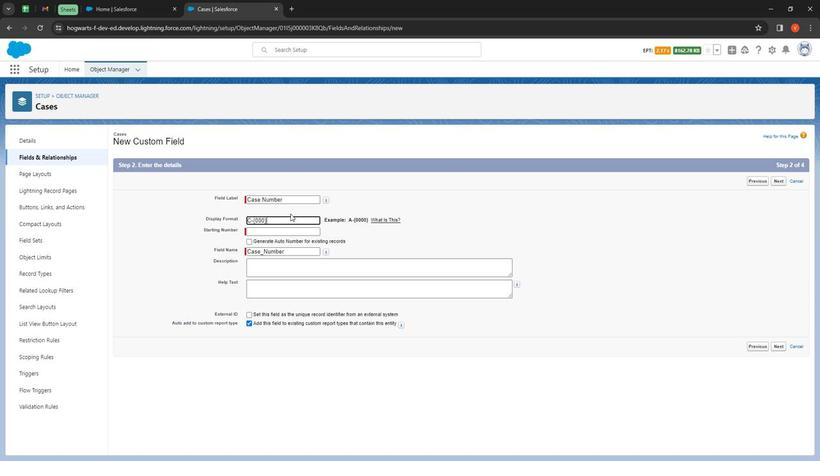 
Action: Mouse moved to (294, 236)
Screenshot: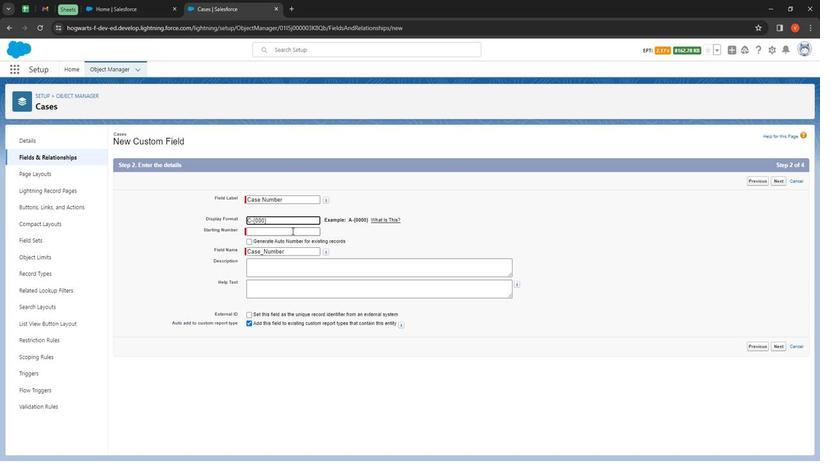 
Action: Mouse pressed left at (294, 236)
Screenshot: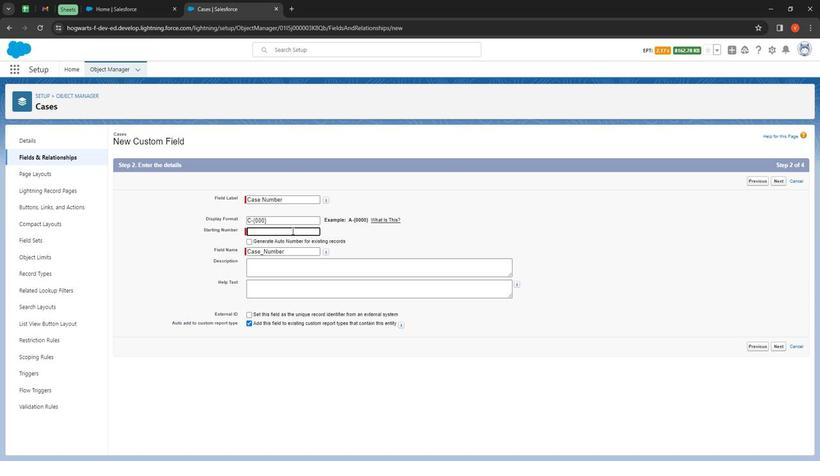 
Action: Mouse moved to (256, 247)
Screenshot: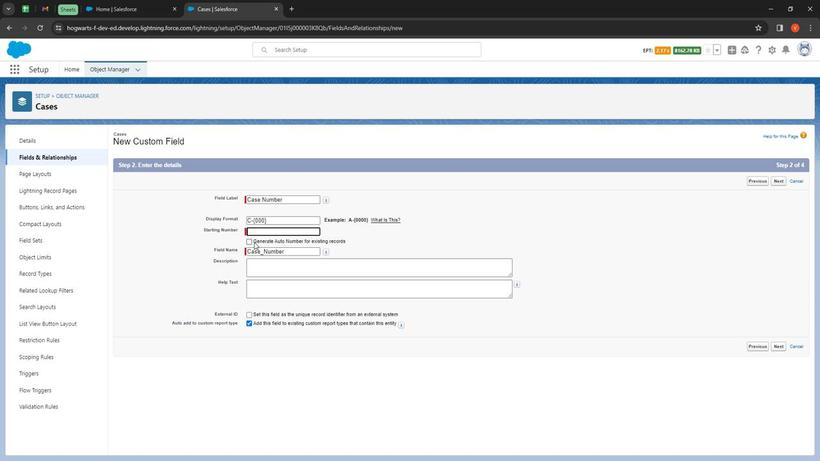 
Action: Key pressed <Key.shift>
Screenshot: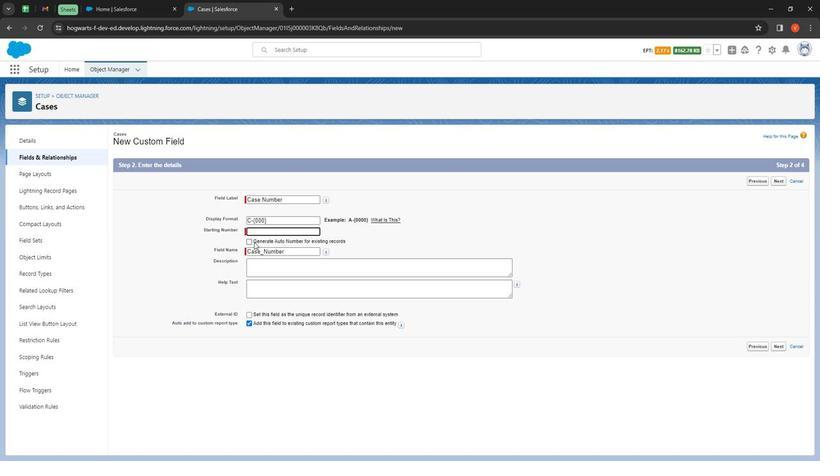 
Action: Mouse moved to (261, 241)
Screenshot: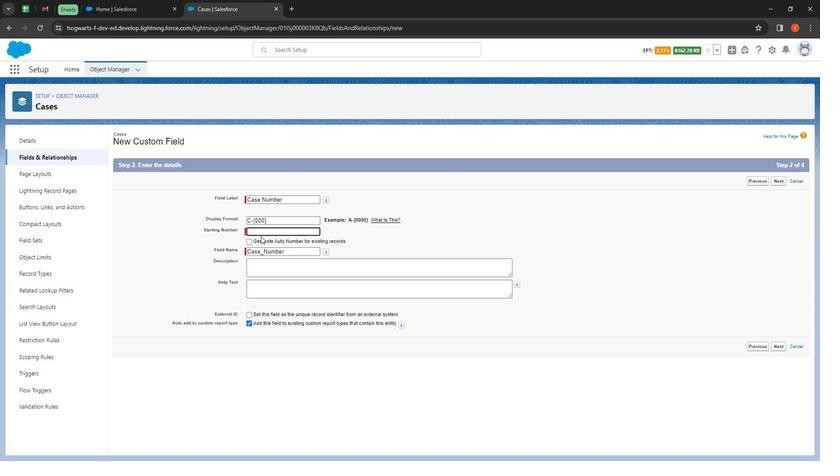
Action: Key pressed <Key.shift>
Screenshot: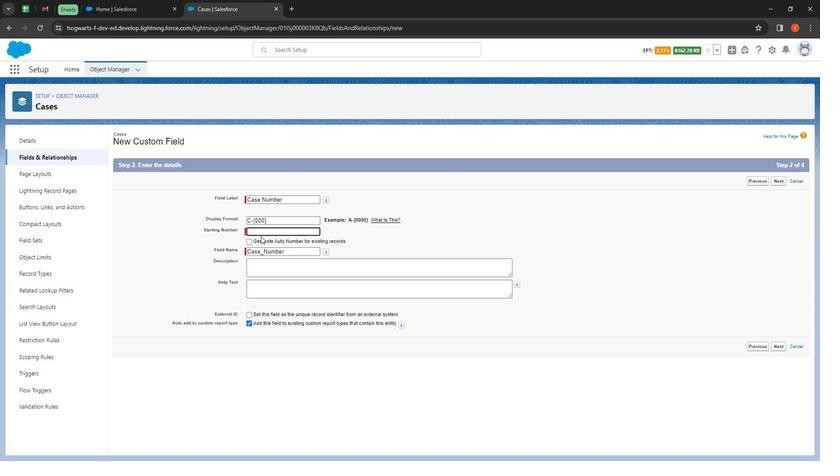 
Action: Mouse moved to (262, 241)
Screenshot: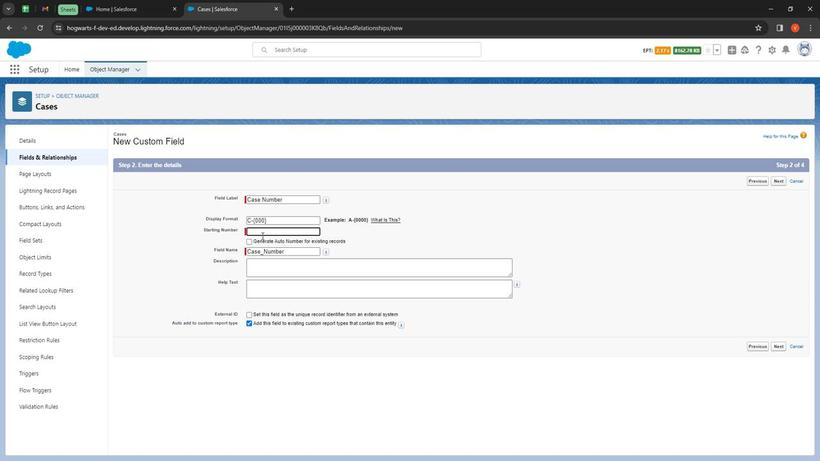 
Action: Key pressed <Key.shift>
Screenshot: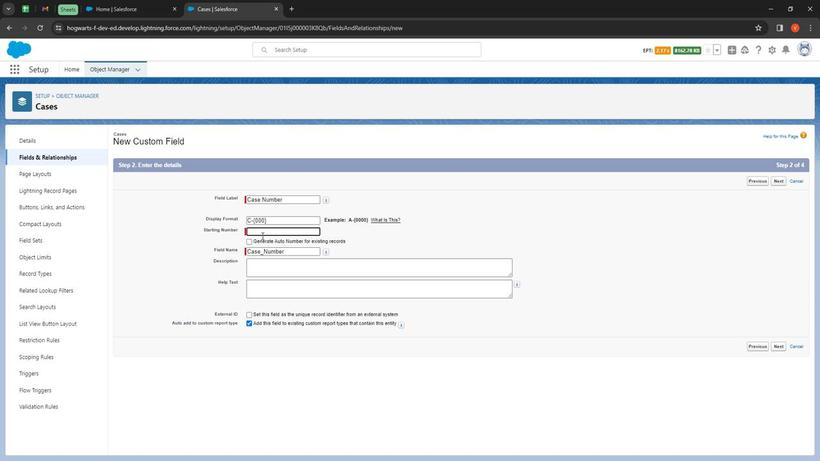 
Action: Mouse moved to (264, 241)
Screenshot: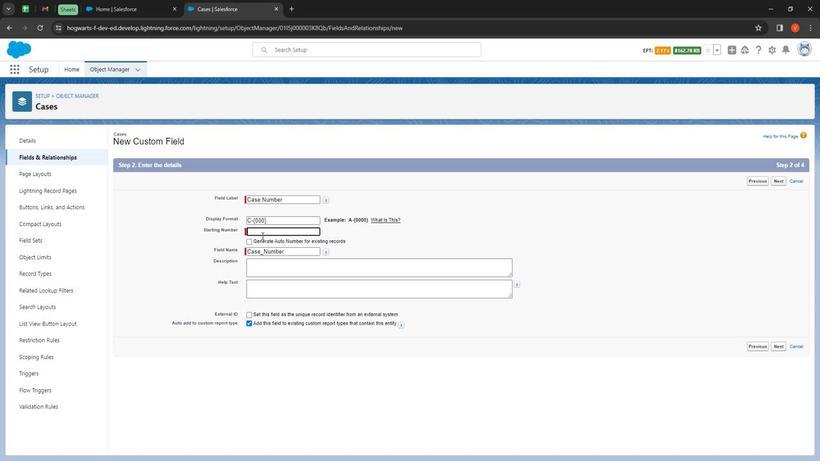
Action: Key pressed <Key.shift><Key.shift><Key.shift><Key.shift><Key.shift><Key.shift><Key.shift>
Screenshot: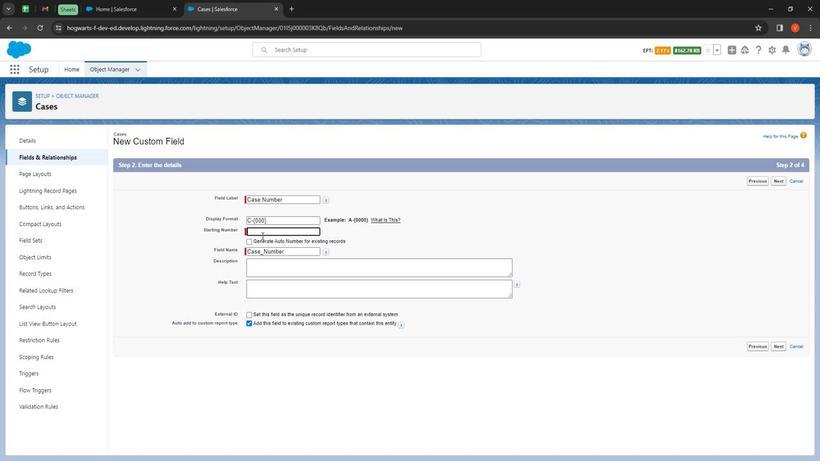 
Action: Mouse moved to (266, 239)
Screenshot: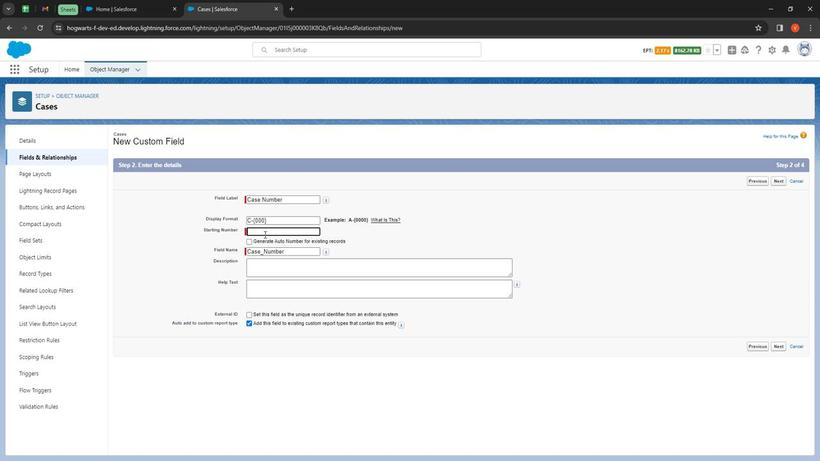 
Action: Key pressed 00
Screenshot: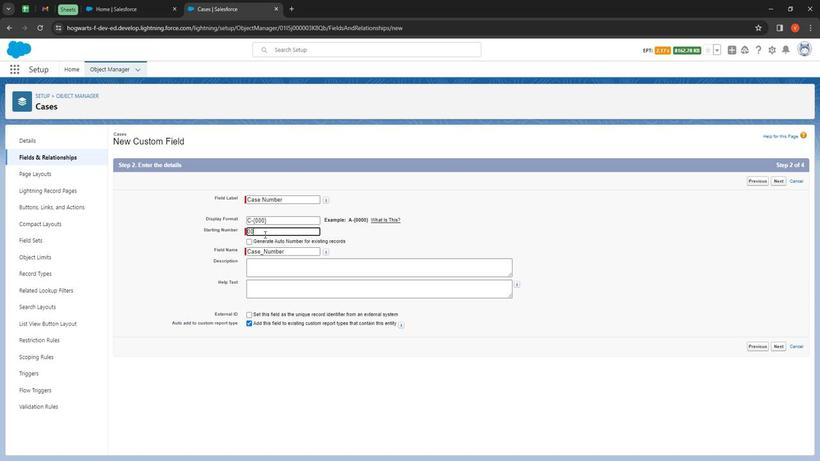 
Action: Mouse moved to (267, 238)
Screenshot: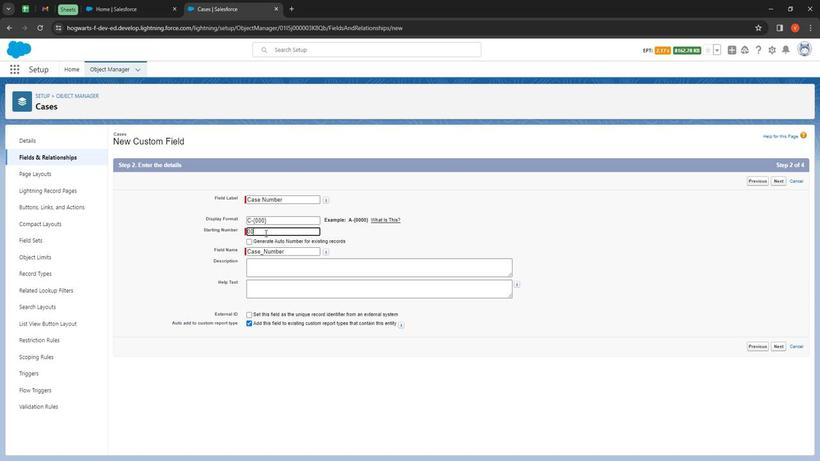 
Action: Key pressed 1
Screenshot: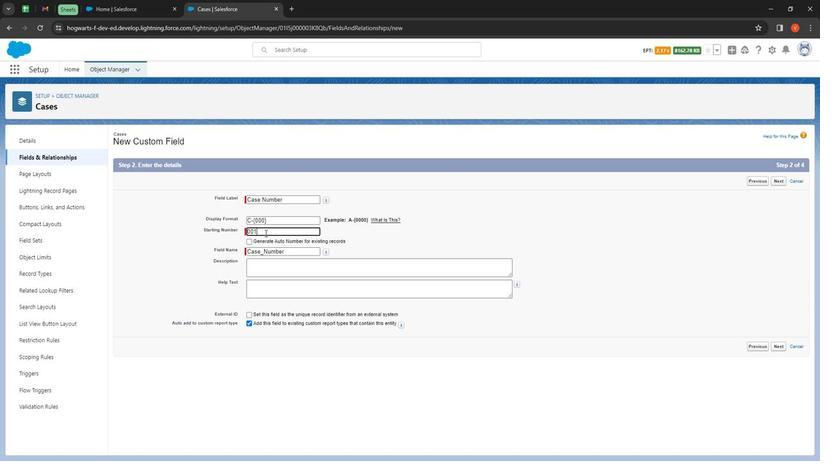 
Action: Mouse moved to (293, 273)
Screenshot: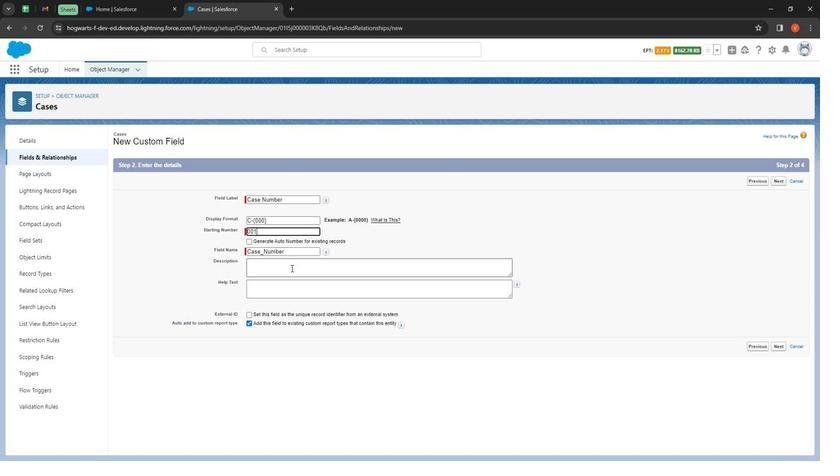 
Action: Mouse pressed left at (293, 273)
Screenshot: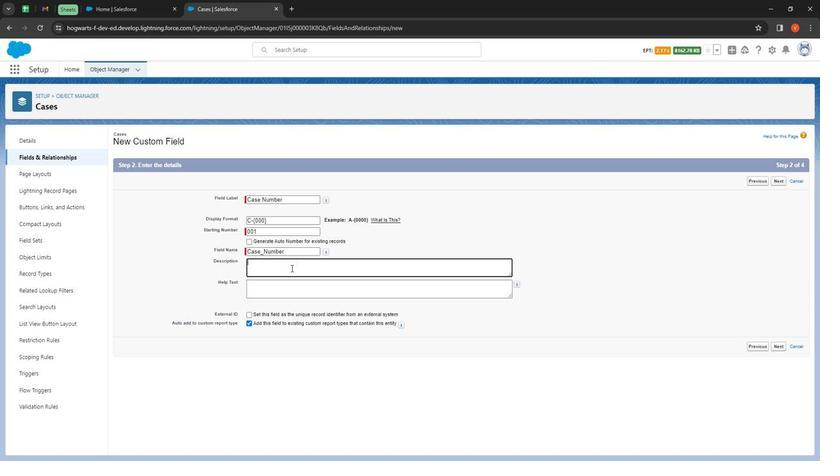 
Action: Mouse moved to (287, 267)
Screenshot: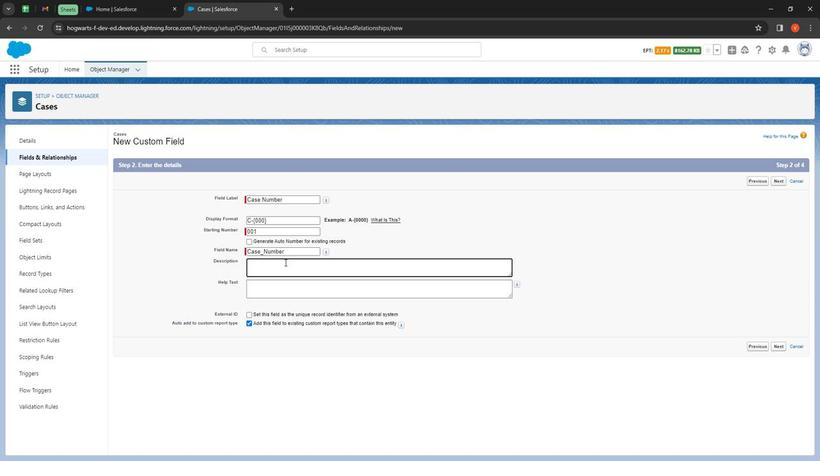 
Action: Key pressed <Key.shift>
Screenshot: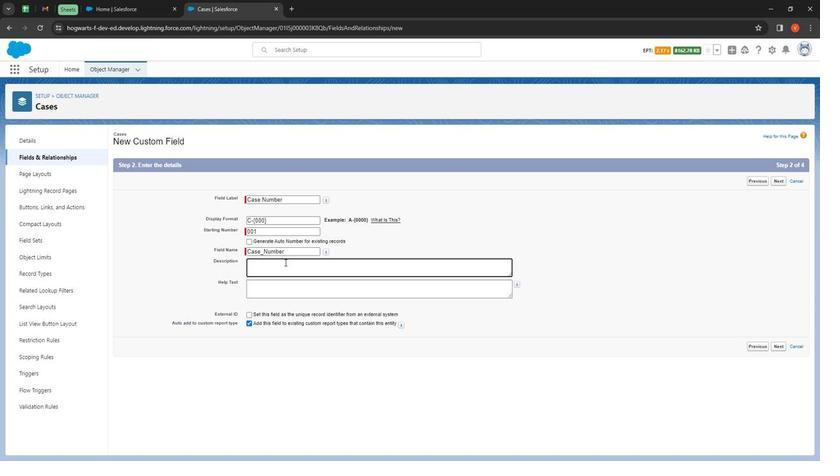 
Action: Mouse moved to (283, 267)
Screenshot: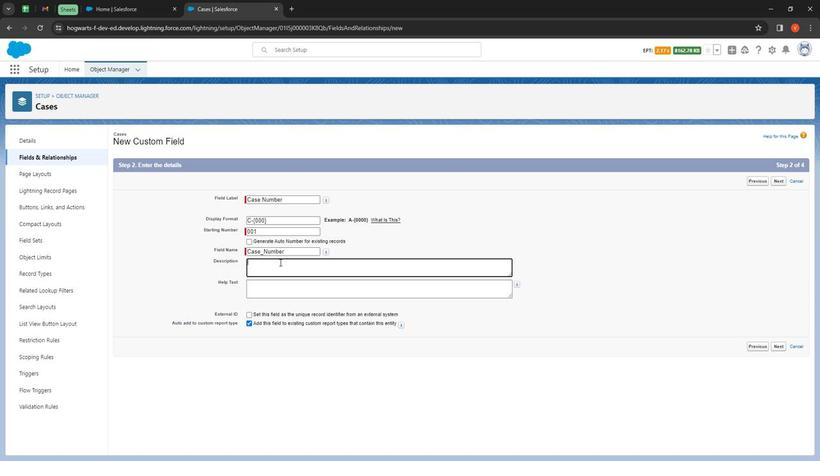 
Action: Key pressed <Key.shift>
Screenshot: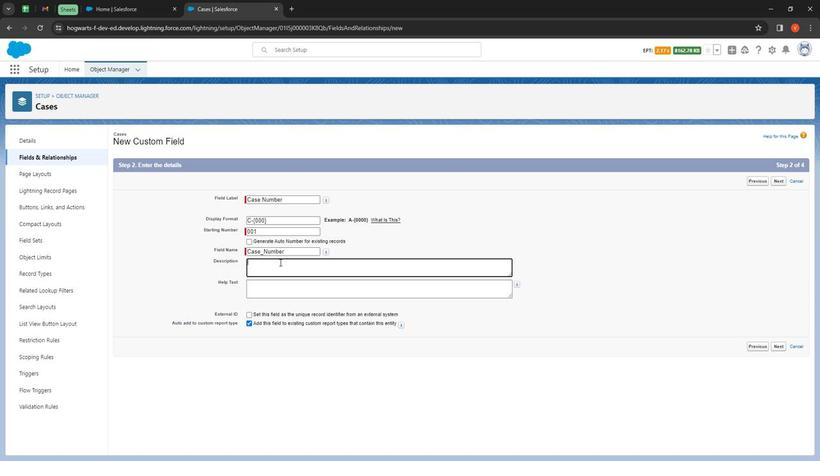 
Action: Mouse moved to (281, 267)
Screenshot: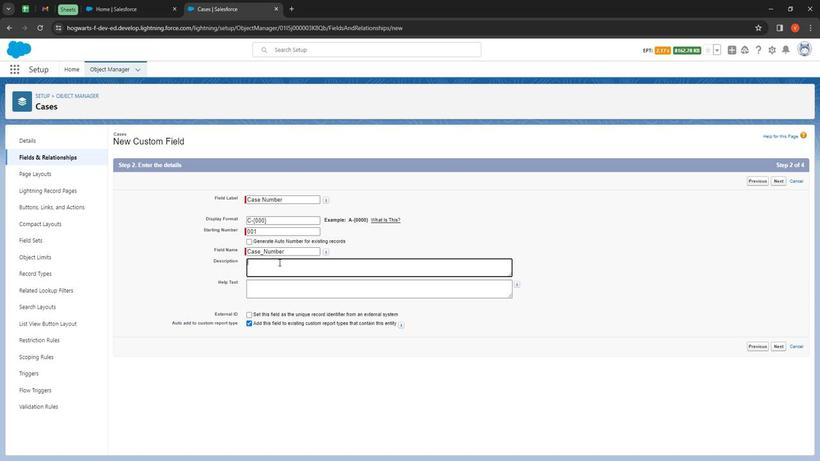 
Action: Key pressed <Key.shift>
Screenshot: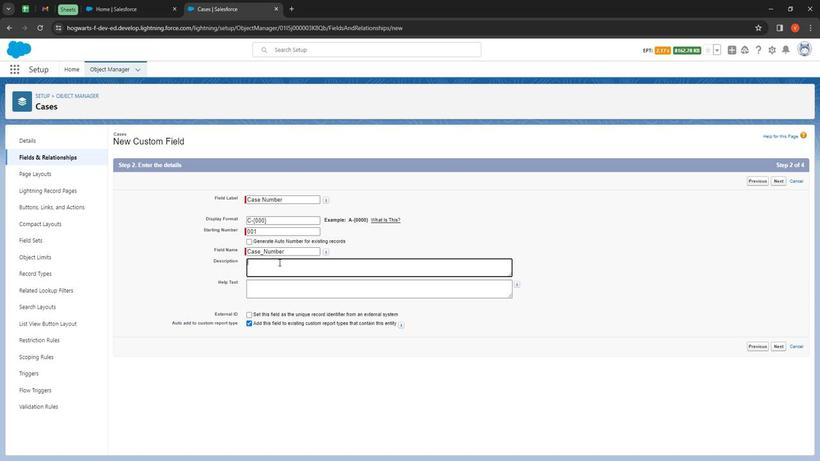 
Action: Mouse moved to (280, 267)
Screenshot: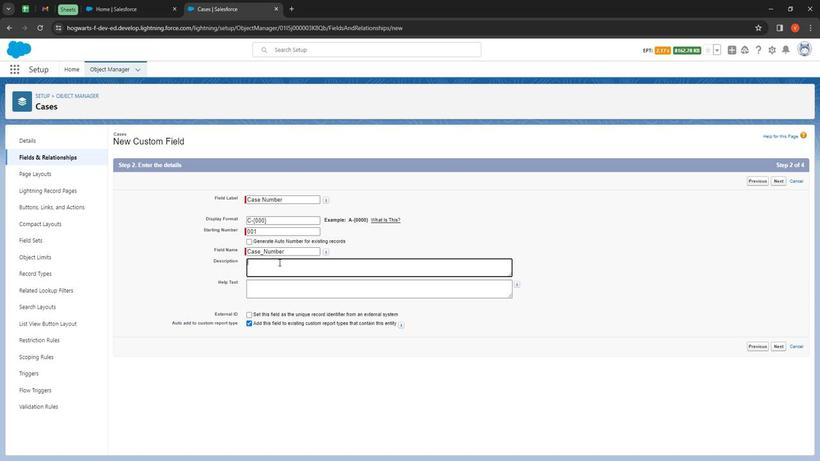 
Action: Key pressed <Key.shift><Key.shift><Key.shift>C
Screenshot: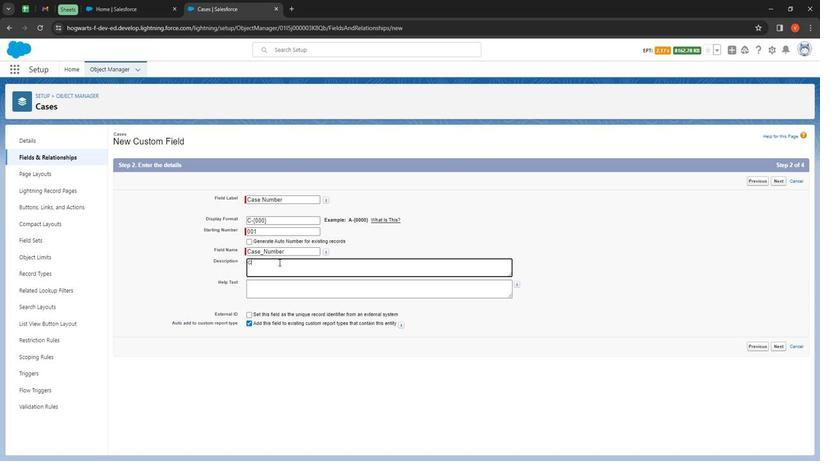 
Action: Mouse moved to (280, 267)
Screenshot: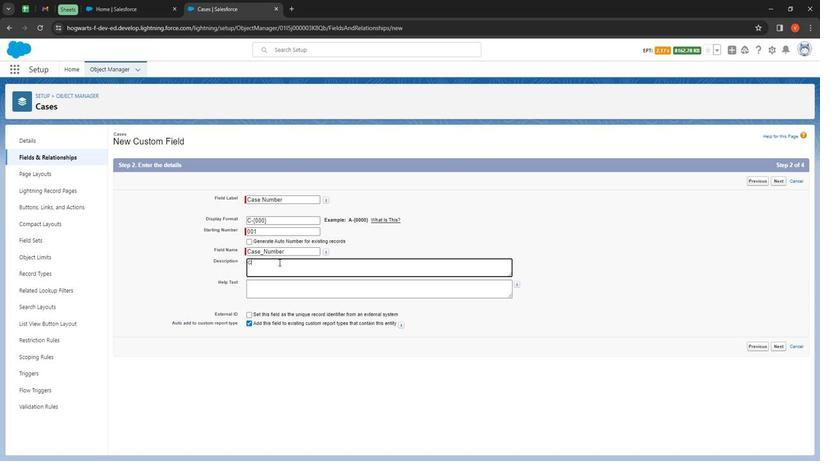 
Action: Key pressed ase<Key.space><Key.shift_r>Number<Key.space>
Screenshot: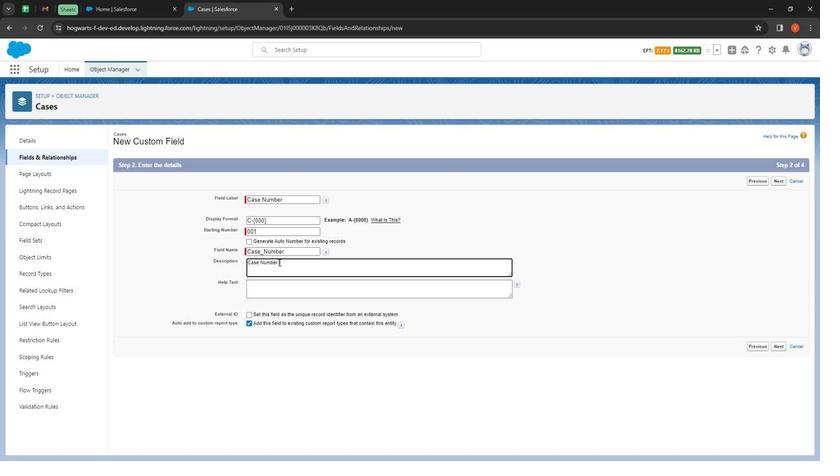 
Action: Mouse moved to (280, 267)
Screenshot: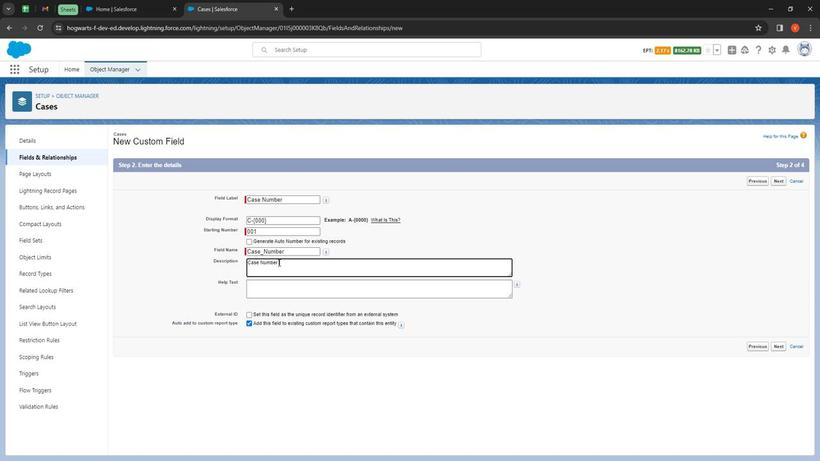 
Action: Key pressed i
Screenshot: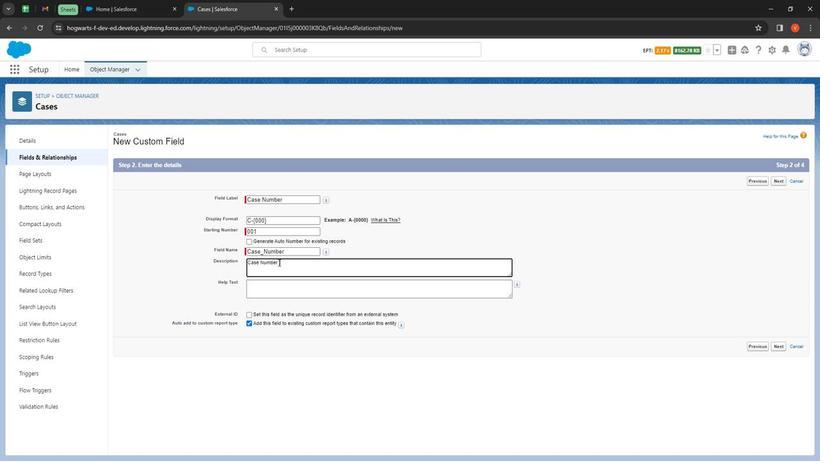 
Action: Mouse moved to (280, 266)
Screenshot: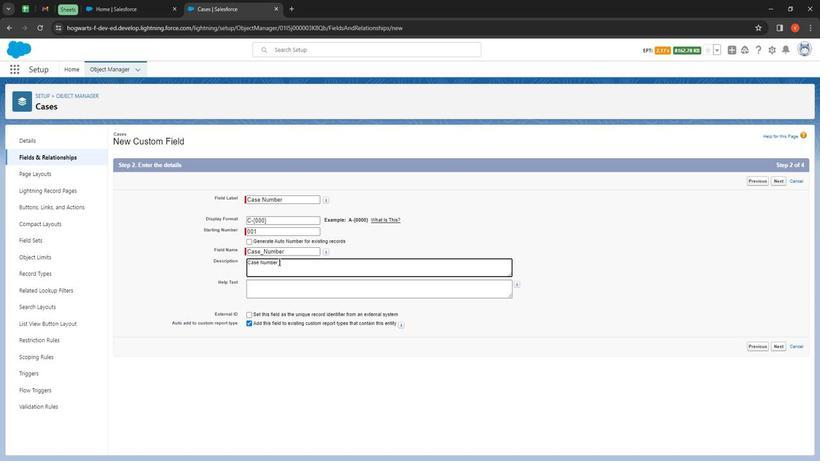 
Action: Key pressed s<Key.space>
Screenshot: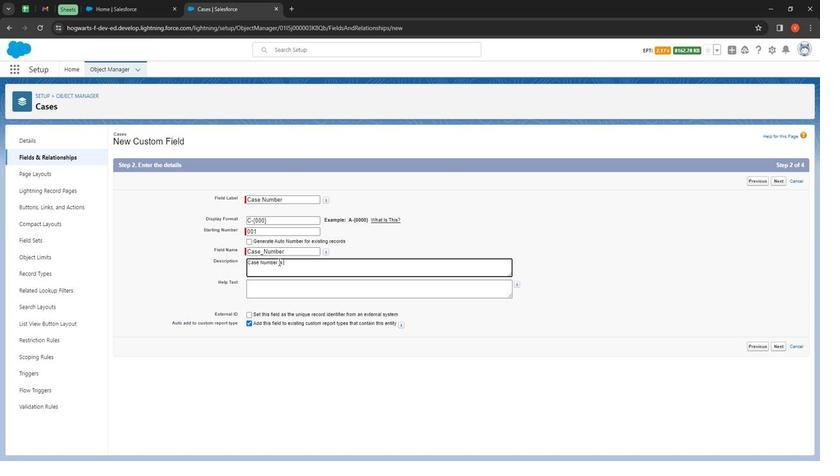
Action: Mouse moved to (280, 266)
Screenshot: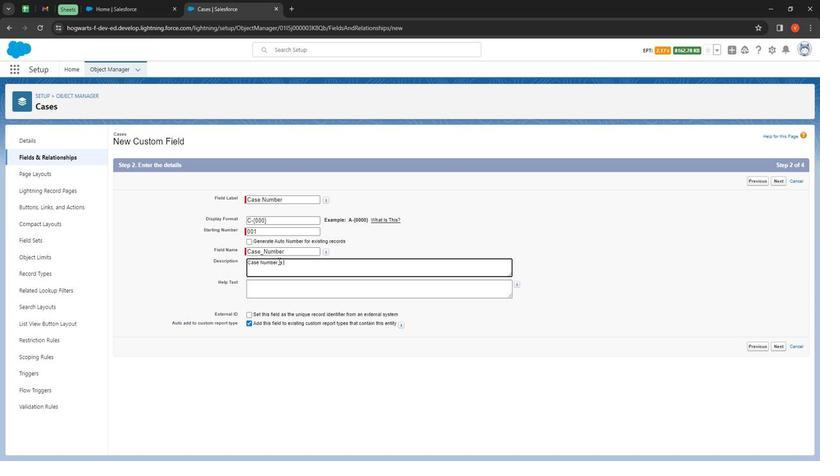 
Action: Key pressed unique<Key.space>to<Key.space><Key.shift>Every<Key.space>single<Key.space>record<Key.space>in<Key.space><Key.shift>Service<Key.space><Key.shift>Desk<Key.space><Key.shift>Management<Key.space>
Screenshot: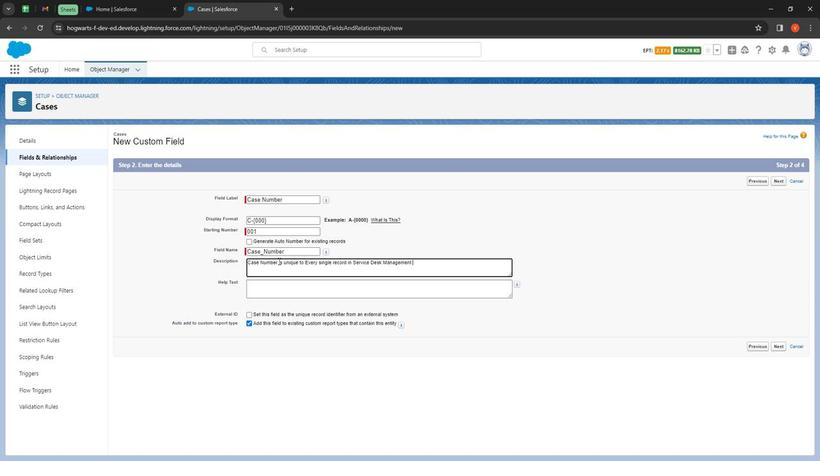 
Action: Mouse moved to (311, 299)
Screenshot: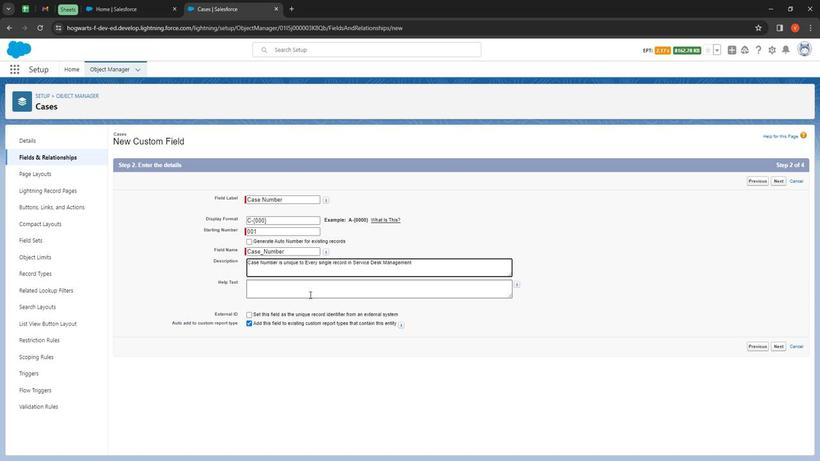 
Action: Mouse pressed left at (311, 299)
Screenshot: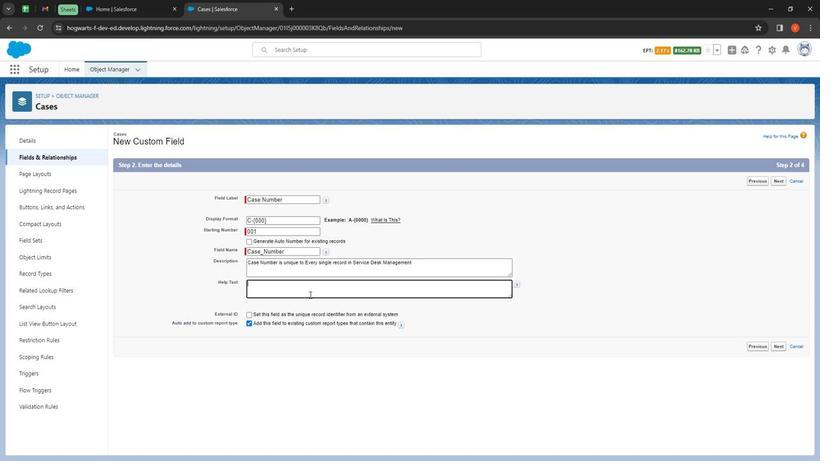 
Action: Key pressed <Key.shift>
Screenshot: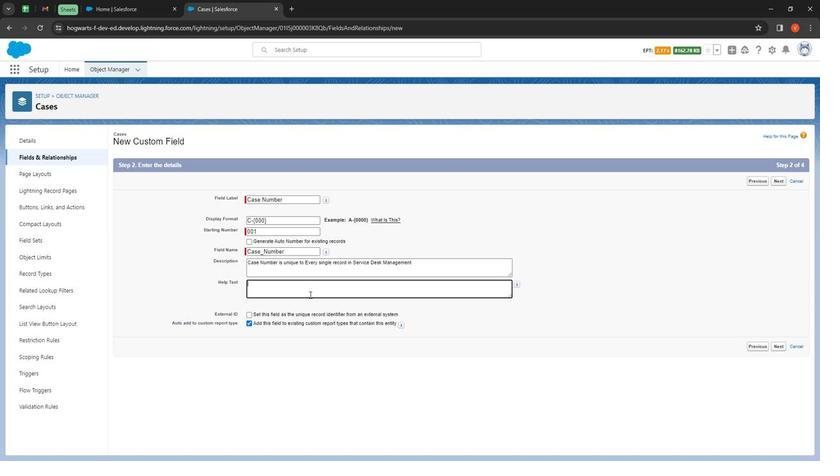 
Action: Mouse moved to (311, 296)
Screenshot: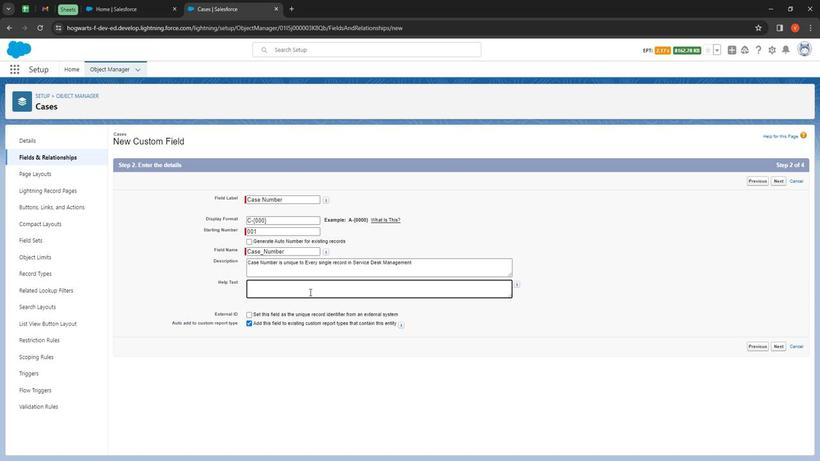 
Action: Key pressed C
Screenshot: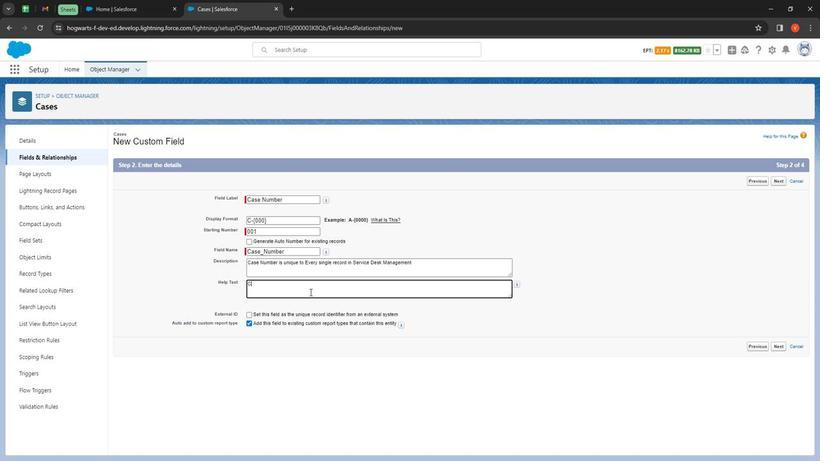 
Action: Mouse moved to (312, 296)
Screenshot: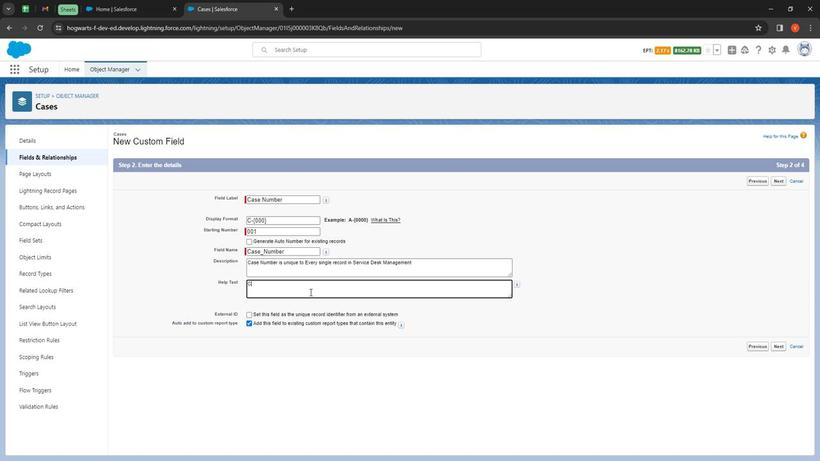
Action: Key pressed ase<Key.space>
Screenshot: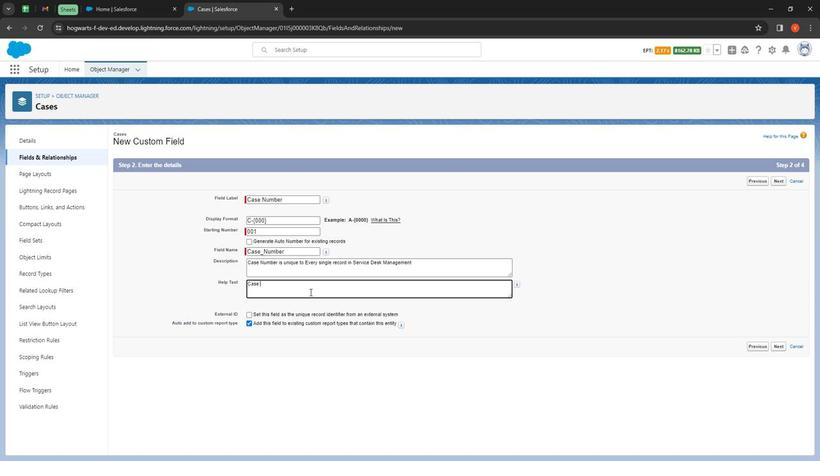 
Action: Mouse moved to (312, 295)
Screenshot: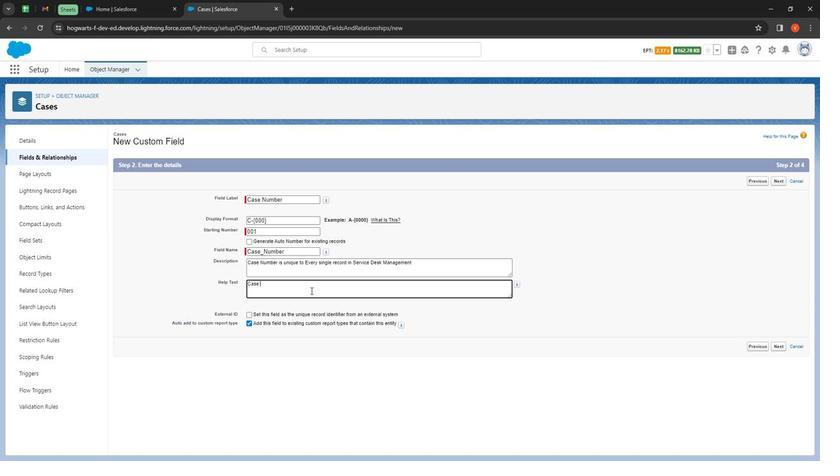 
Action: Key pressed <Key.shift_r>Number
Screenshot: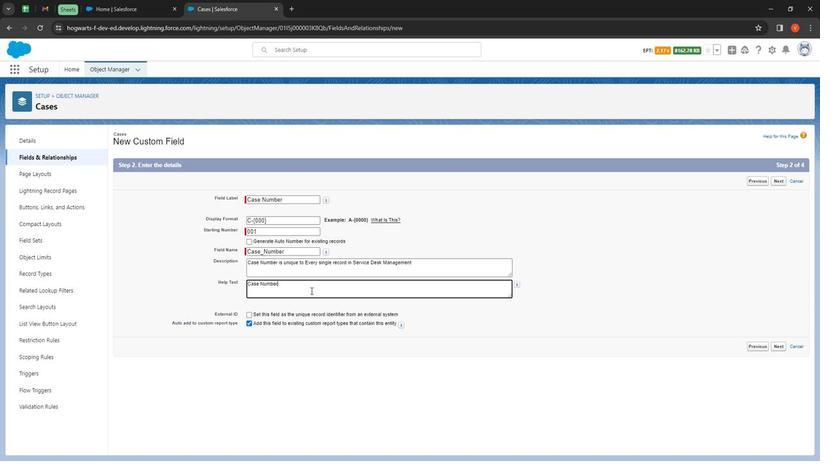 
Action: Mouse moved to (312, 294)
Screenshot: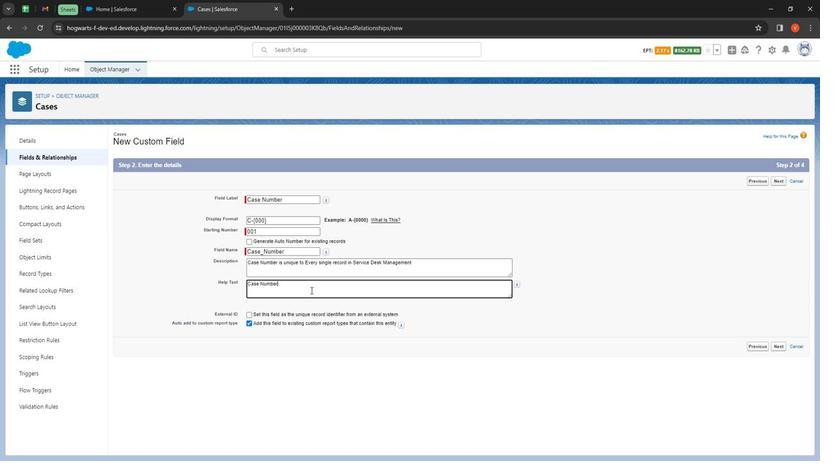 
Action: Key pressed <Key.space>
Screenshot: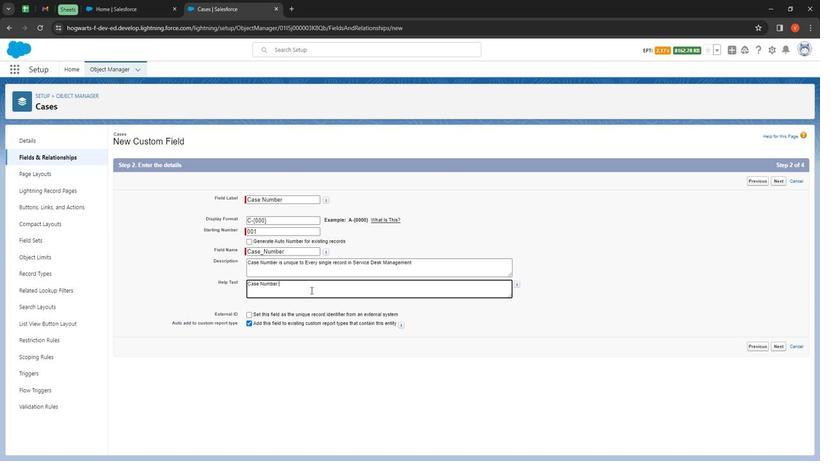 
Action: Mouse moved to (316, 291)
Screenshot: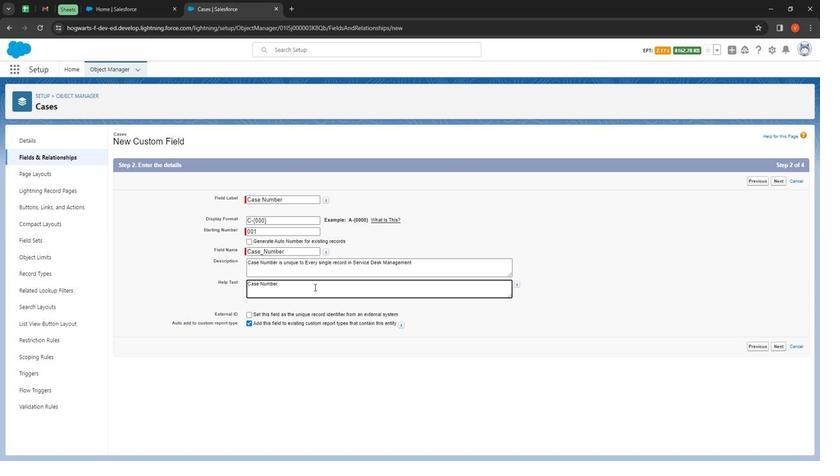 
Action: Key pressed i
Screenshot: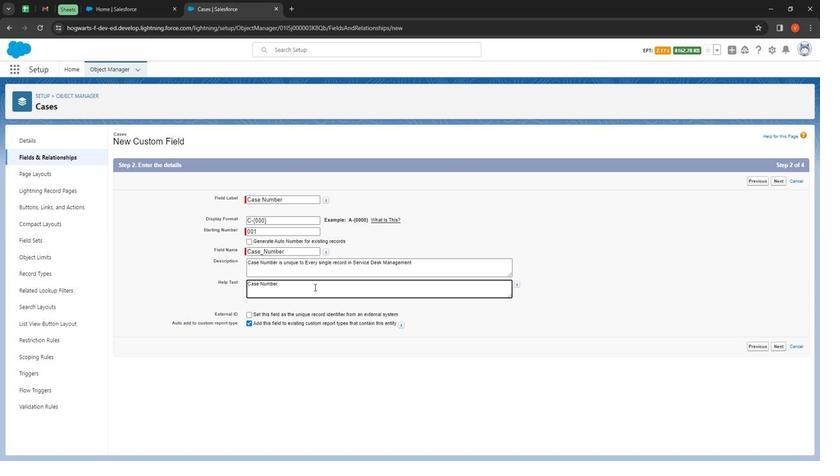 
Action: Mouse moved to (315, 292)
Screenshot: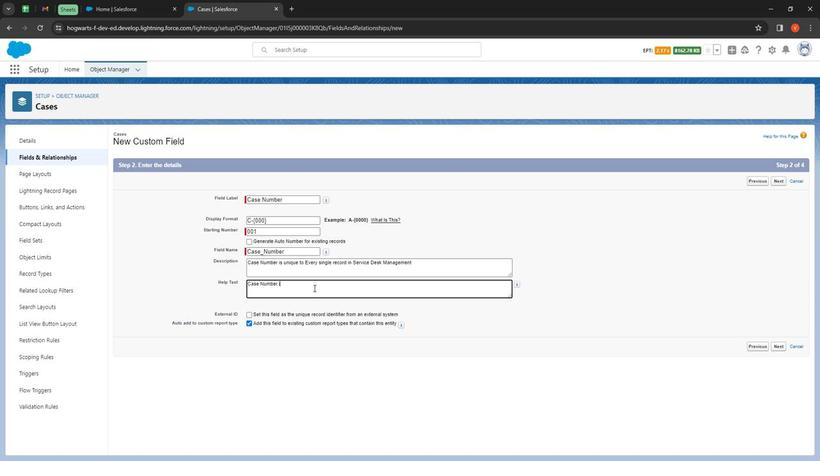 
Action: Key pressed s
Screenshot: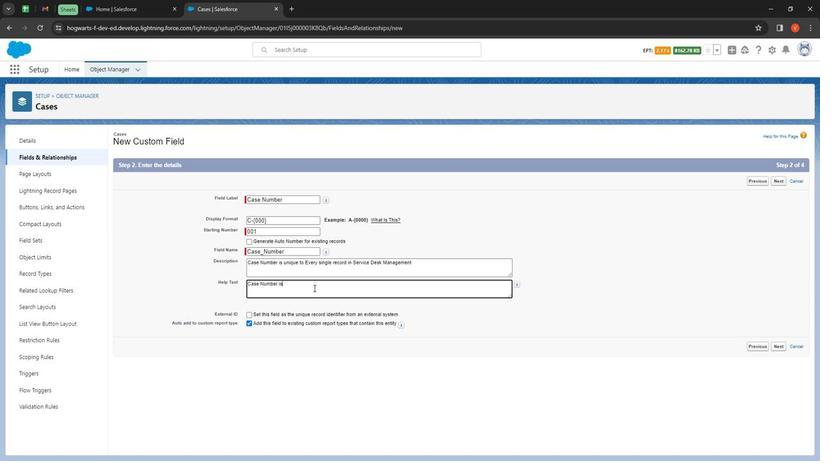 
Action: Mouse moved to (315, 292)
Screenshot: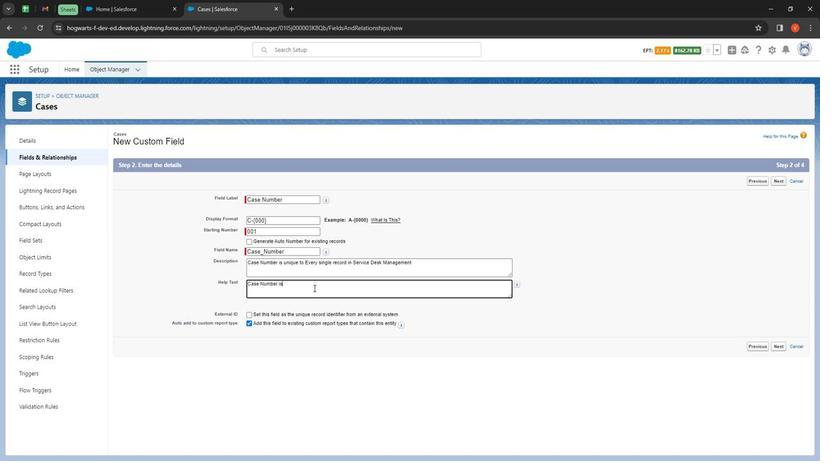 
Action: Key pressed <Key.space>
Screenshot: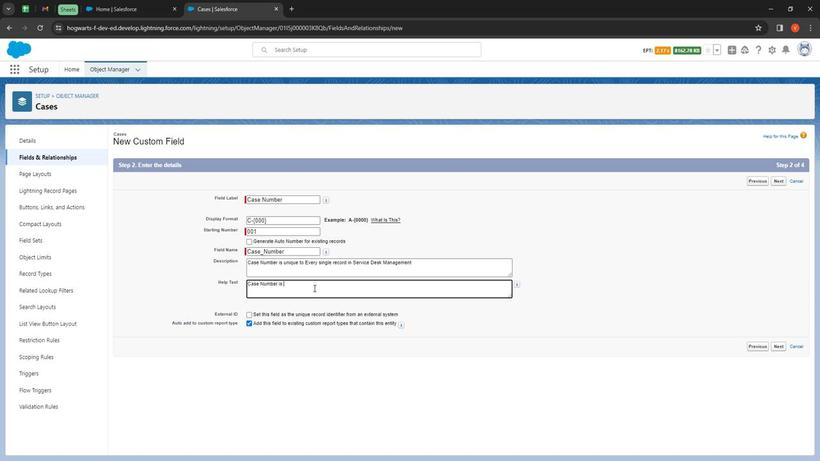 
Action: Mouse moved to (318, 290)
Screenshot: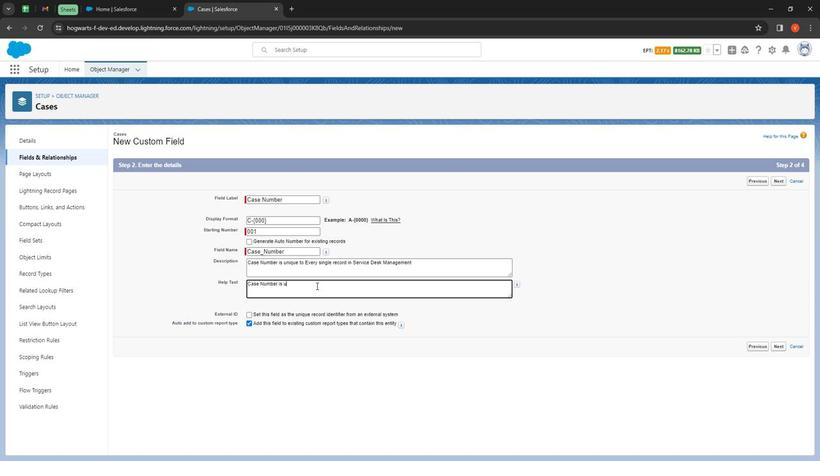 
Action: Key pressed u
Screenshot: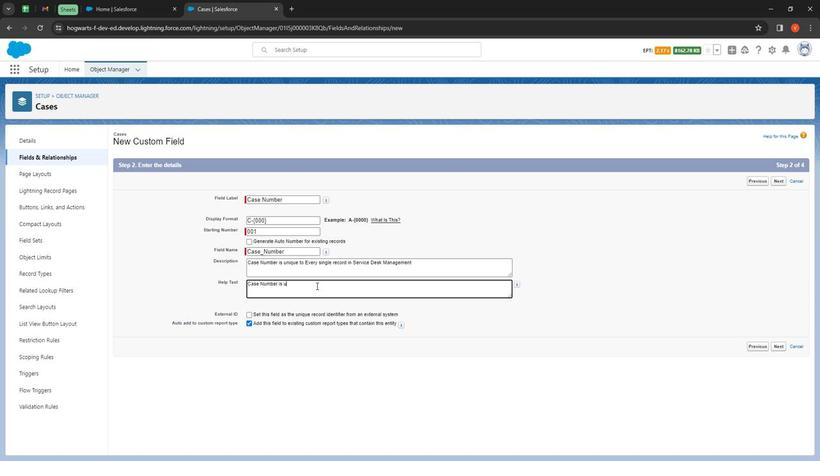 
Action: Mouse moved to (317, 290)
Screenshot: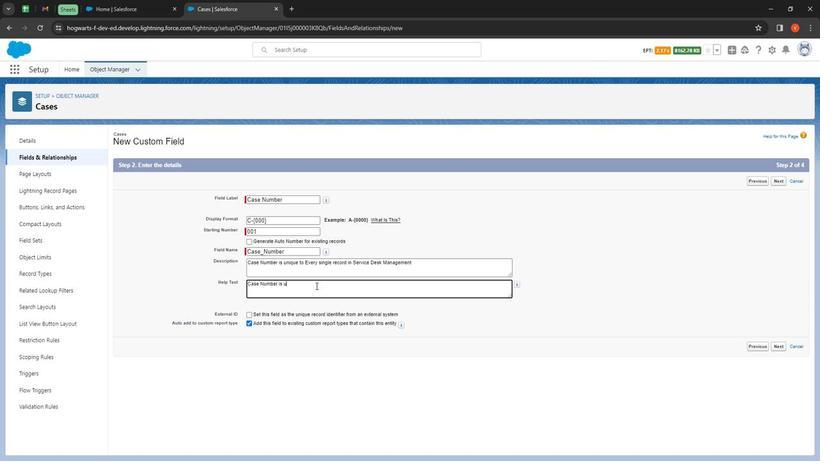 
Action: Key pressed n
Screenshot: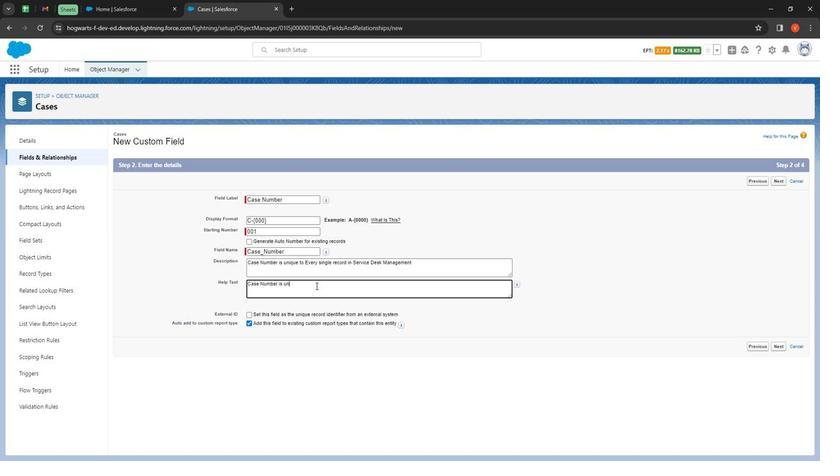 
Action: Mouse moved to (319, 289)
Screenshot: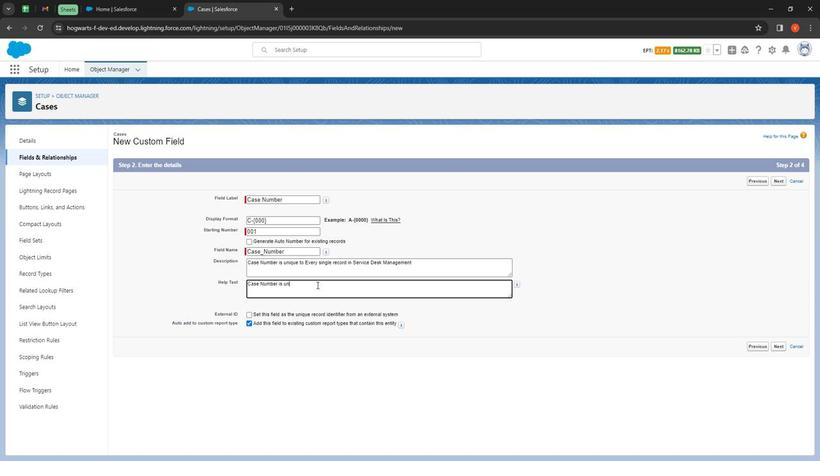 
Action: Key pressed i
Screenshot: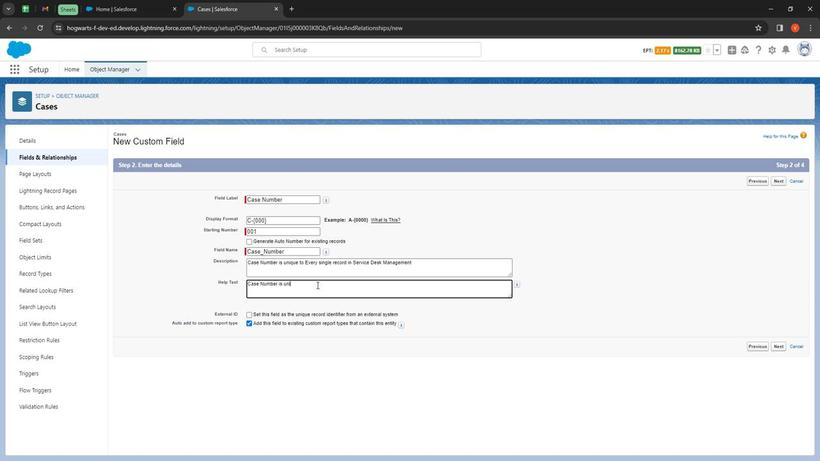 
Action: Mouse moved to (318, 289)
Screenshot: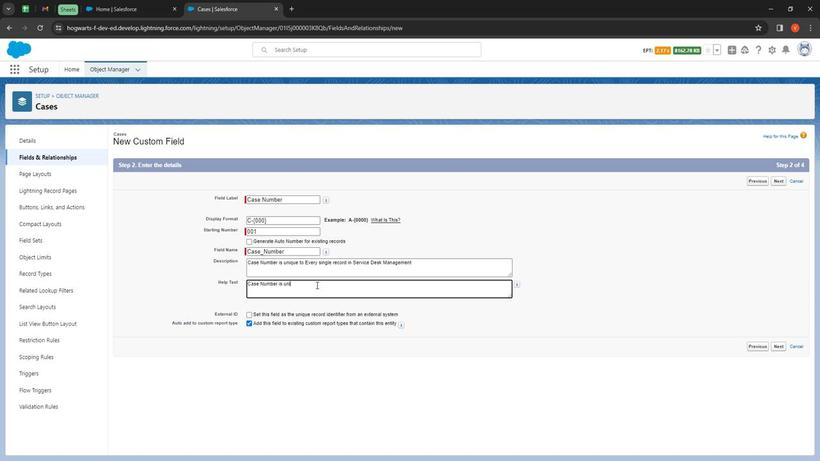 
Action: Key pressed que<Key.space>to<Key.space><Key.shift>Every<Key.space><Key.shift>Single<Key.space><Key.shift>Record<Key.space>in<Key.space><Key.shift>Service<Key.space><Key.shift>Desk<Key.space><Key.shift_r>Management.
Screenshot: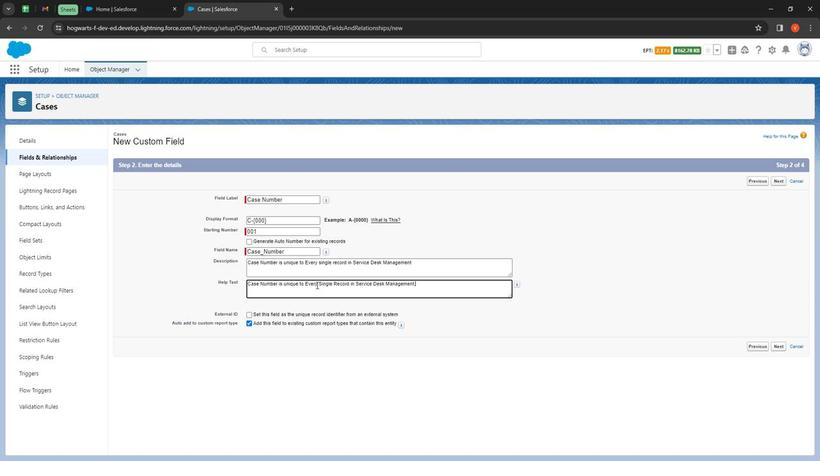 
Action: Mouse moved to (781, 346)
Screenshot: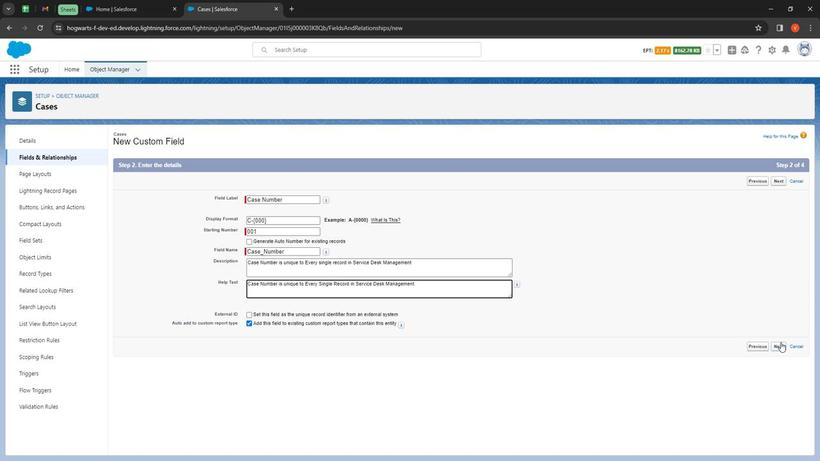 
Action: Mouse pressed left at (781, 346)
Screenshot: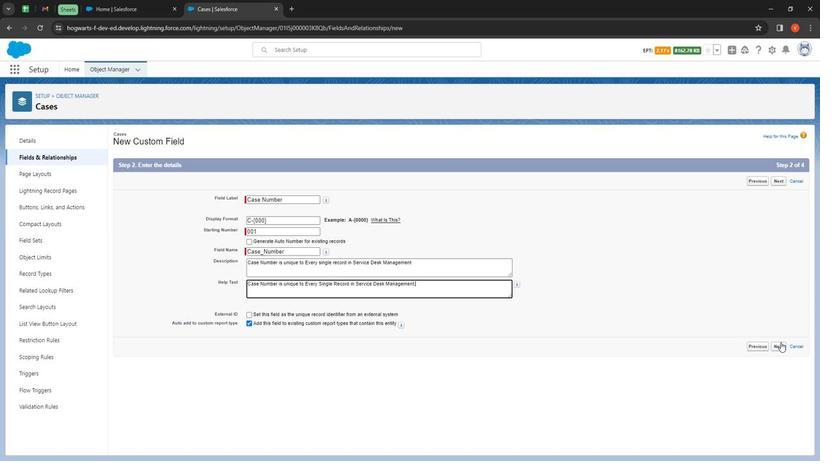 
Action: Mouse moved to (615, 283)
Screenshot: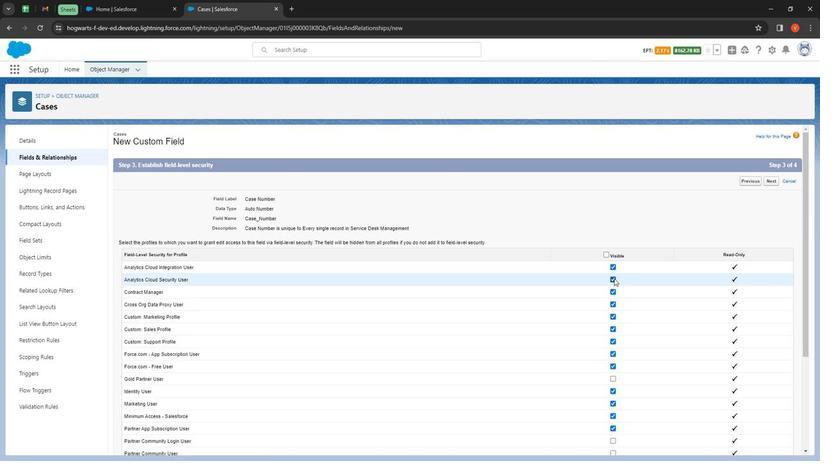 
Action: Mouse pressed left at (615, 283)
Screenshot: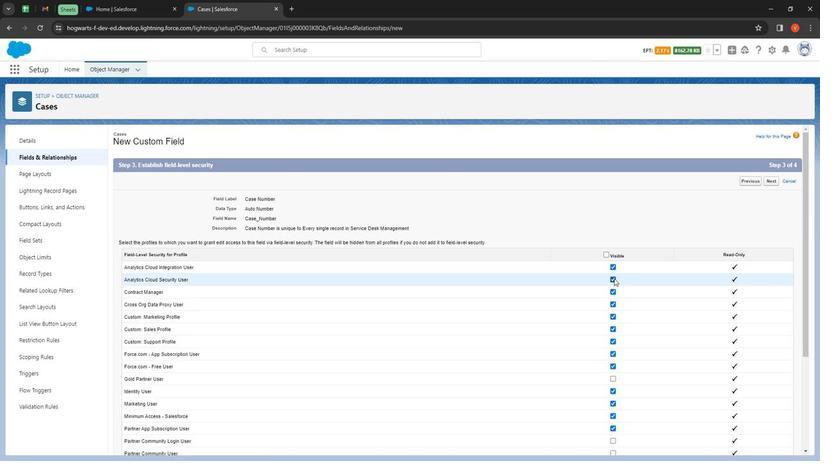 
Action: Mouse moved to (614, 298)
Screenshot: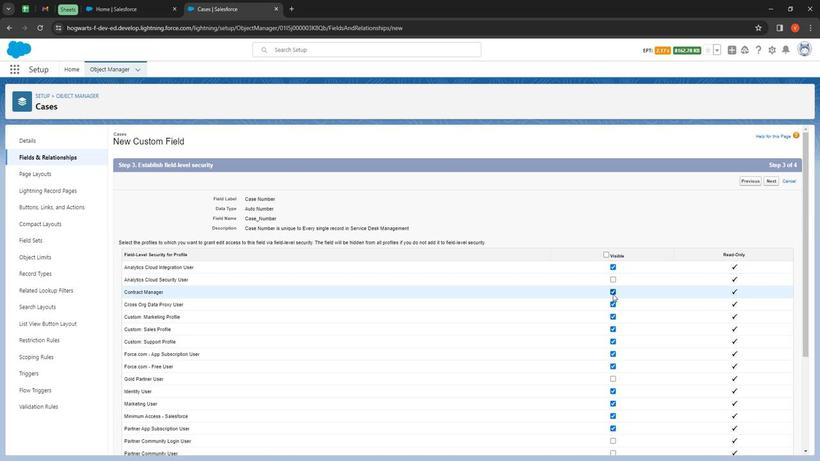 
Action: Mouse pressed left at (614, 298)
Screenshot: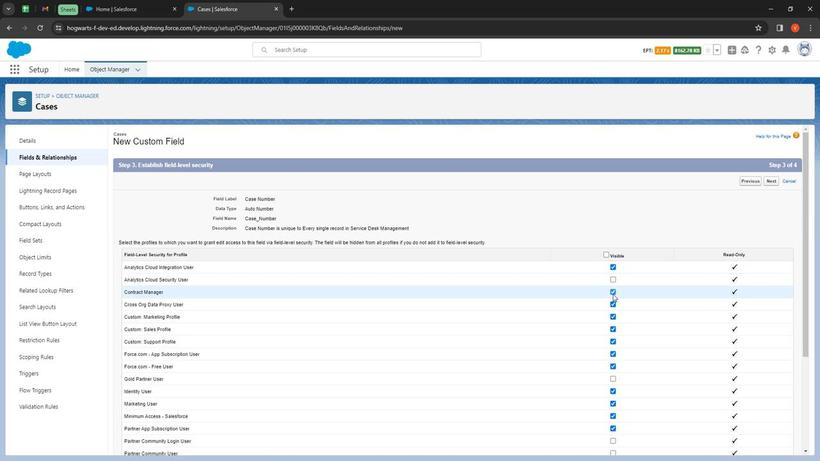 
Action: Mouse moved to (614, 307)
Screenshot: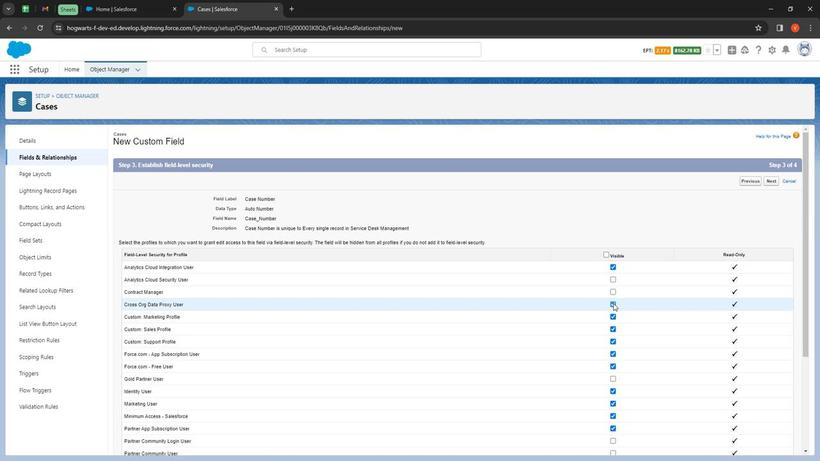 
Action: Mouse pressed left at (614, 307)
Screenshot: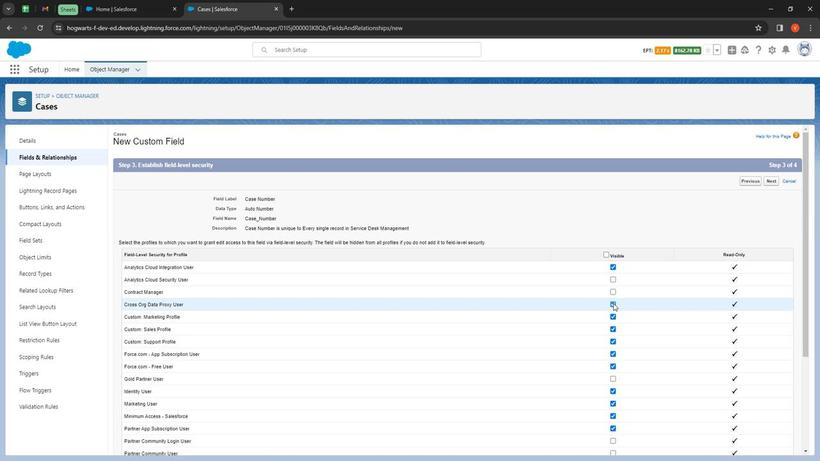 
Action: Mouse moved to (615, 307)
Screenshot: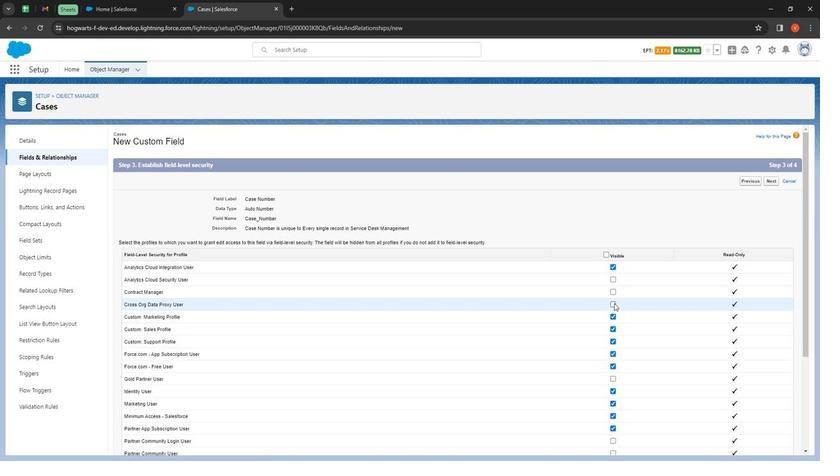 
Action: Mouse scrolled (615, 307) with delta (0, 0)
Screenshot: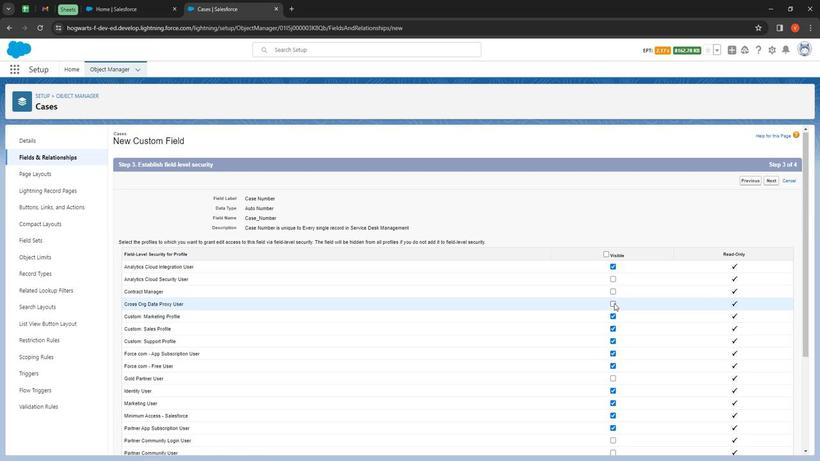 
Action: Mouse moved to (614, 308)
Screenshot: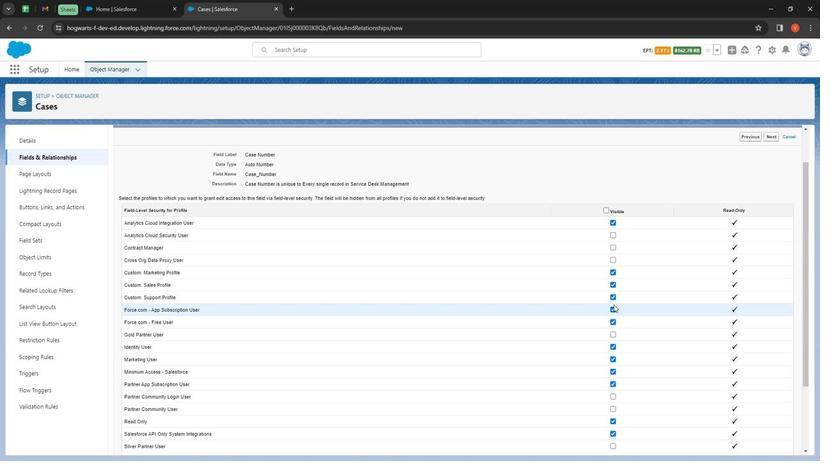 
Action: Mouse pressed left at (614, 308)
Screenshot: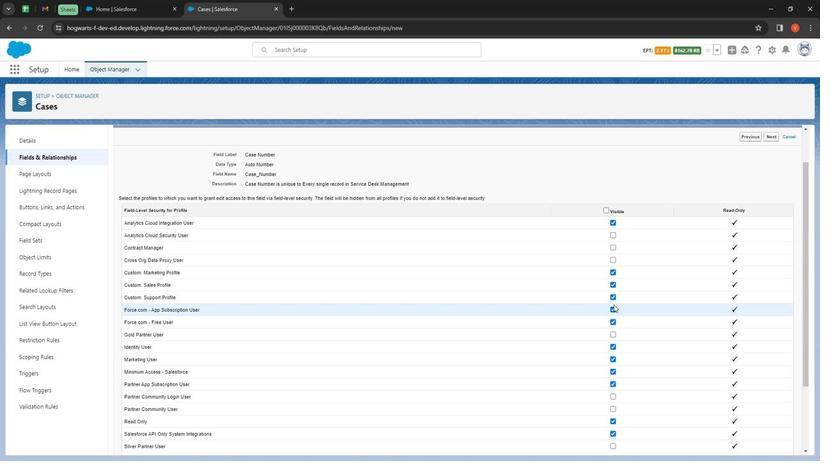 
Action: Mouse moved to (615, 314)
Screenshot: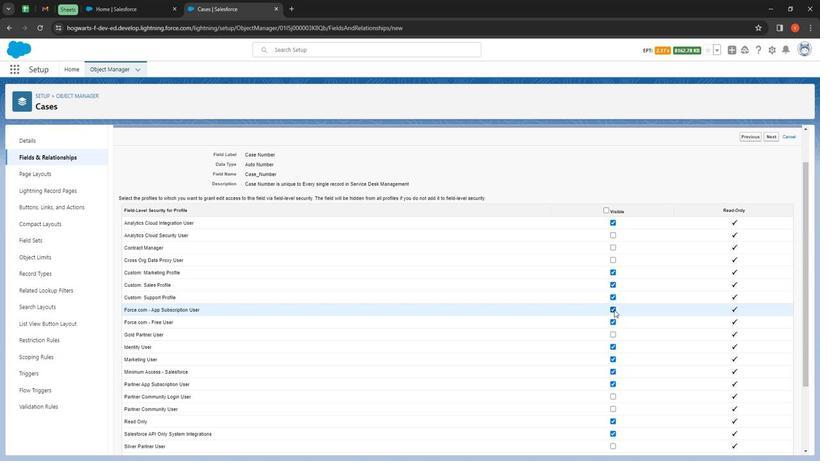 
Action: Mouse pressed left at (615, 314)
Screenshot: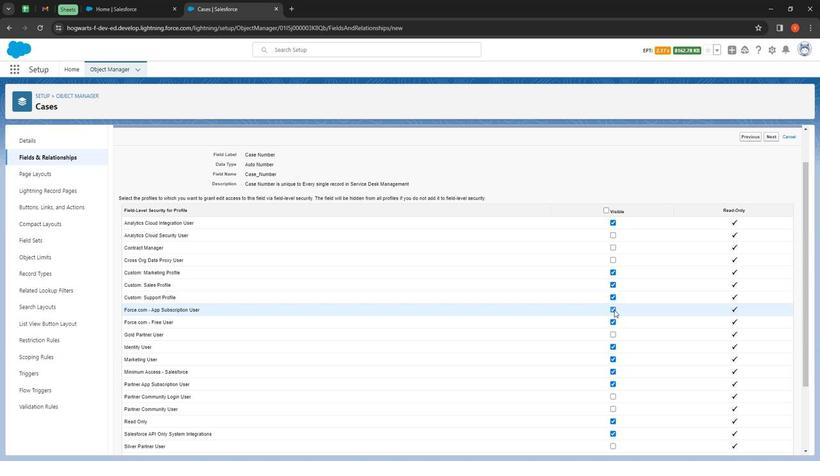 
Action: Mouse moved to (614, 300)
Screenshot: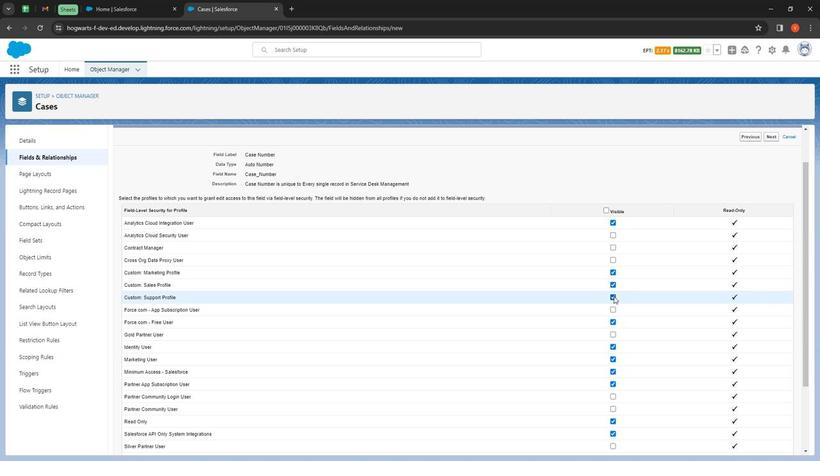 
Action: Mouse pressed left at (614, 300)
Screenshot: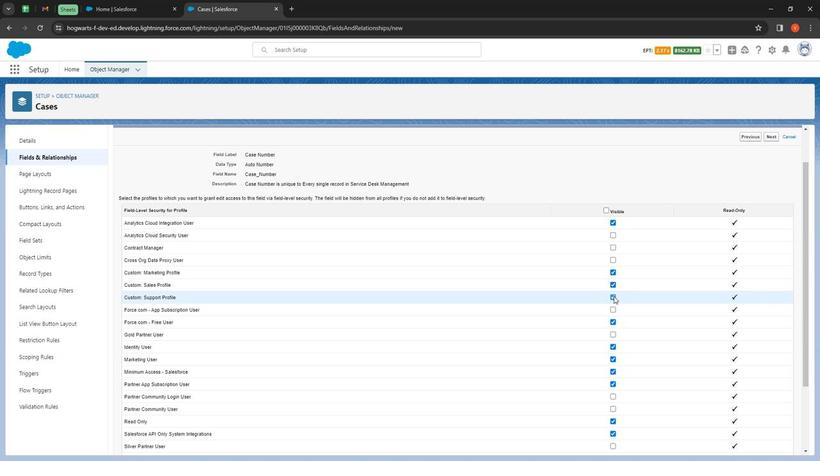 
Action: Mouse moved to (640, 308)
Screenshot: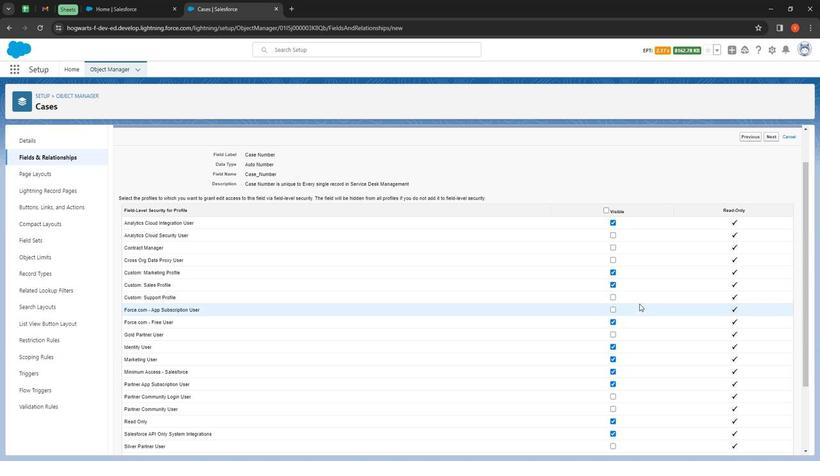 
Action: Mouse scrolled (640, 307) with delta (0, 0)
Screenshot: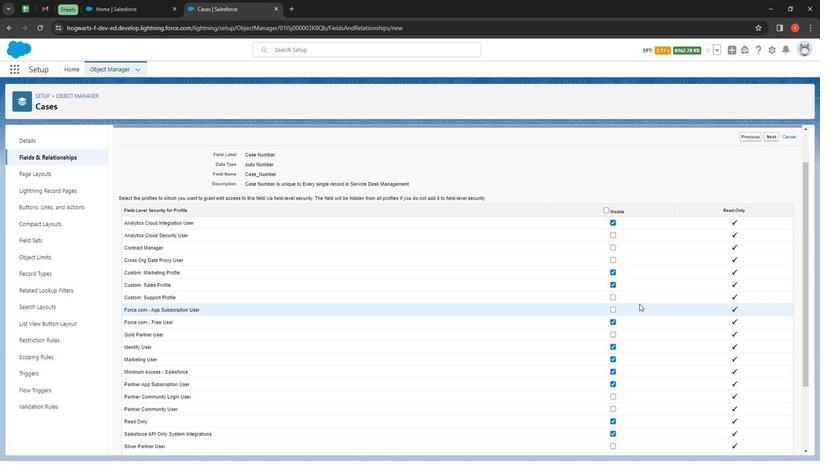 
Action: Mouse scrolled (640, 307) with delta (0, 0)
Screenshot: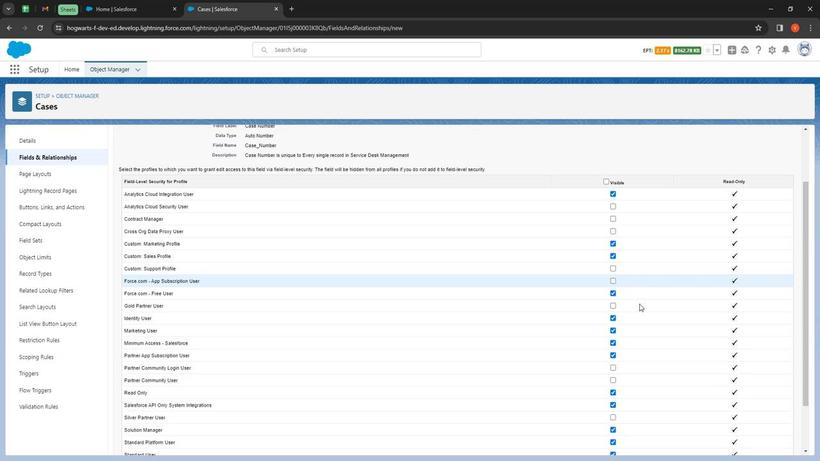 
Action: Mouse scrolled (640, 307) with delta (0, 0)
Screenshot: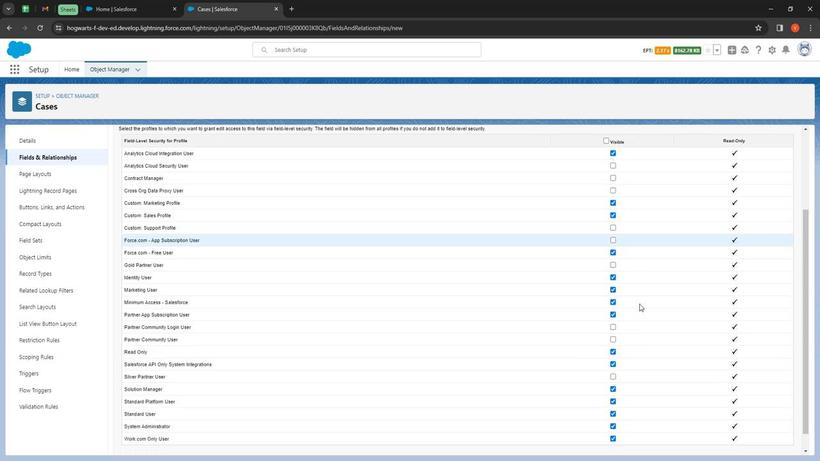 
Action: Mouse moved to (614, 249)
Screenshot: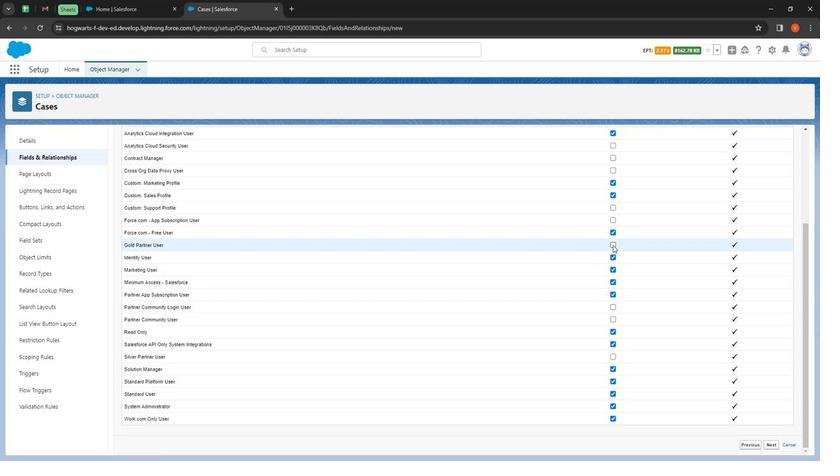 
Action: Mouse pressed left at (614, 249)
Screenshot: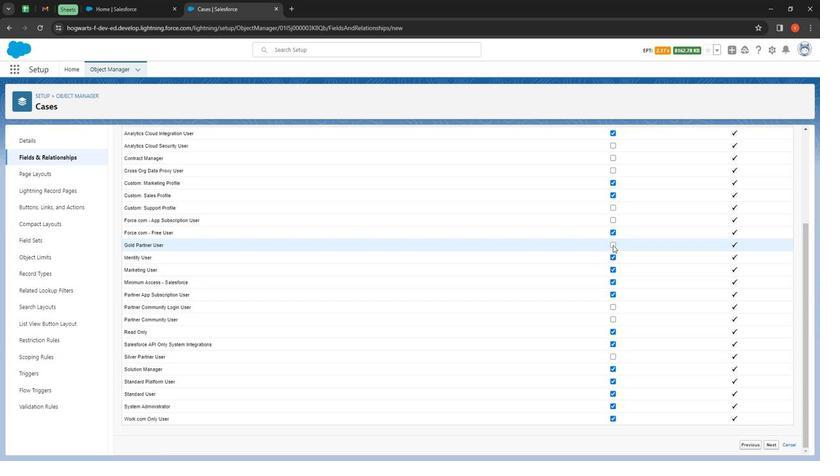 
Action: Mouse moved to (615, 262)
Screenshot: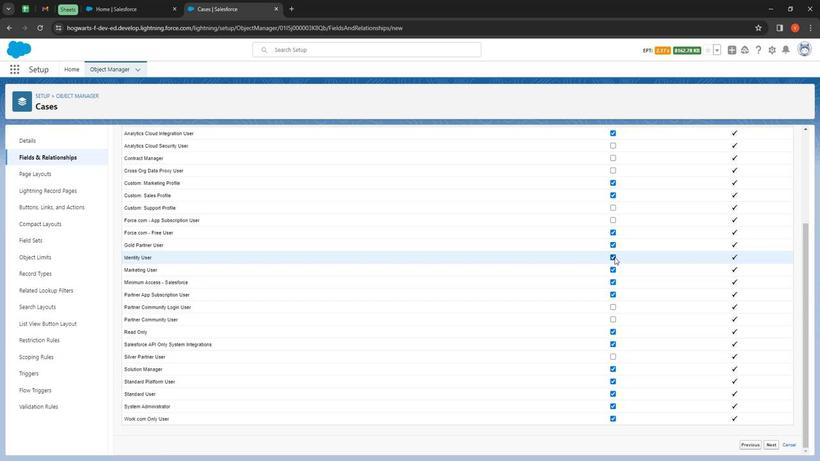 
Action: Mouse pressed left at (615, 262)
Screenshot: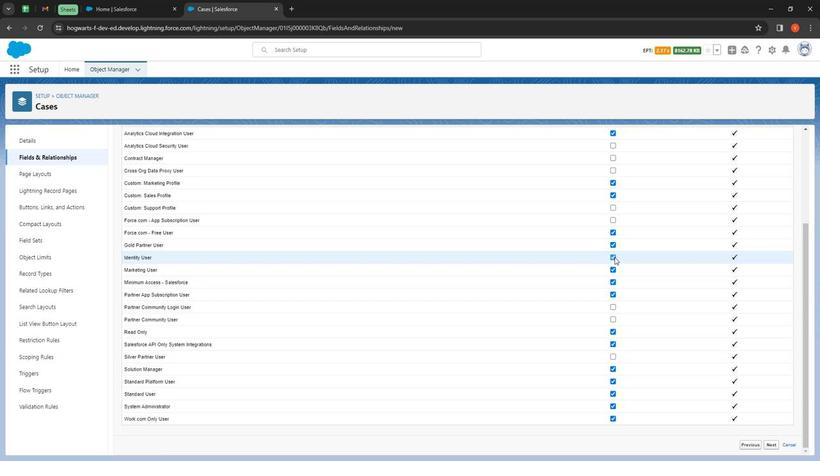 
Action: Mouse moved to (615, 271)
